 Task: Add a signature Mariana Green containing With heartfelt thanks and warm wishes, Mariana Green to email address softage.9@softage.net and add a folder Purchase agreements
Action: Mouse moved to (1072, 74)
Screenshot: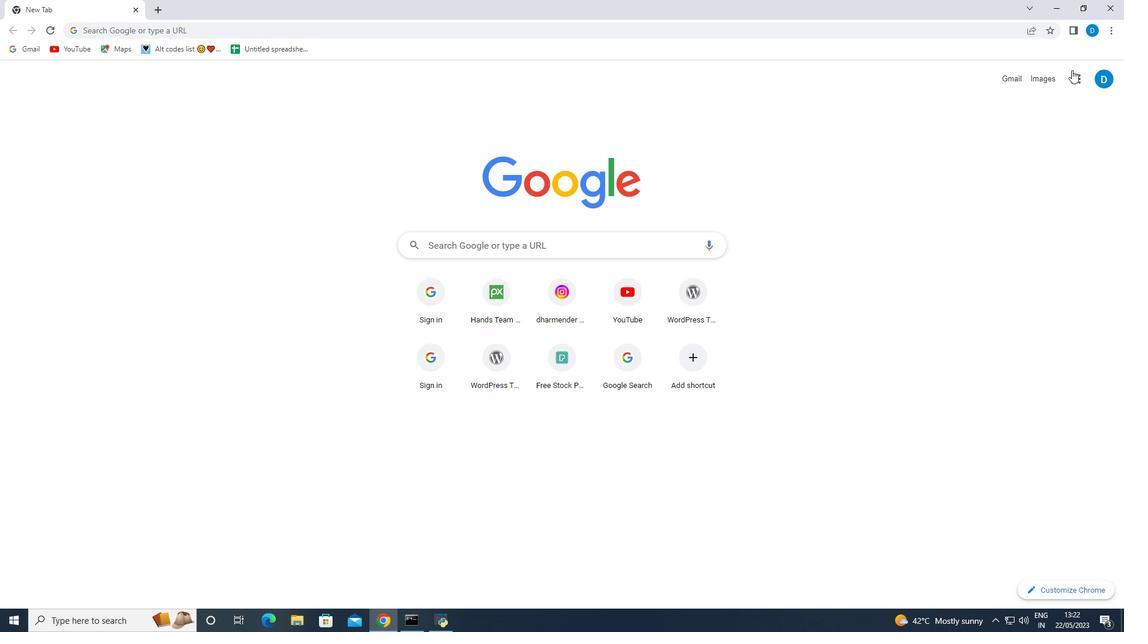 
Action: Mouse pressed left at (1072, 74)
Screenshot: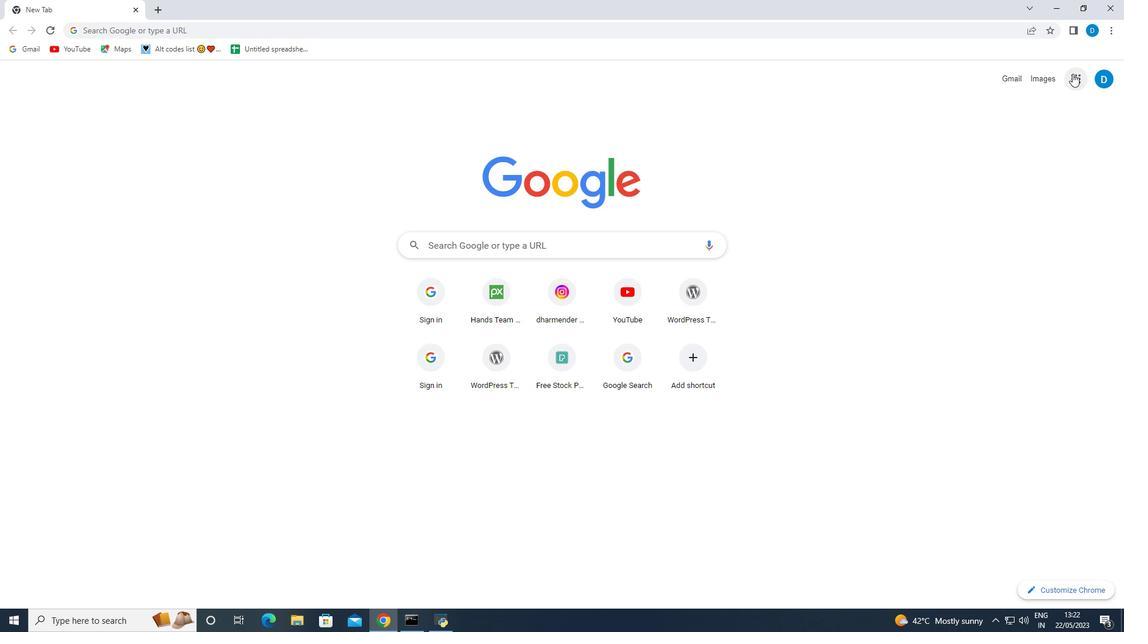 
Action: Mouse moved to (976, 234)
Screenshot: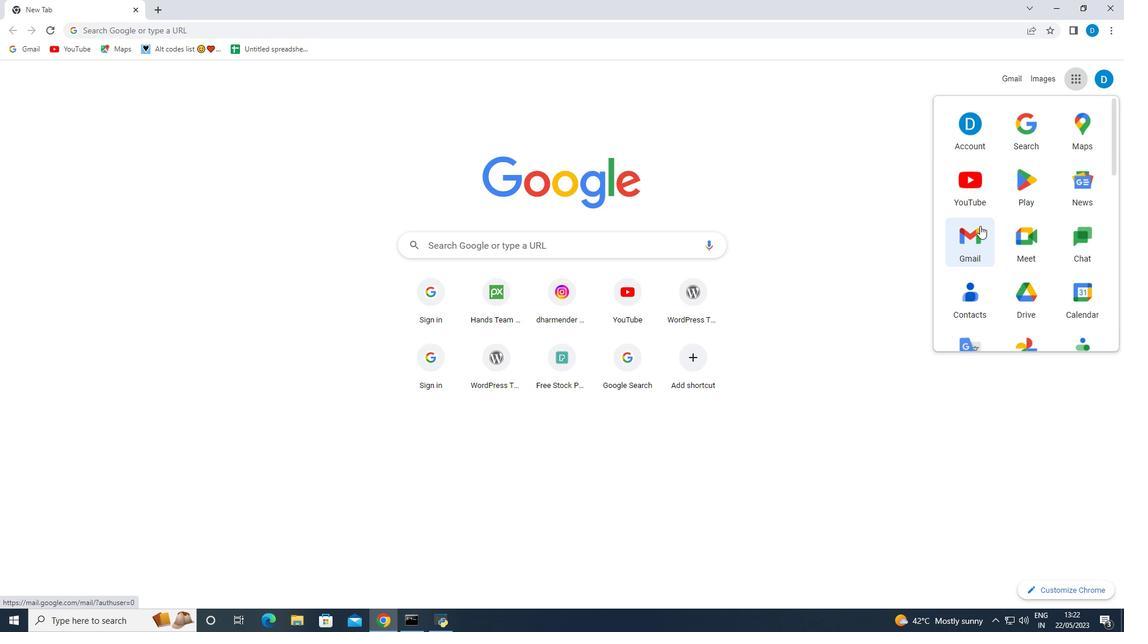 
Action: Mouse pressed left at (976, 234)
Screenshot: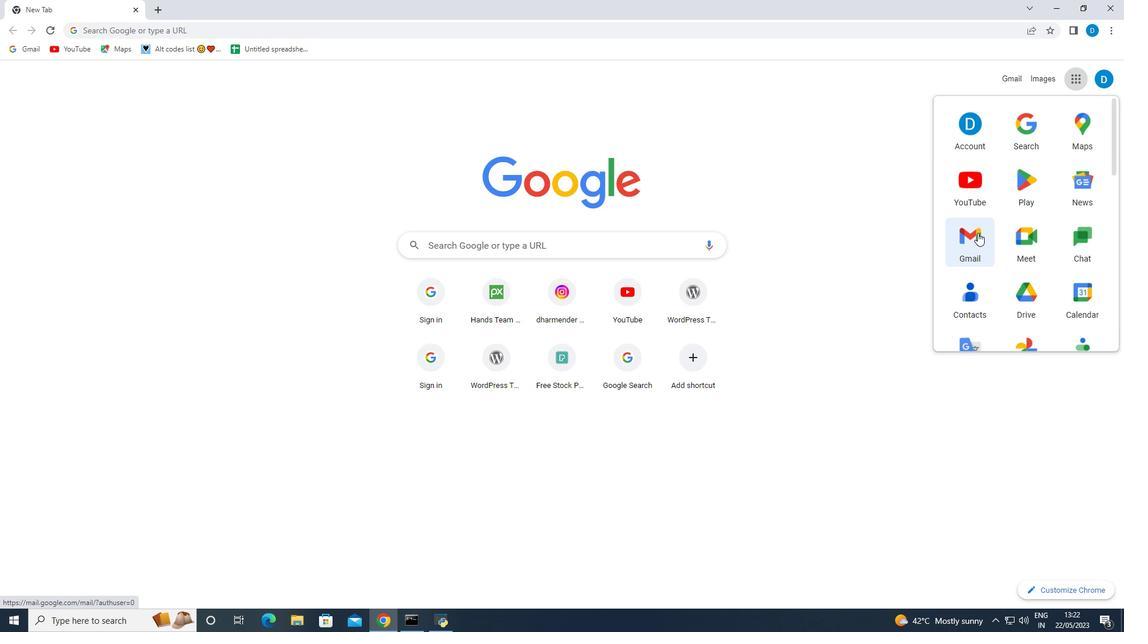 
Action: Mouse moved to (1045, 77)
Screenshot: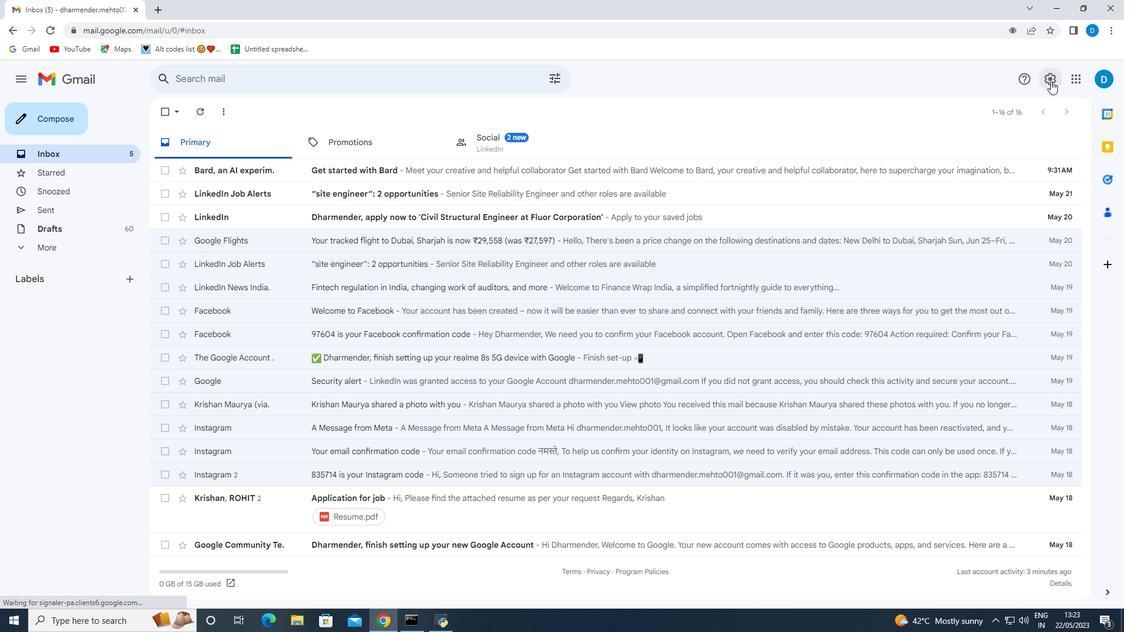 
Action: Mouse pressed left at (1045, 77)
Screenshot: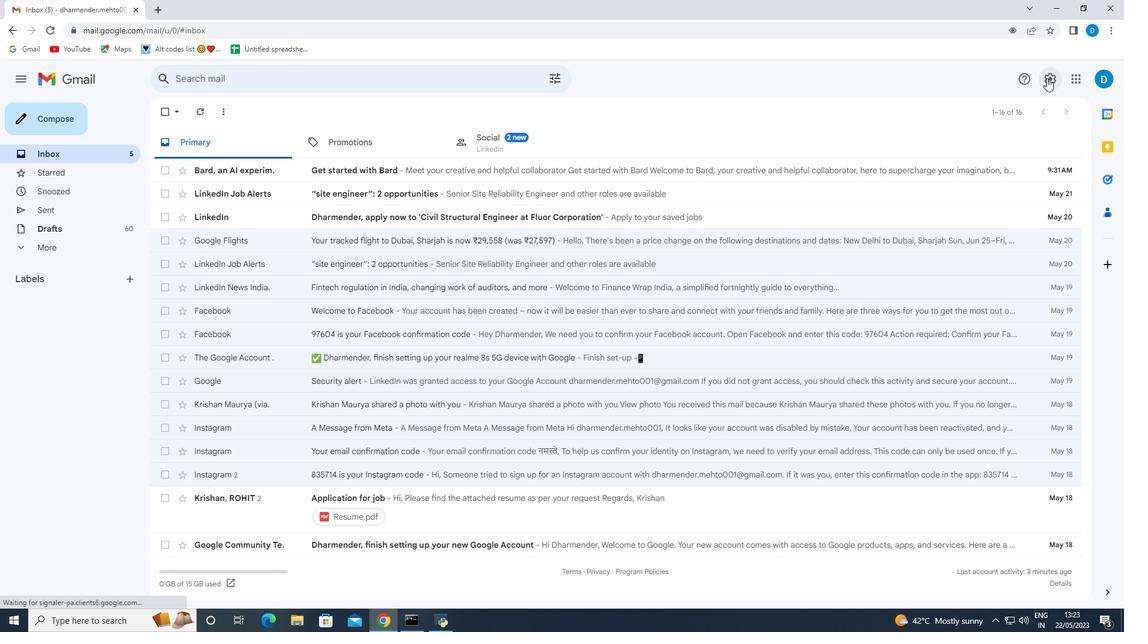 
Action: Mouse moved to (974, 137)
Screenshot: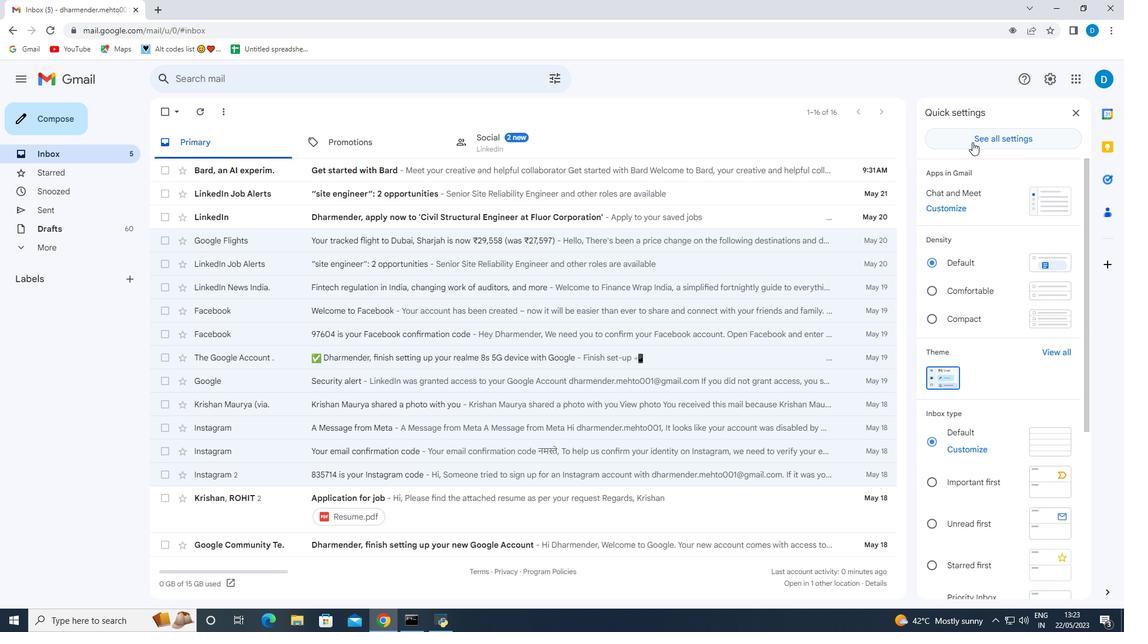 
Action: Mouse pressed left at (974, 137)
Screenshot: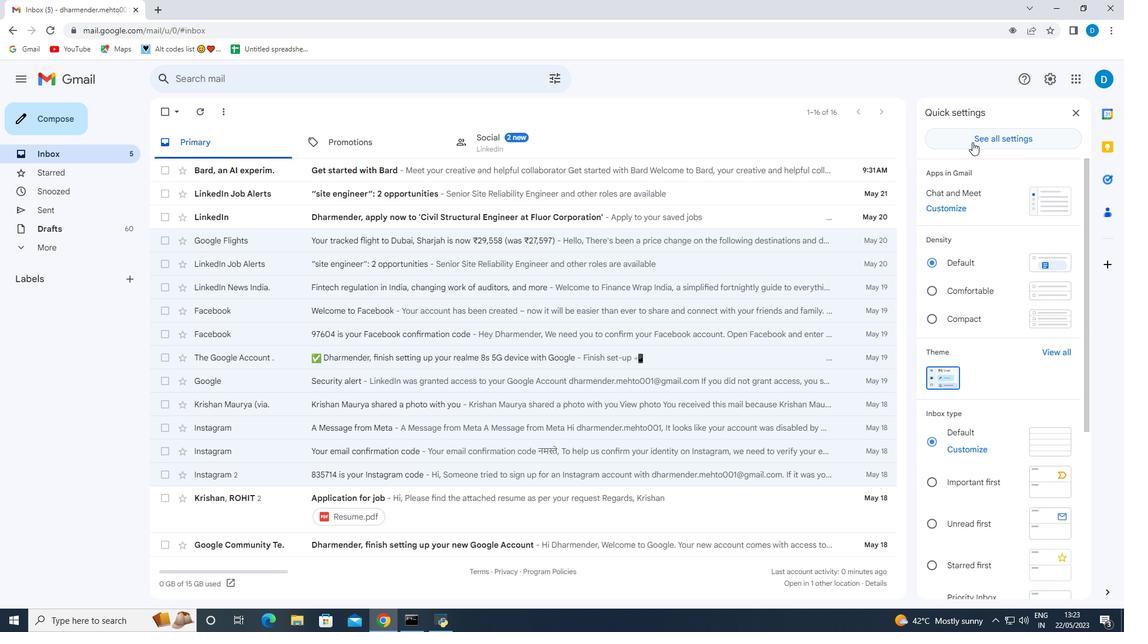 
Action: Mouse moved to (448, 313)
Screenshot: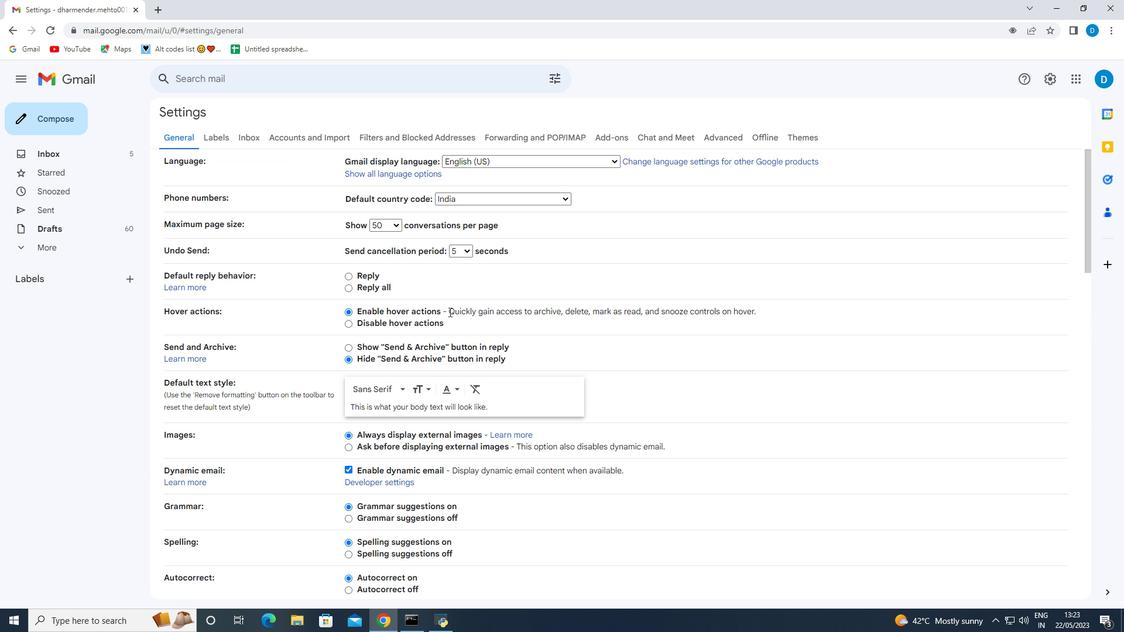 
Action: Mouse scrolled (448, 312) with delta (0, 0)
Screenshot: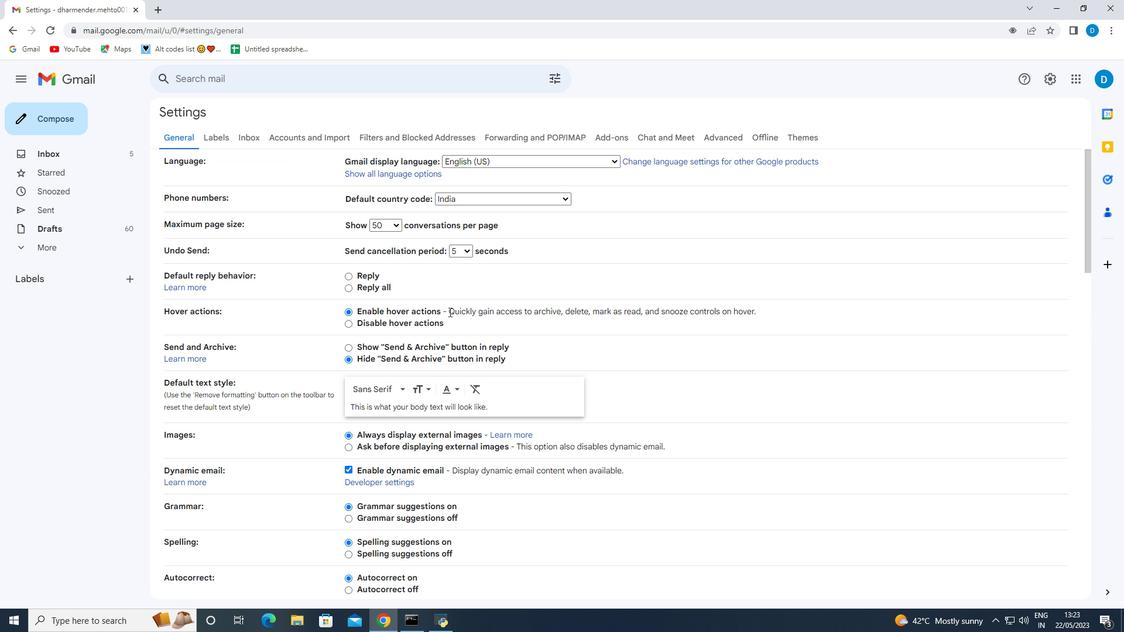 
Action: Mouse scrolled (448, 312) with delta (0, 0)
Screenshot: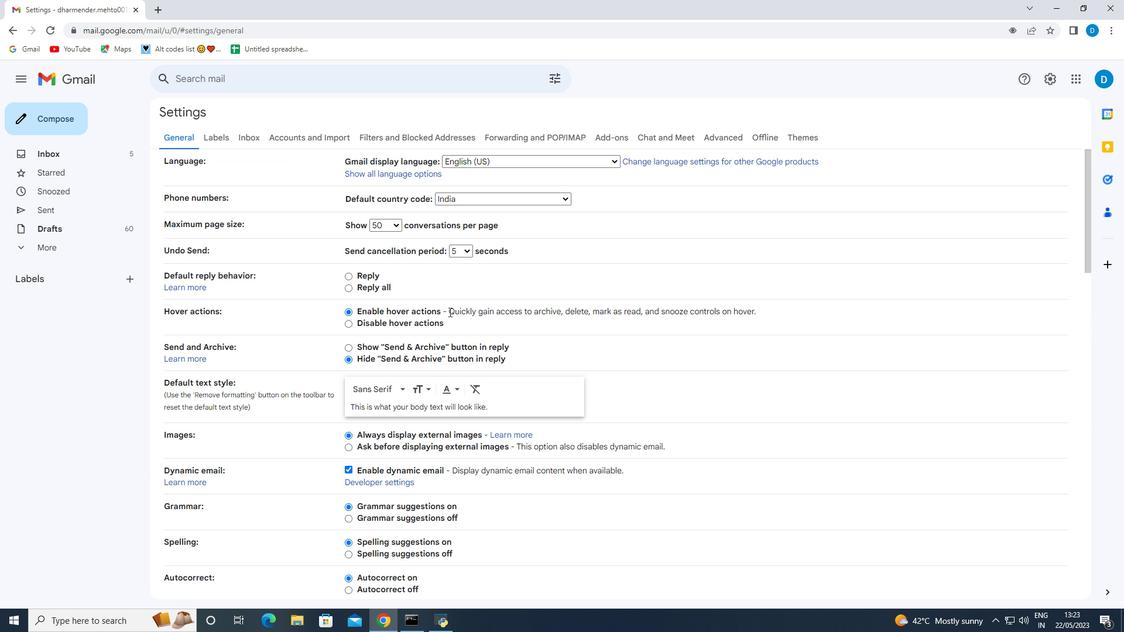 
Action: Mouse scrolled (448, 312) with delta (0, 0)
Screenshot: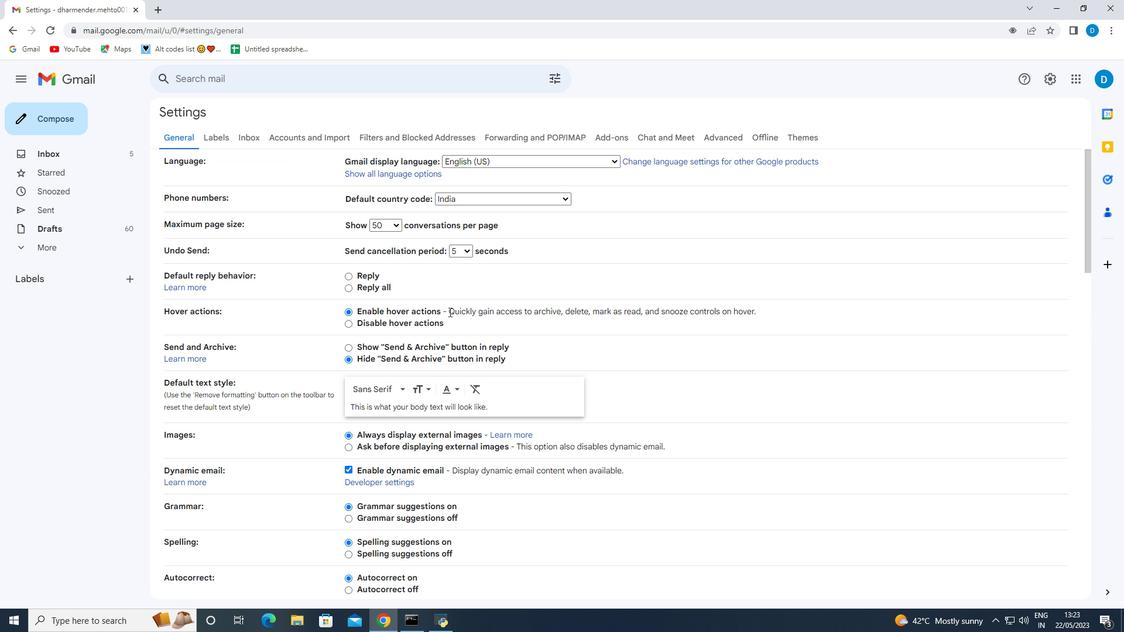 
Action: Mouse scrolled (448, 312) with delta (0, 0)
Screenshot: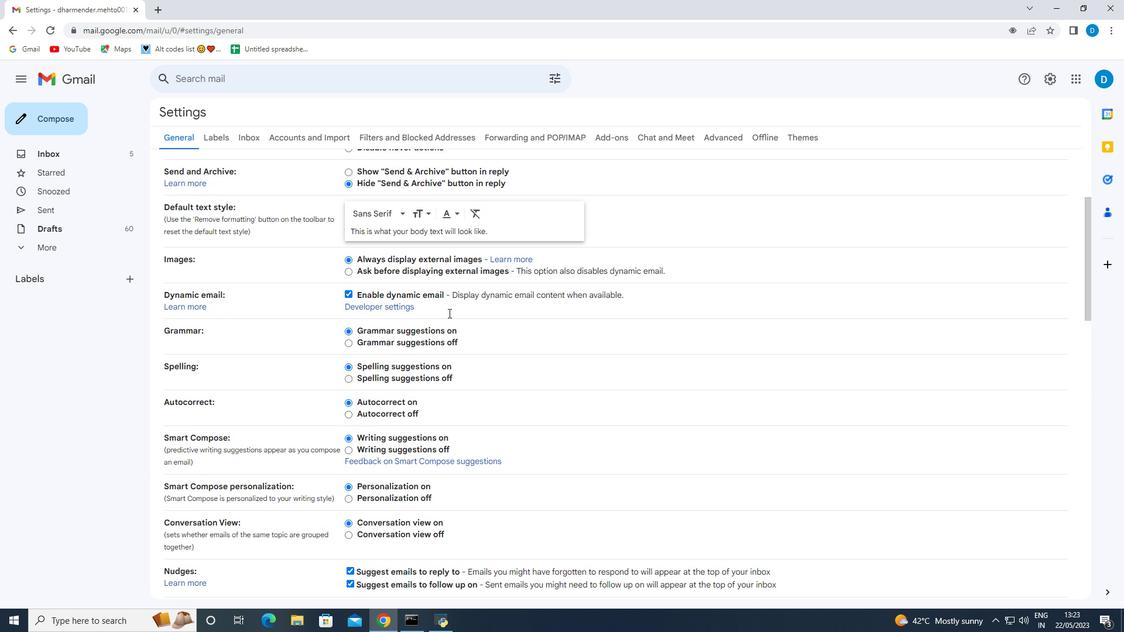 
Action: Mouse scrolled (448, 312) with delta (0, 0)
Screenshot: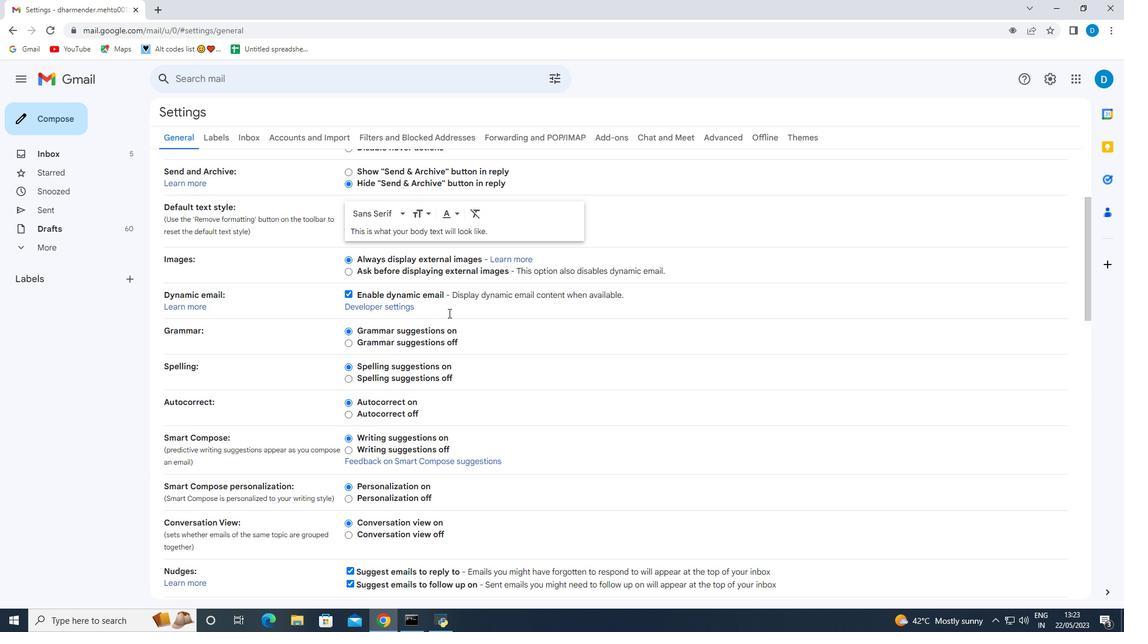 
Action: Mouse scrolled (448, 312) with delta (0, 0)
Screenshot: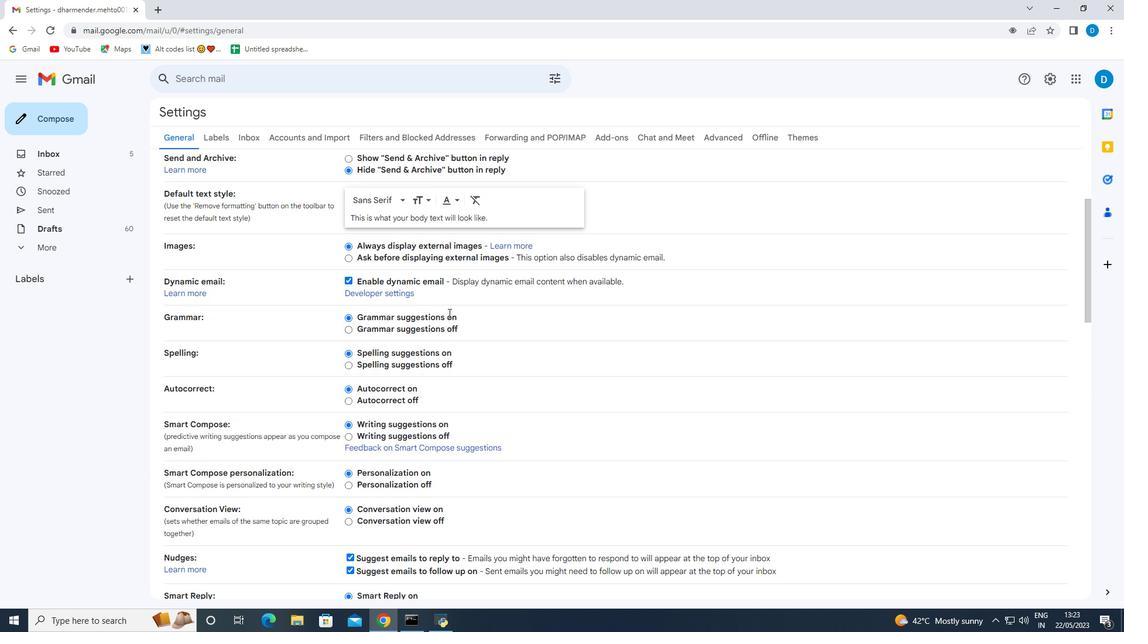 
Action: Mouse scrolled (448, 312) with delta (0, 0)
Screenshot: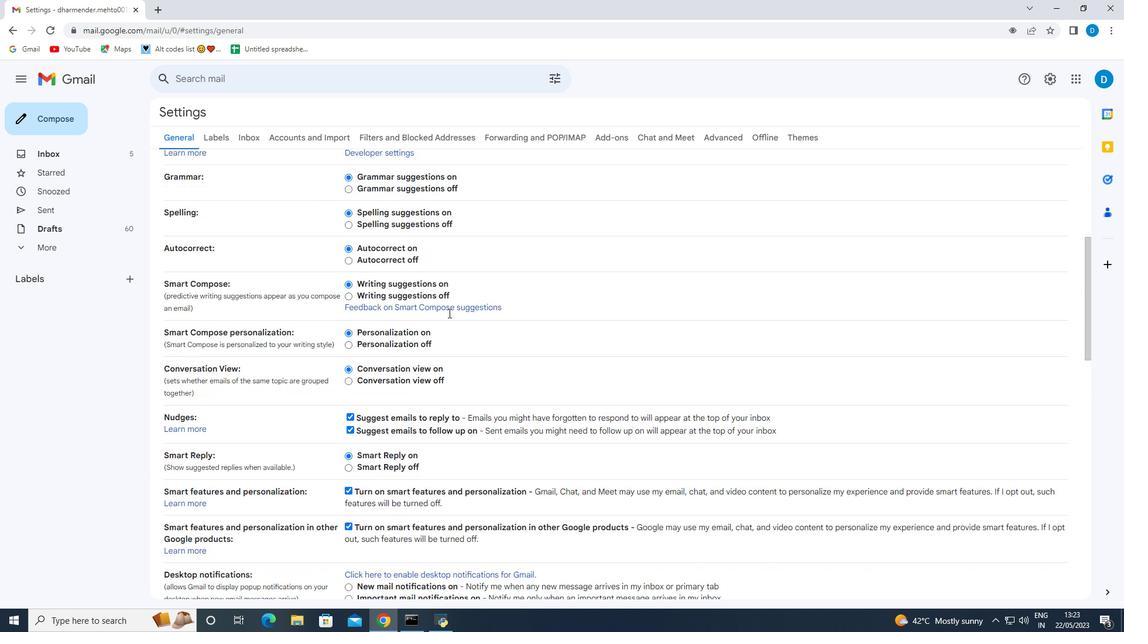 
Action: Mouse scrolled (448, 312) with delta (0, 0)
Screenshot: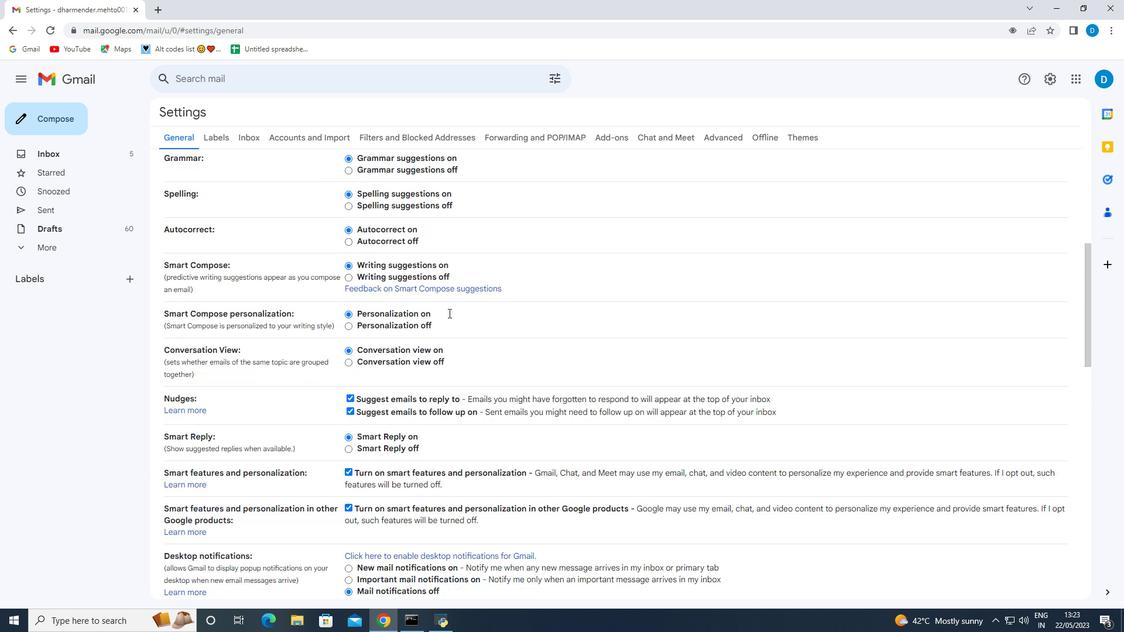 
Action: Mouse scrolled (448, 312) with delta (0, 0)
Screenshot: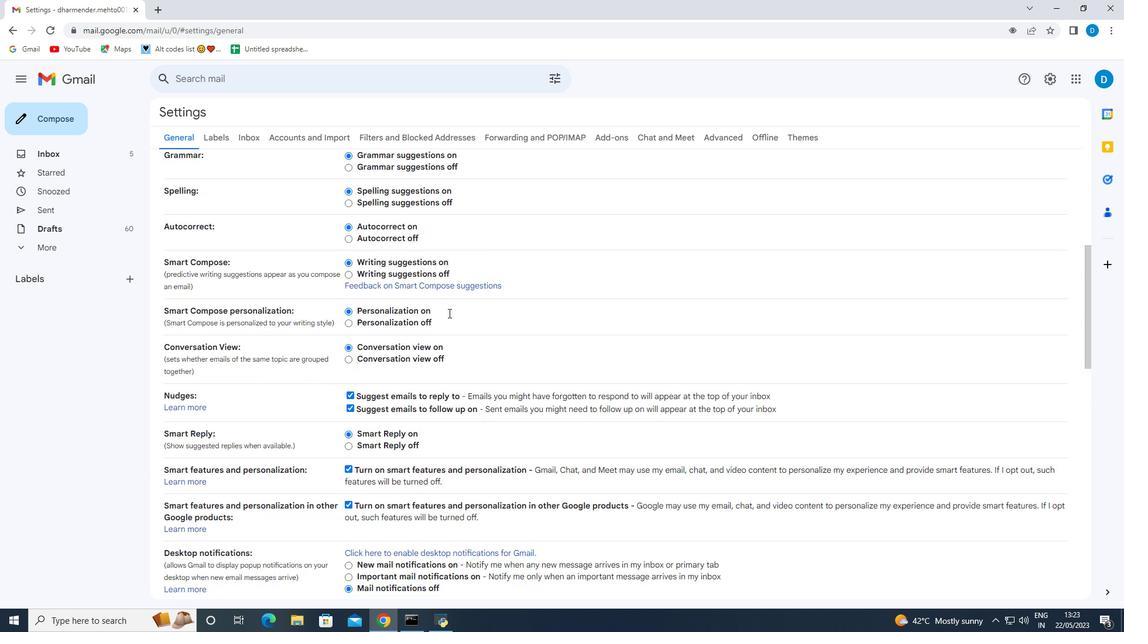 
Action: Mouse scrolled (448, 312) with delta (0, 0)
Screenshot: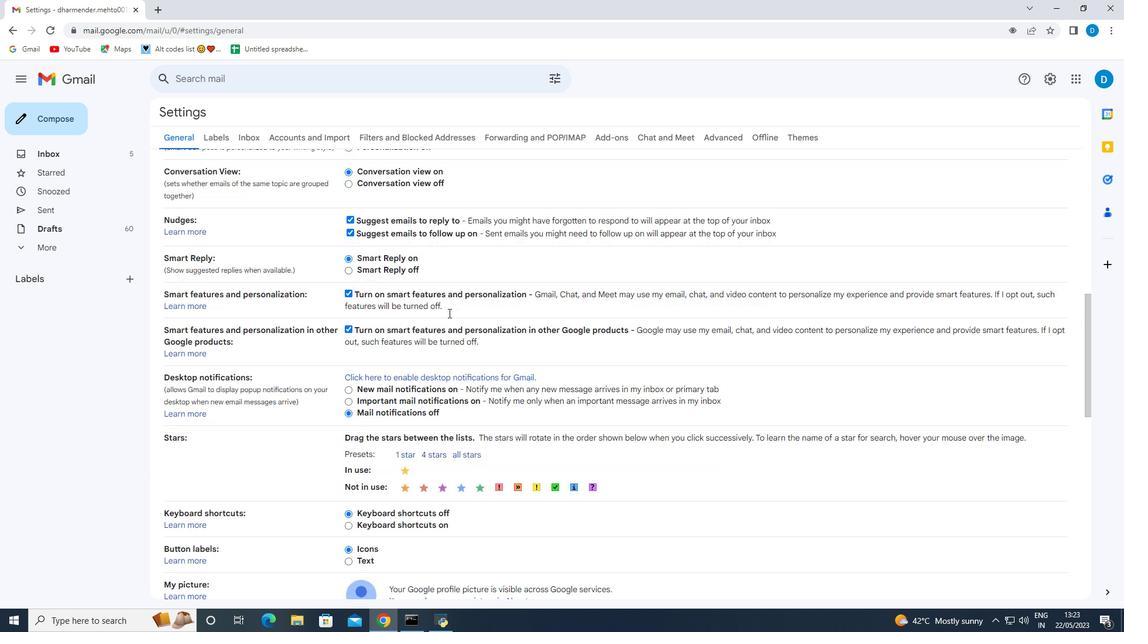 
Action: Mouse scrolled (448, 312) with delta (0, 0)
Screenshot: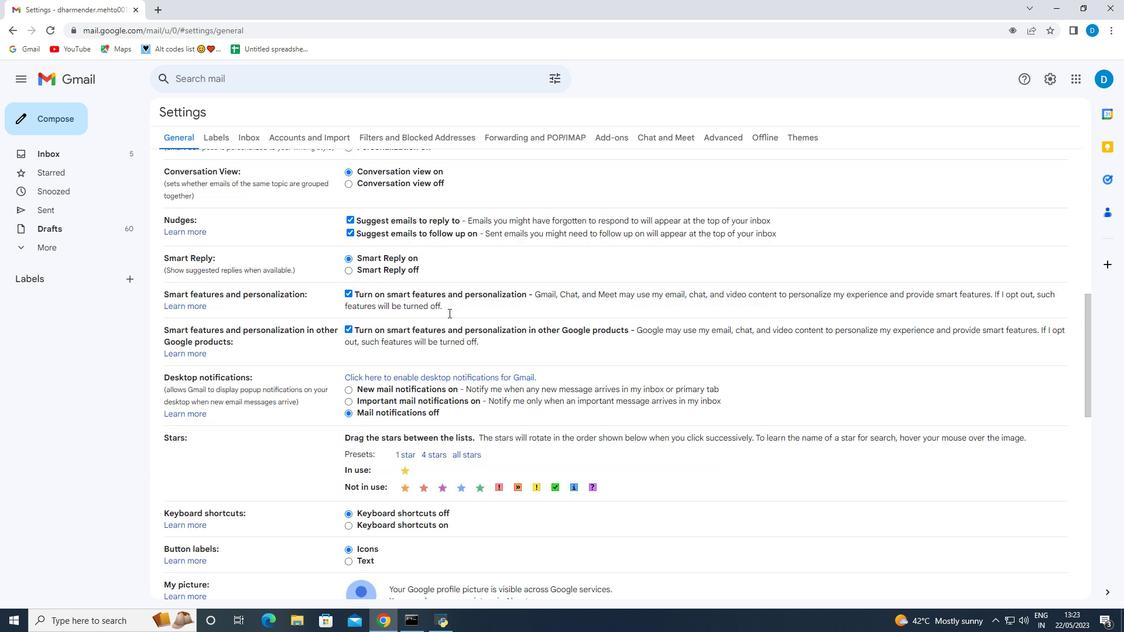 
Action: Mouse scrolled (448, 312) with delta (0, 0)
Screenshot: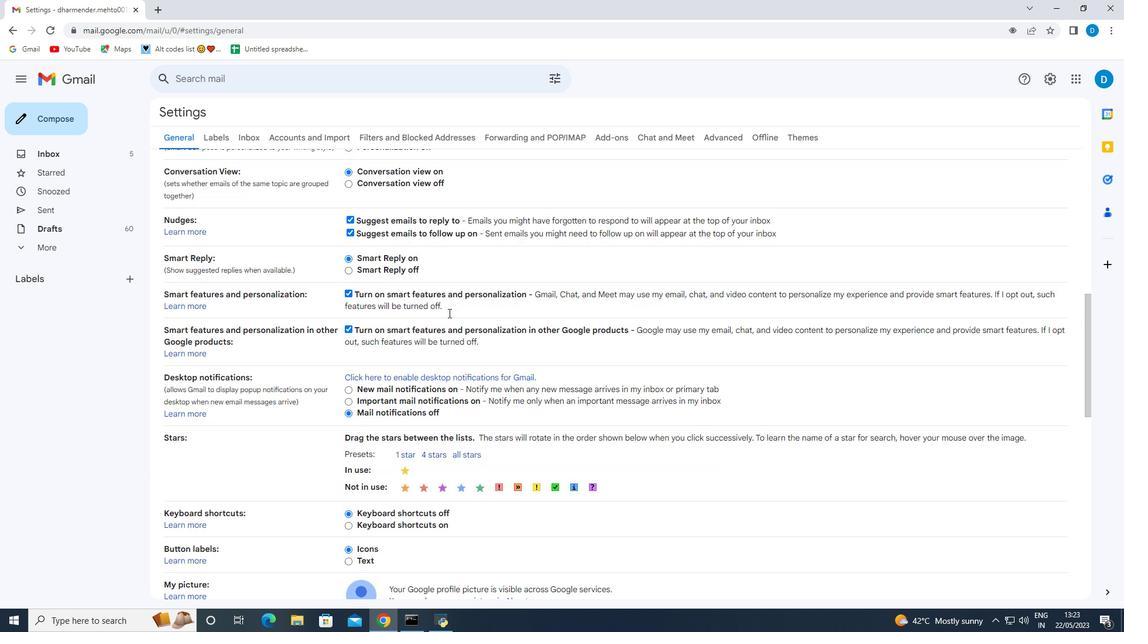 
Action: Mouse scrolled (448, 312) with delta (0, 0)
Screenshot: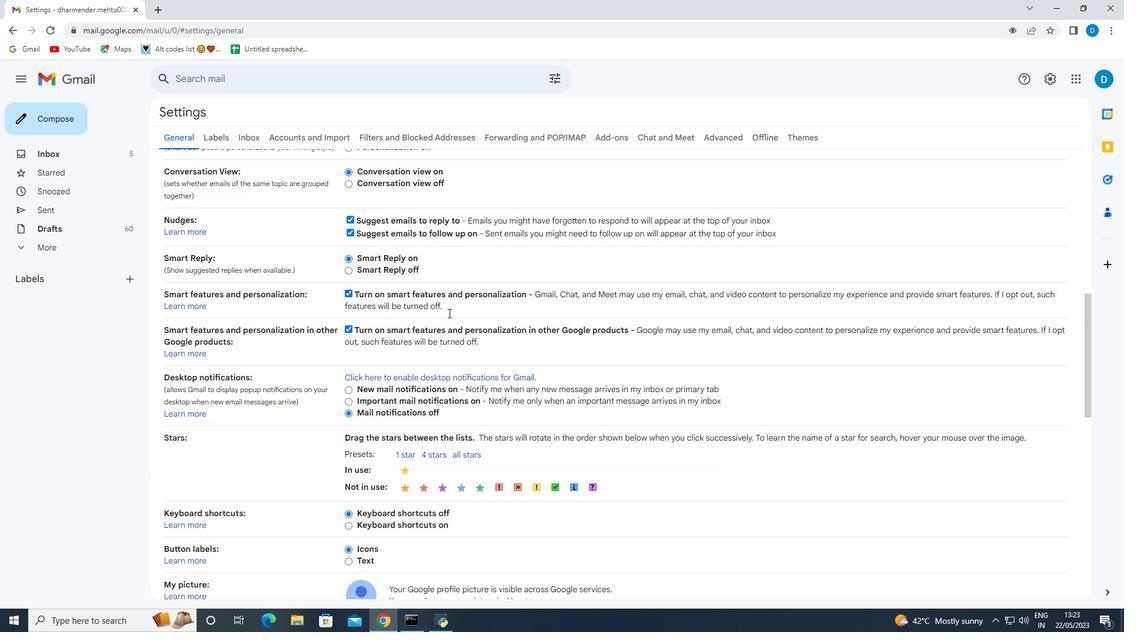 
Action: Mouse scrolled (448, 312) with delta (0, 0)
Screenshot: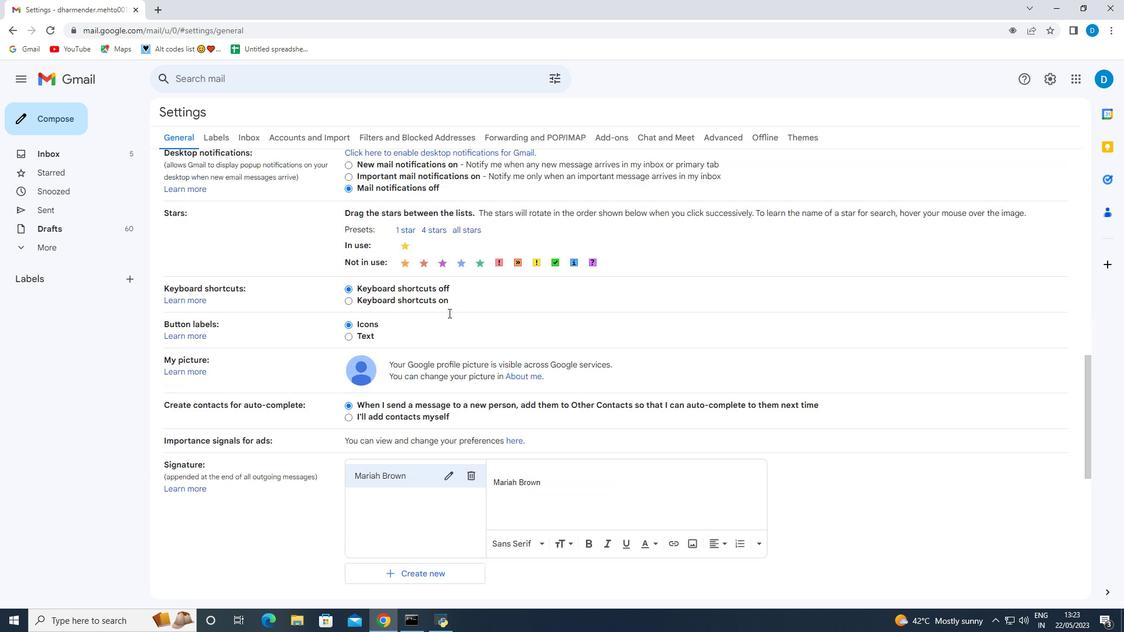 
Action: Mouse scrolled (448, 312) with delta (0, 0)
Screenshot: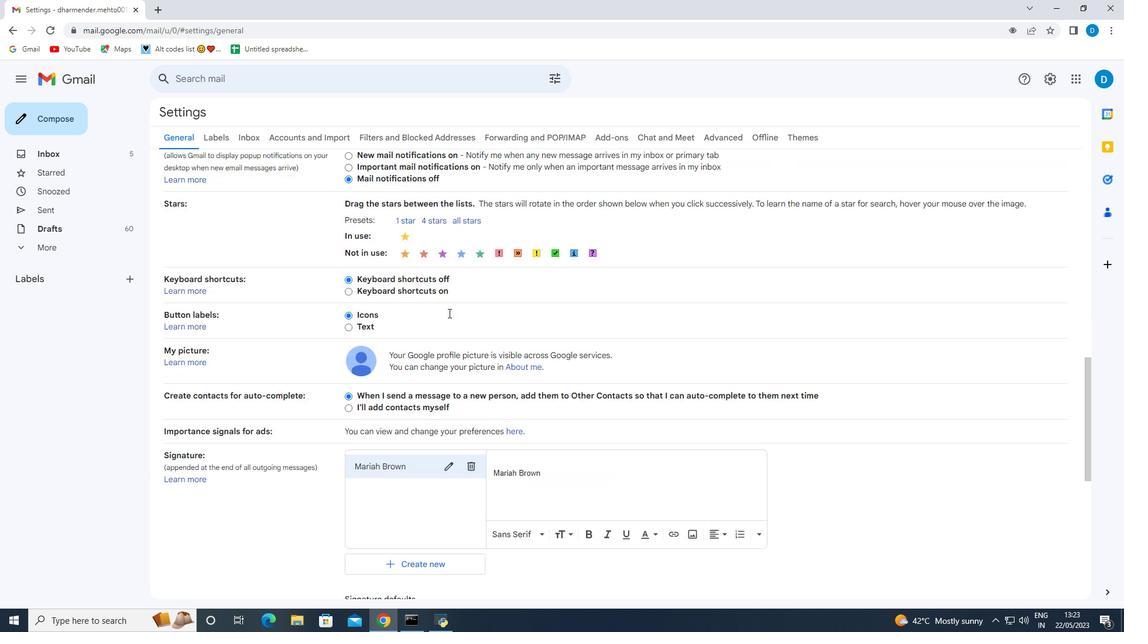 
Action: Mouse moved to (469, 350)
Screenshot: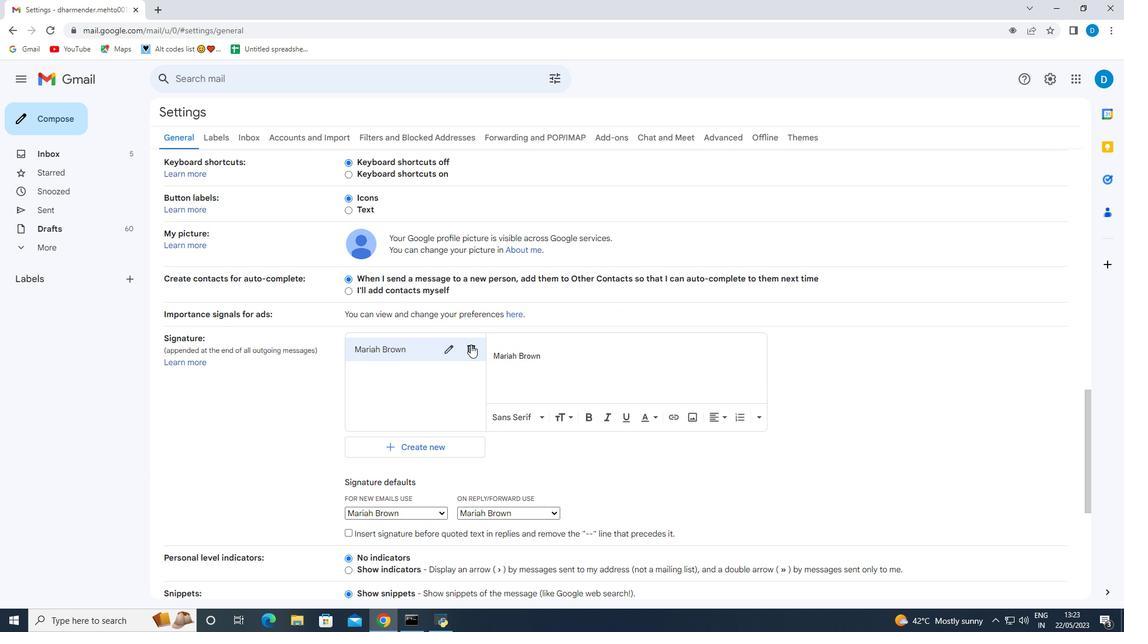 
Action: Mouse pressed left at (469, 350)
Screenshot: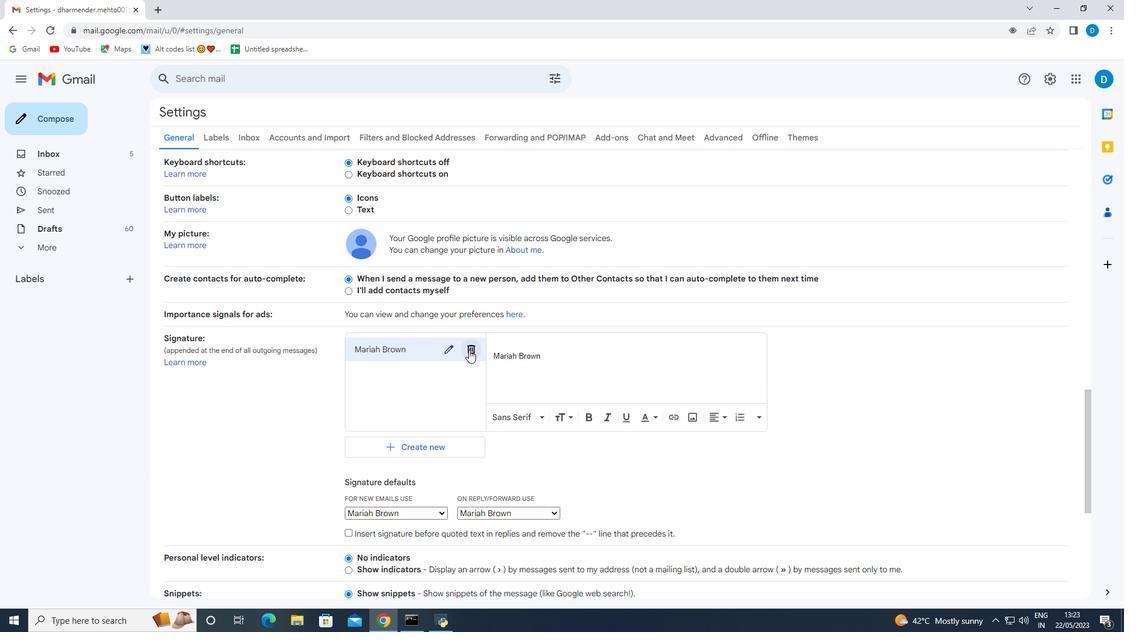 
Action: Mouse moved to (671, 361)
Screenshot: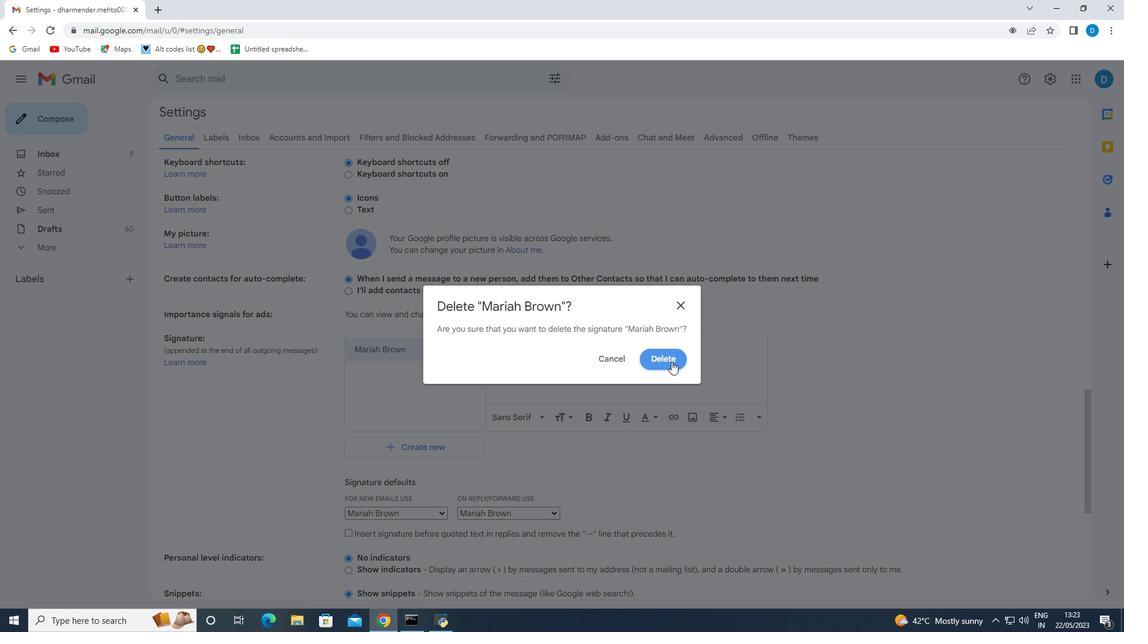 
Action: Mouse pressed left at (671, 361)
Screenshot: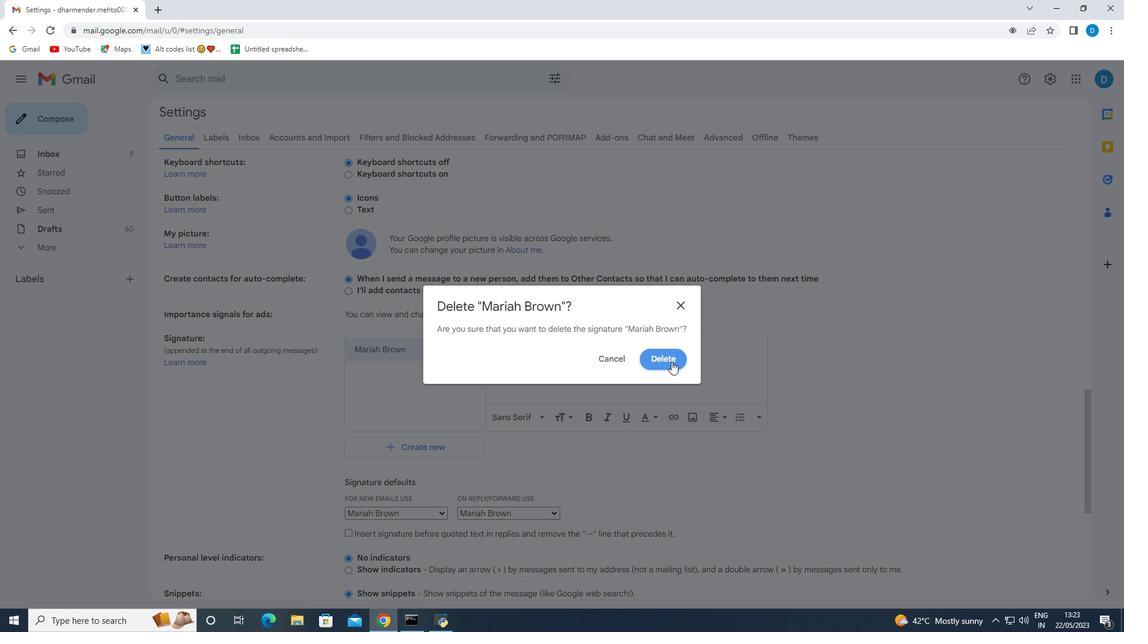 
Action: Mouse moved to (408, 357)
Screenshot: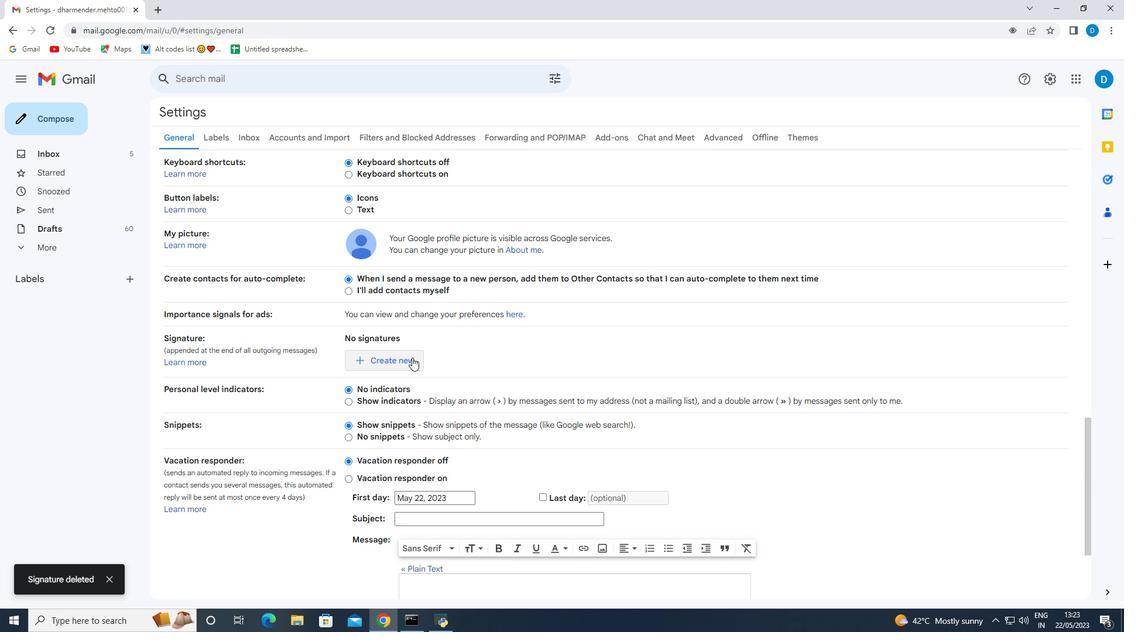 
Action: Mouse pressed left at (408, 357)
Screenshot: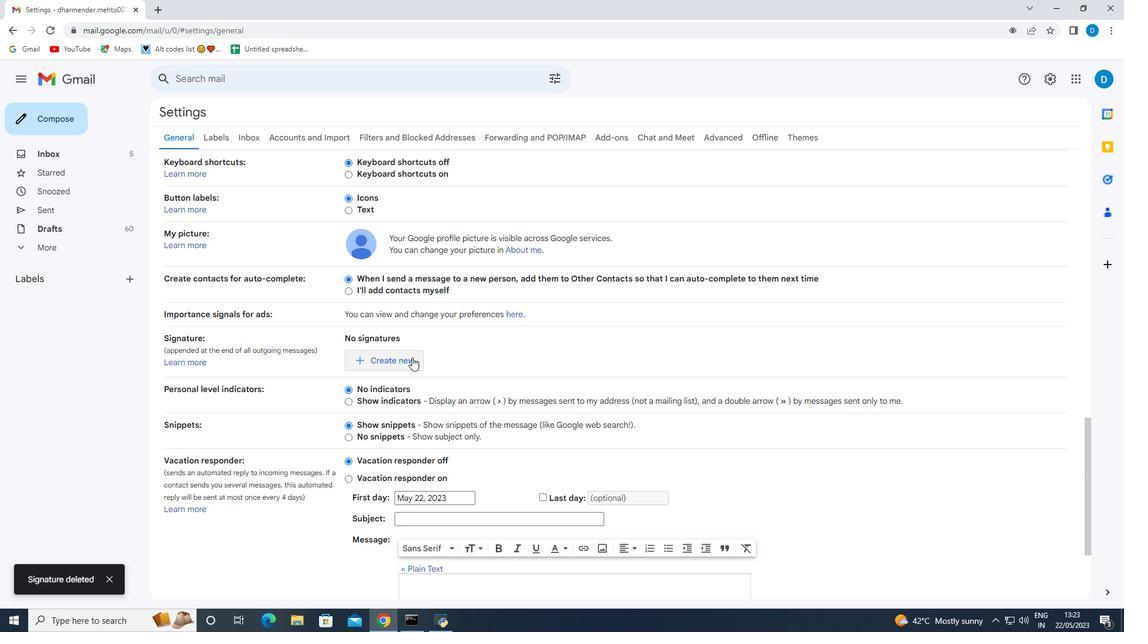 
Action: Mouse moved to (497, 329)
Screenshot: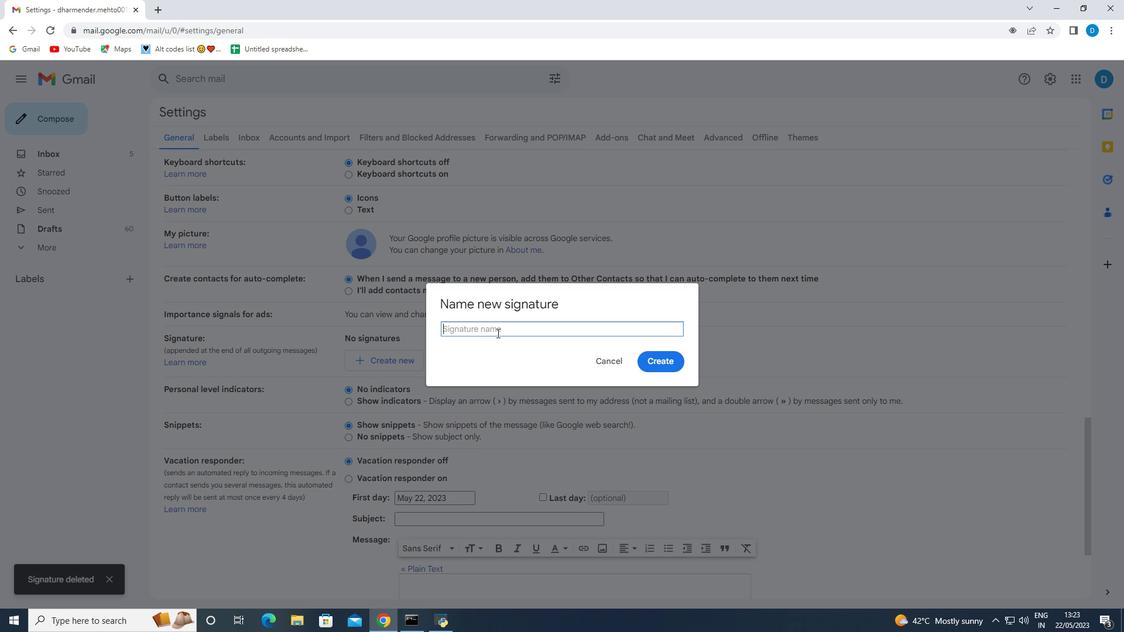 
Action: Mouse pressed left at (497, 329)
Screenshot: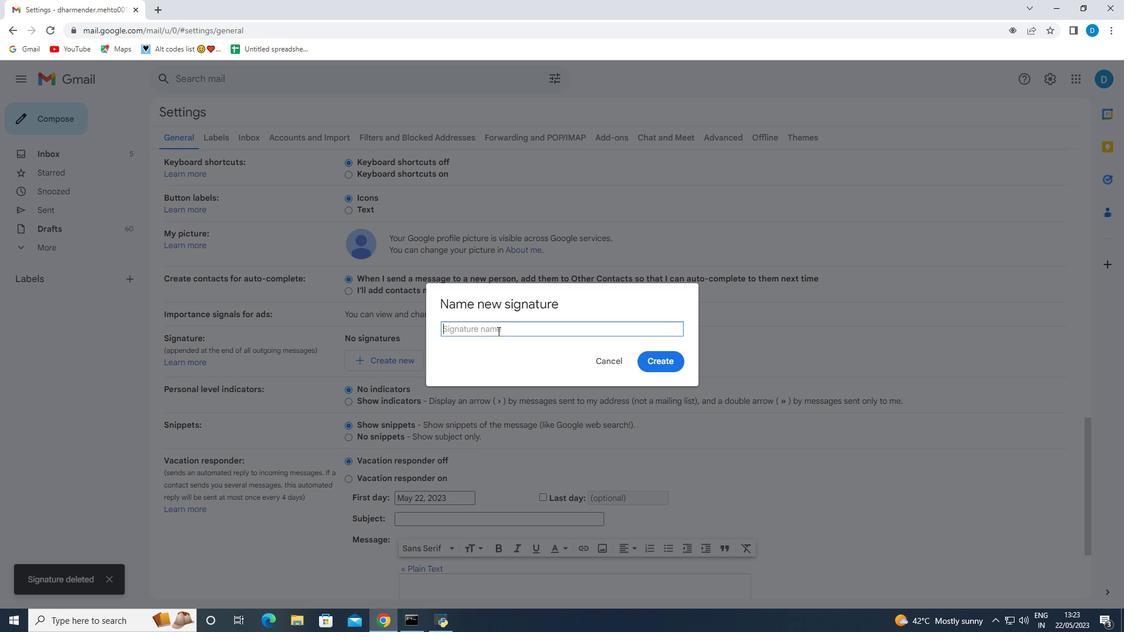 
Action: Key pressed <Key.shift><Key.shift>Mariana<Key.space><Key.shift><Key.shift><Key.shift><Key.shift><Key.shift><Key.shift><Key.shift><Key.shift><Key.shift><Key.shift><Key.shift><Key.shift><Key.shift><Key.shift><Key.shift><Key.shift><Key.shift><Key.shift><Key.shift><Key.shift><Key.shift><Key.shift><Key.shift><Key.shift><Key.shift><Key.shift><Key.shift><Key.shift><Key.shift><Key.shift><Key.shift><Key.shift><Key.shift><Key.shift><Key.shift><Key.shift><Key.shift><Key.shift><Key.shift><Key.shift><Key.shift><Key.shift>Ge<Key.backspace>reen
Screenshot: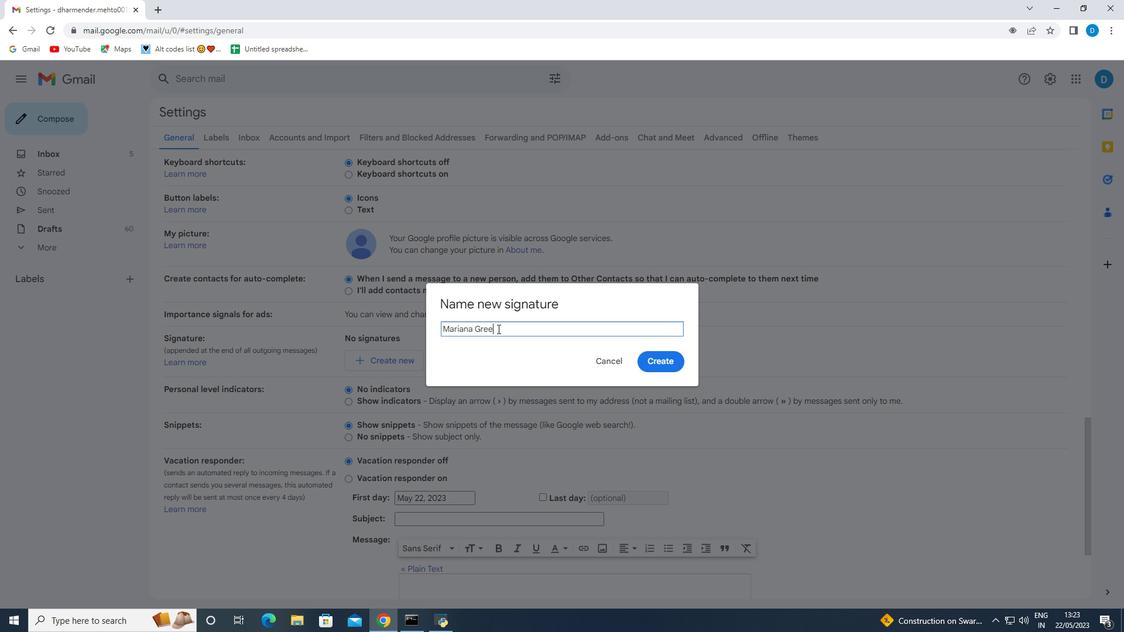 
Action: Mouse moved to (641, 359)
Screenshot: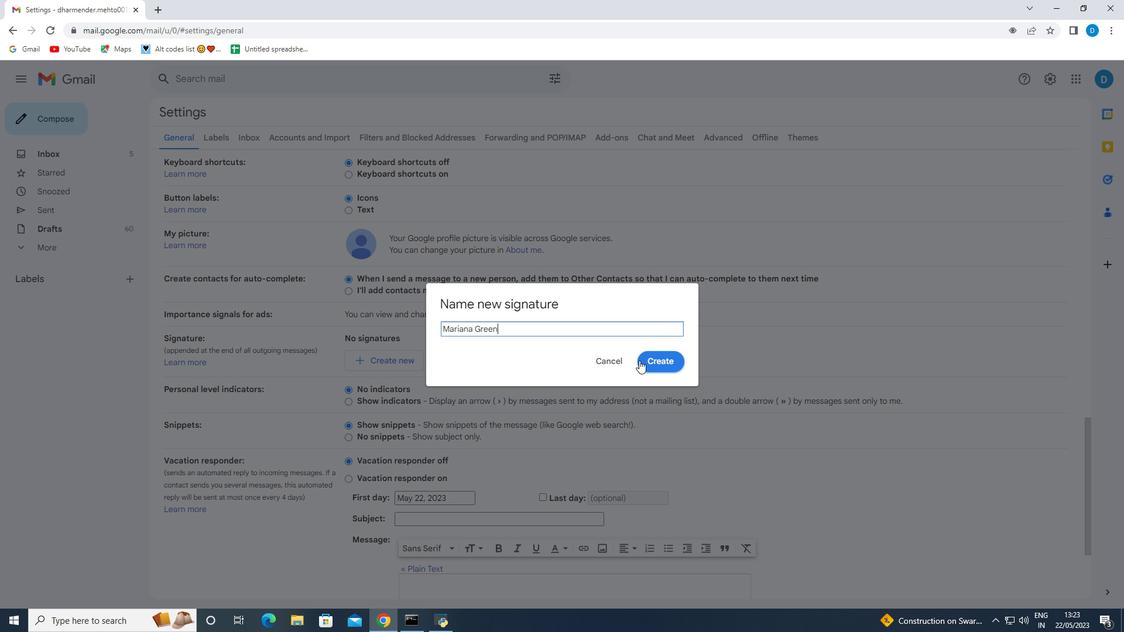 
Action: Mouse pressed left at (641, 359)
Screenshot: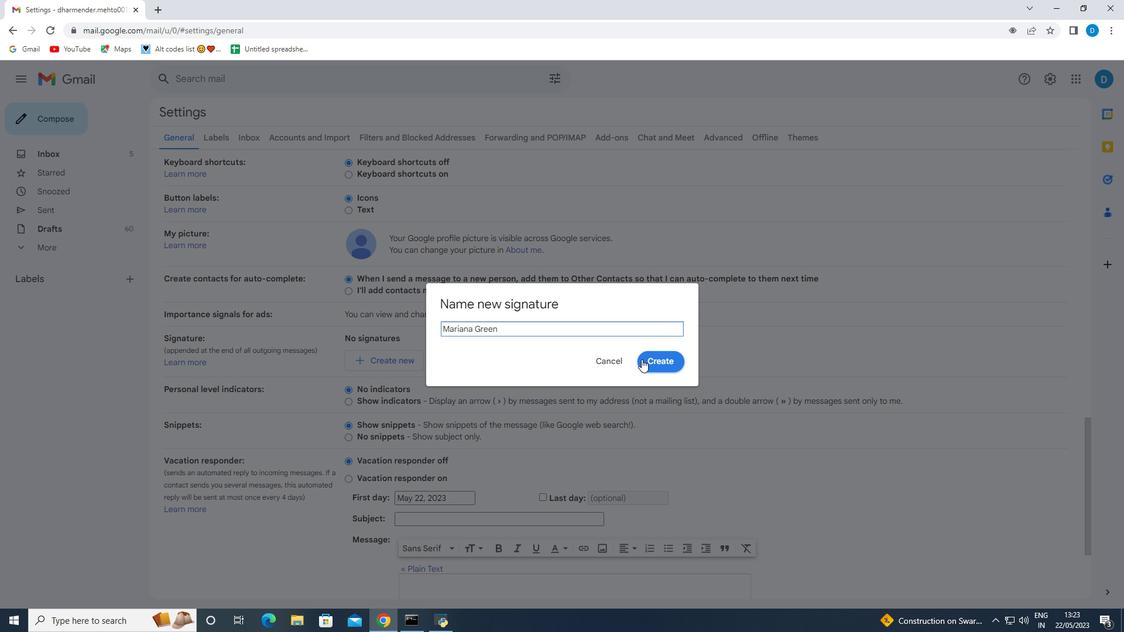 
Action: Mouse moved to (546, 374)
Screenshot: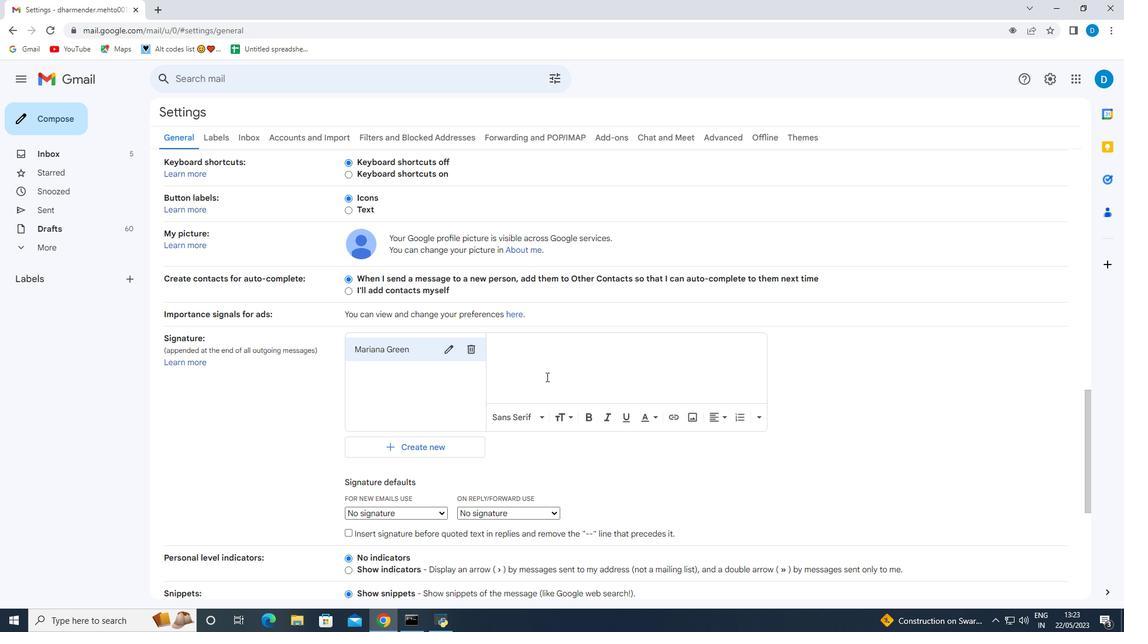 
Action: Mouse pressed left at (546, 374)
Screenshot: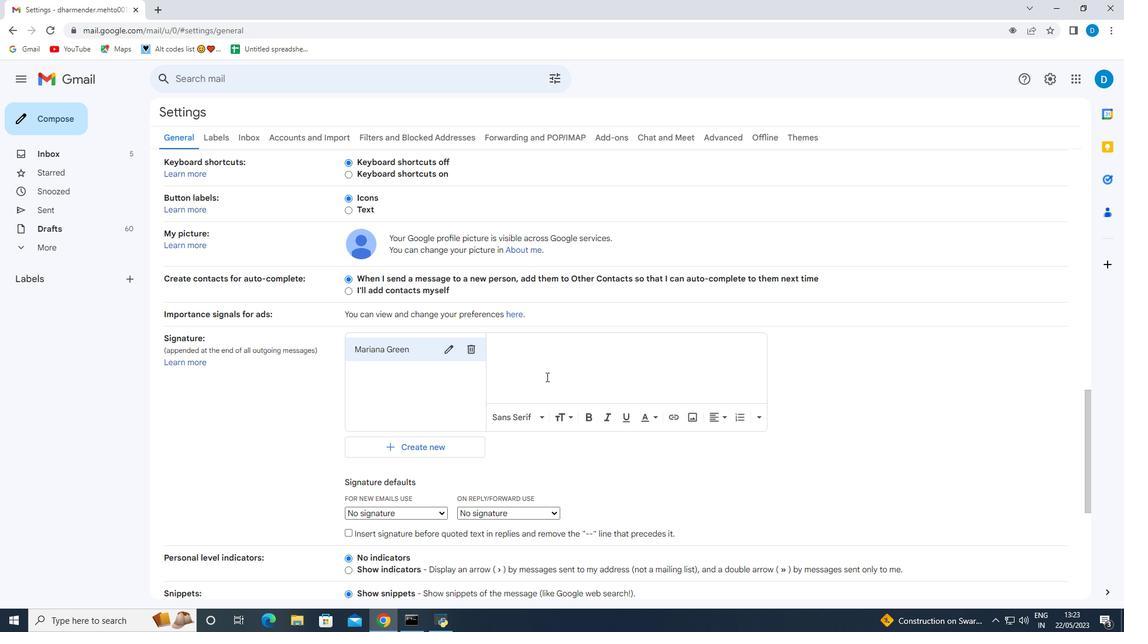 
Action: Mouse moved to (546, 374)
Screenshot: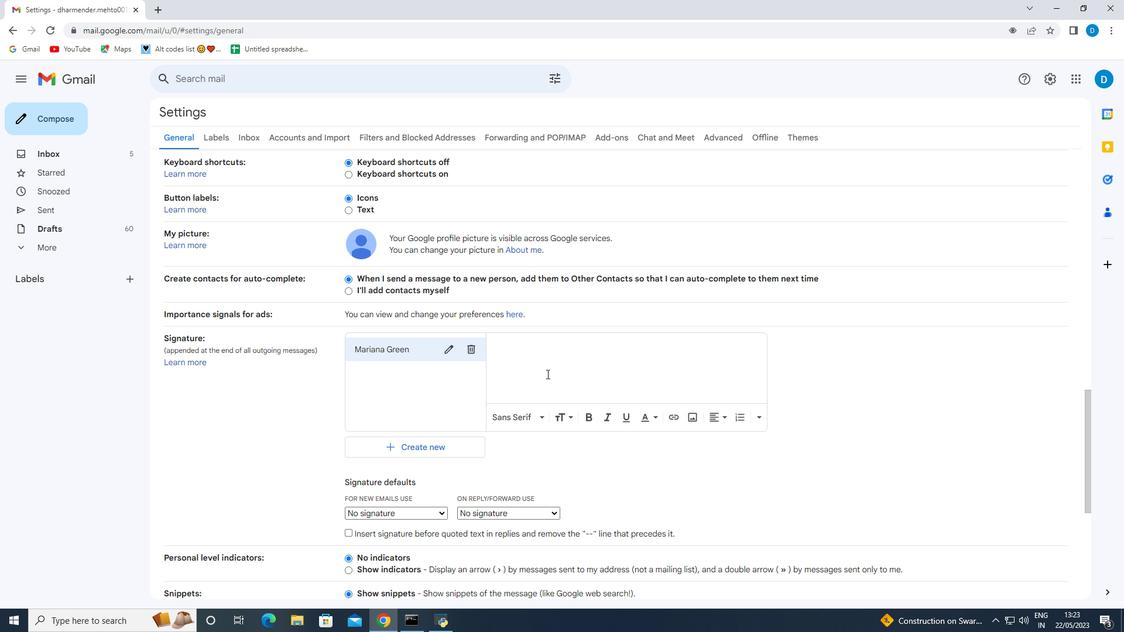 
Action: Key pressed <Key.enter><Key.shift>Mariana<Key.space><Key.shift>Green
Screenshot: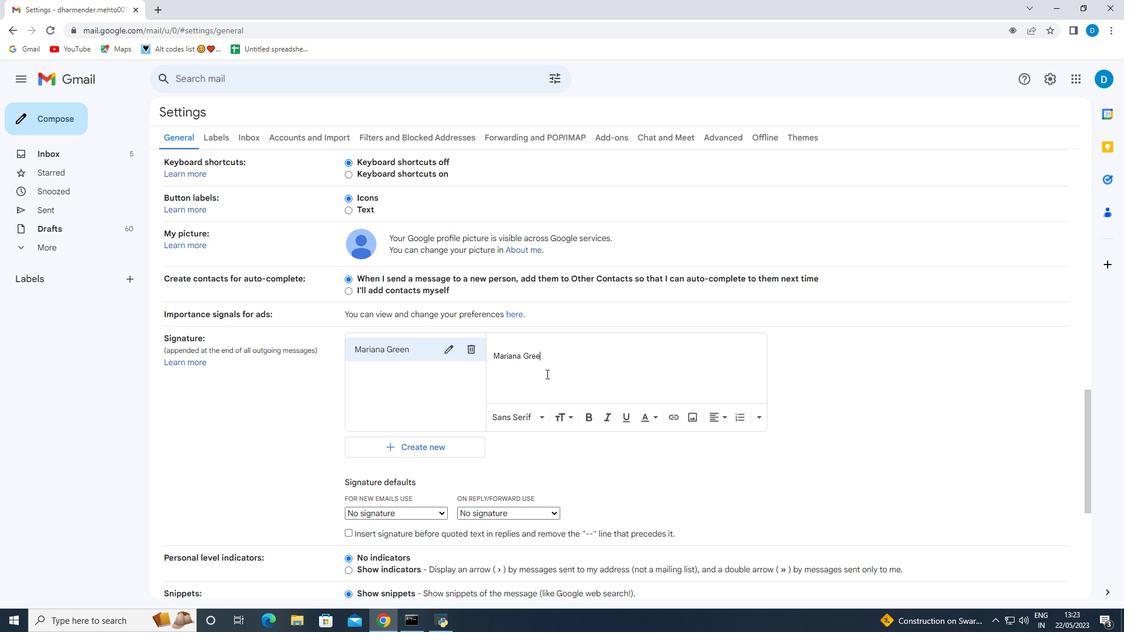 
Action: Mouse moved to (436, 509)
Screenshot: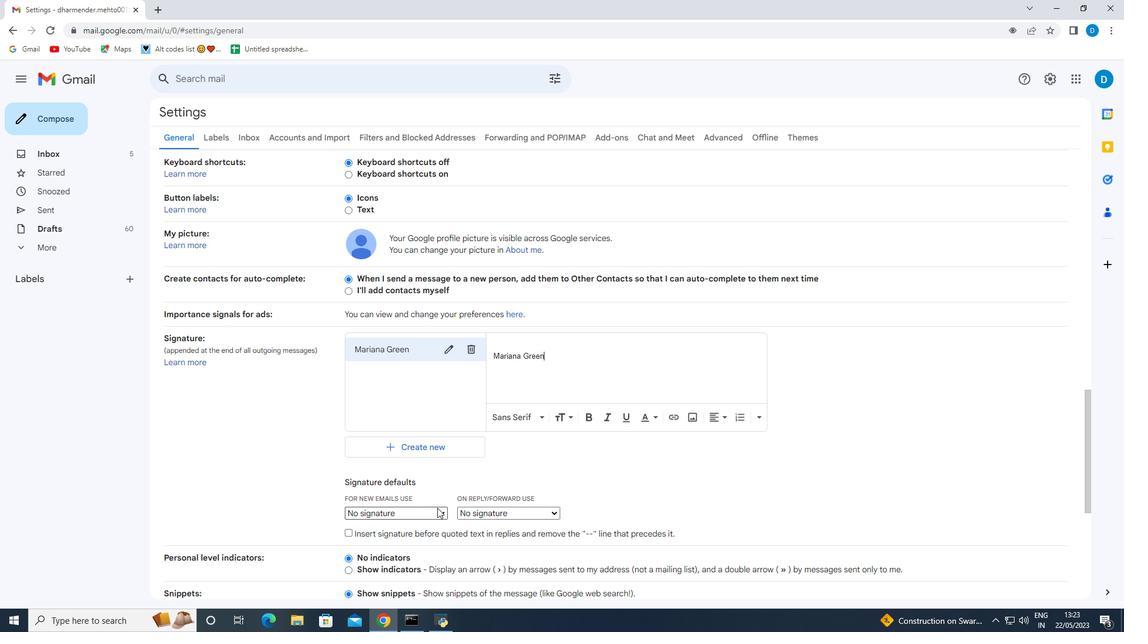 
Action: Mouse pressed left at (436, 509)
Screenshot: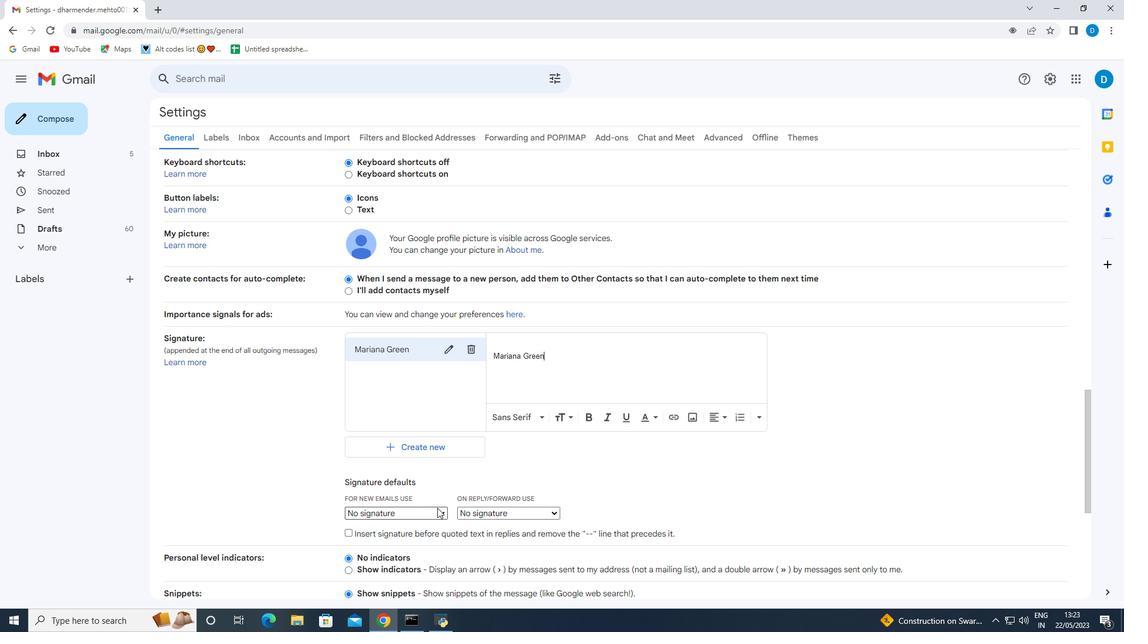 
Action: Mouse moved to (434, 532)
Screenshot: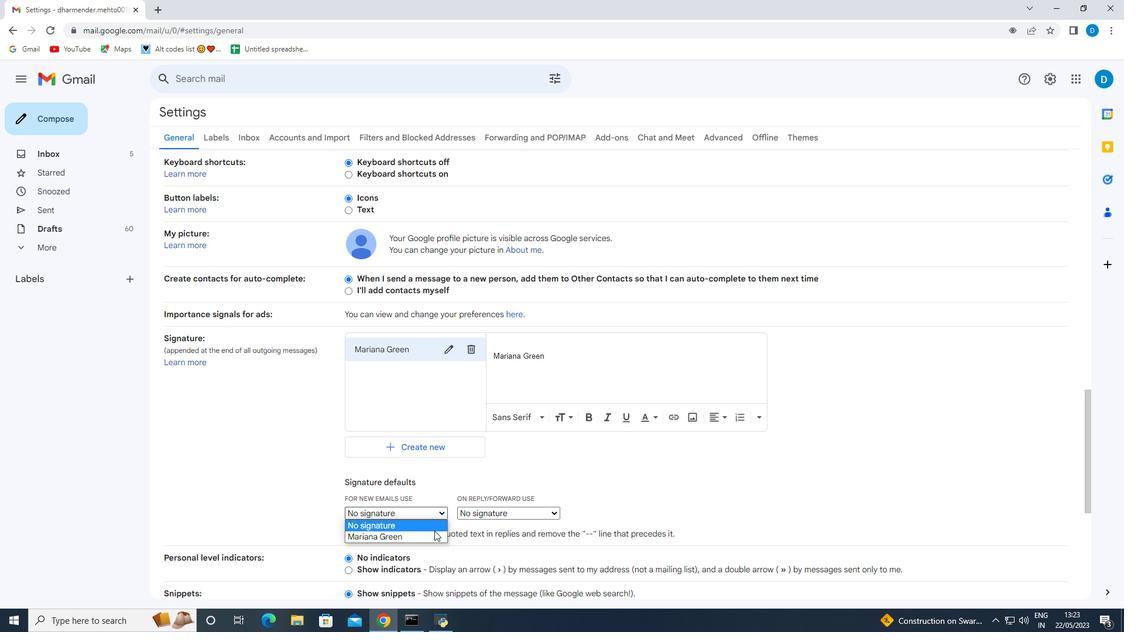 
Action: Mouse pressed left at (434, 532)
Screenshot: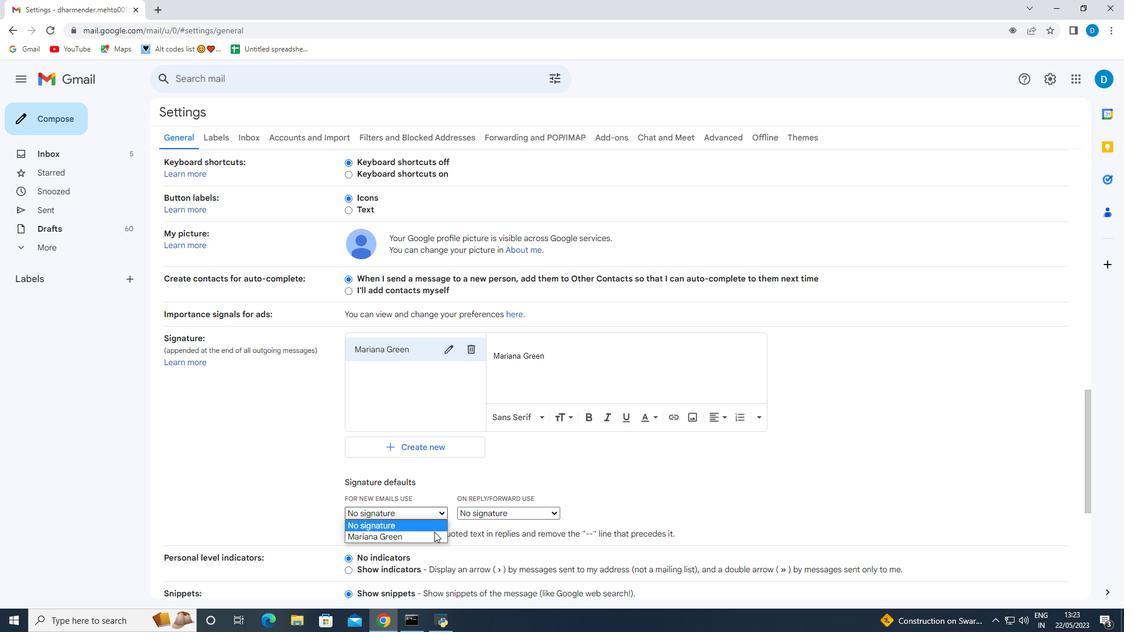 
Action: Mouse moved to (520, 509)
Screenshot: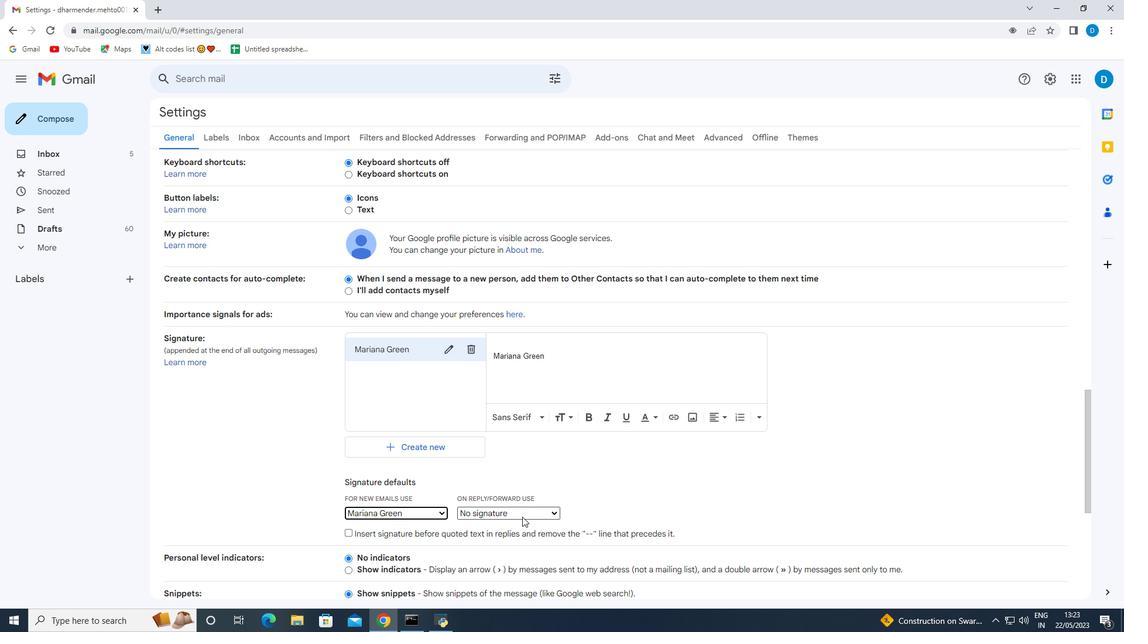 
Action: Mouse pressed left at (520, 509)
Screenshot: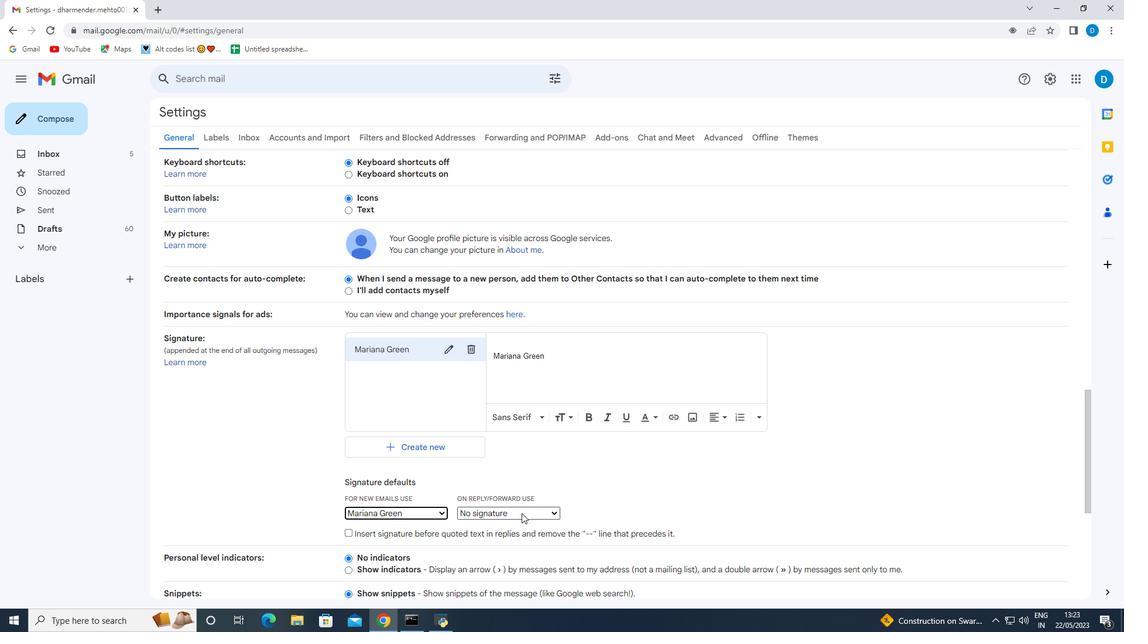 
Action: Mouse moved to (508, 538)
Screenshot: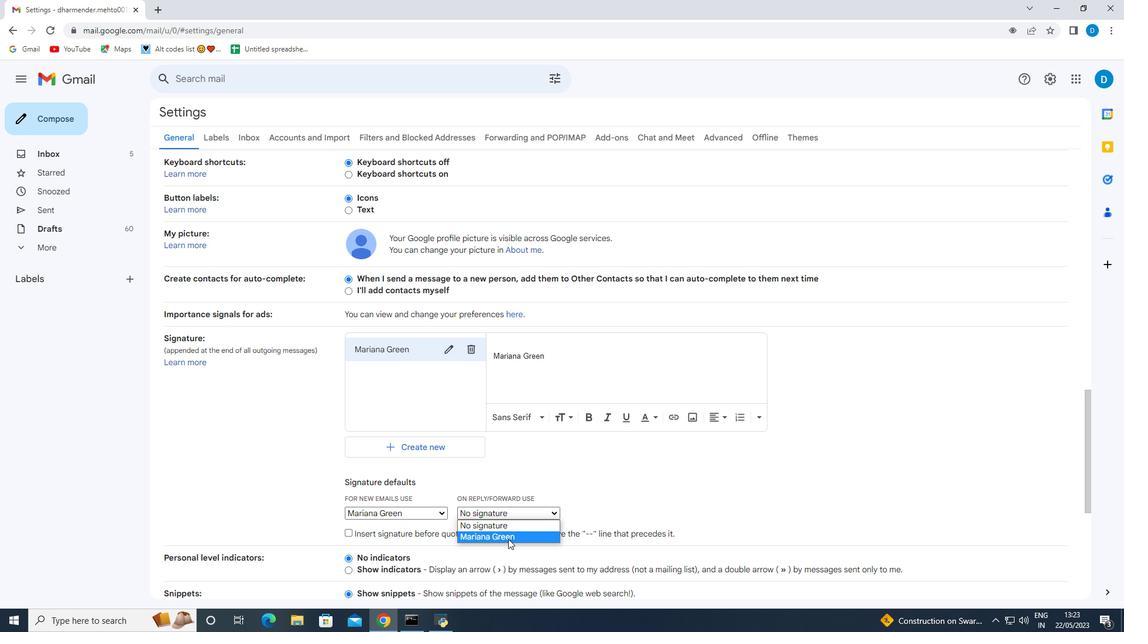 
Action: Mouse pressed left at (508, 538)
Screenshot: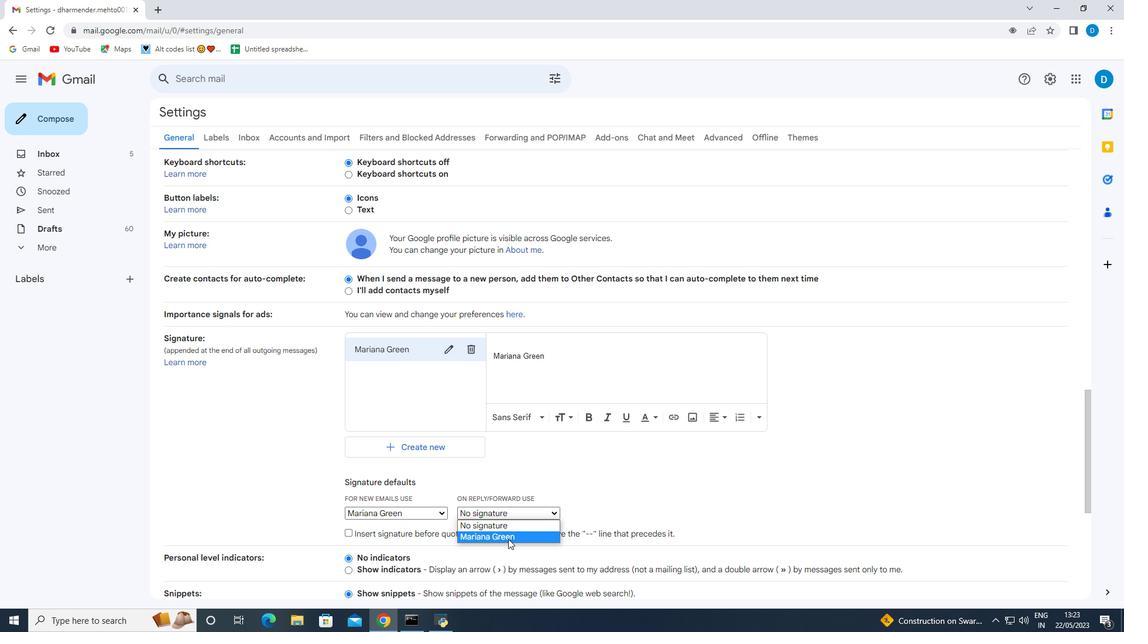 
Action: Mouse moved to (508, 536)
Screenshot: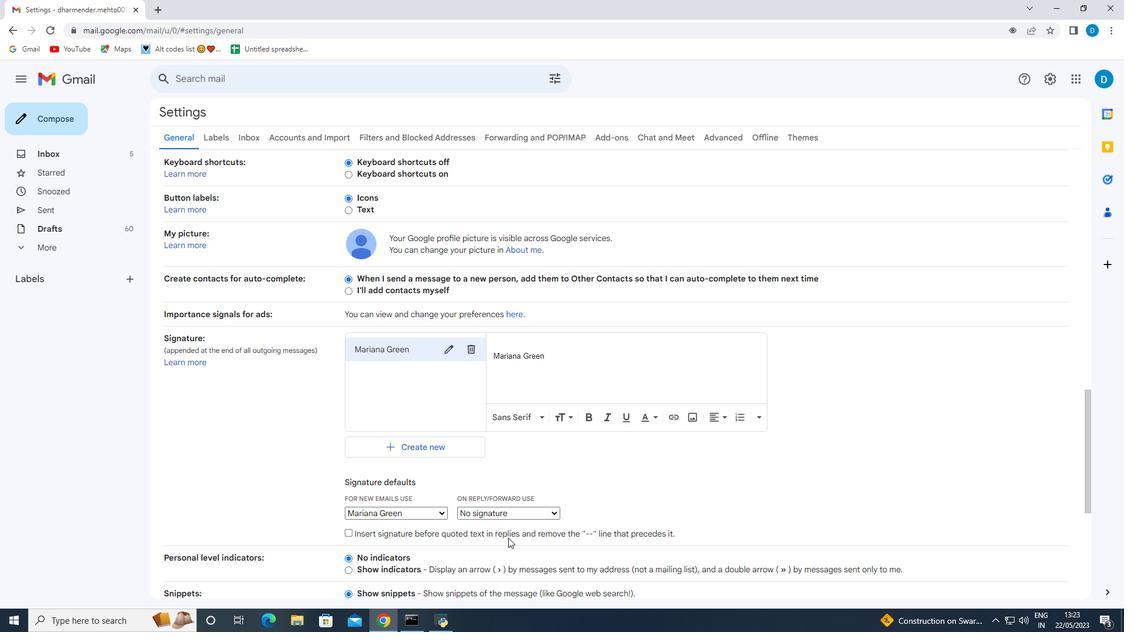 
Action: Mouse scrolled (508, 536) with delta (0, 0)
Screenshot: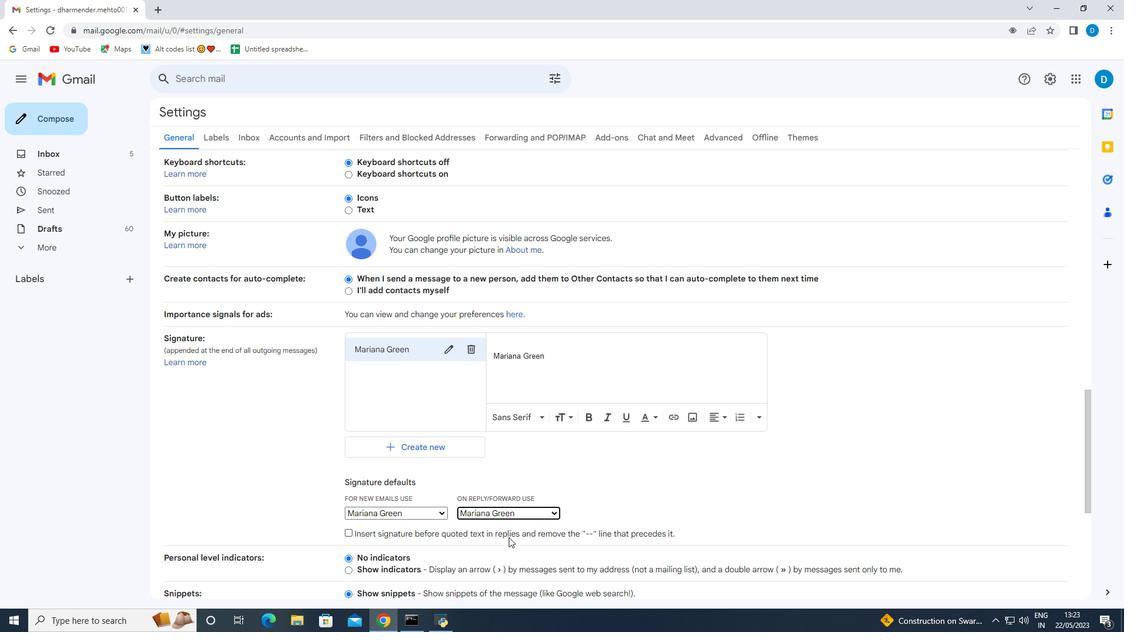 
Action: Mouse scrolled (508, 536) with delta (0, 0)
Screenshot: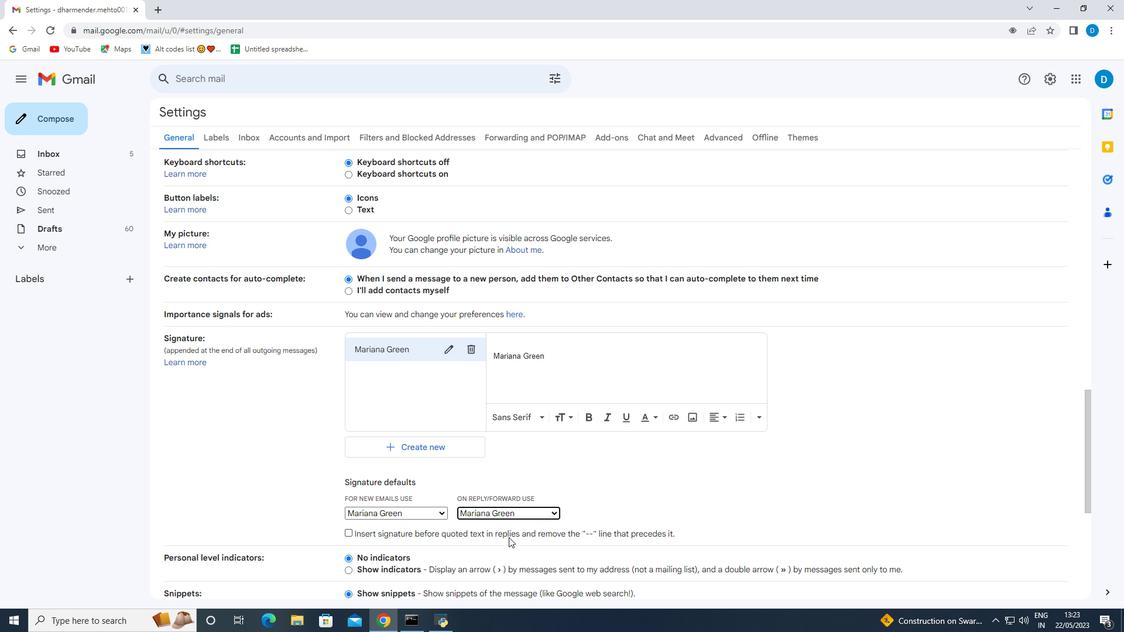 
Action: Mouse scrolled (508, 536) with delta (0, 0)
Screenshot: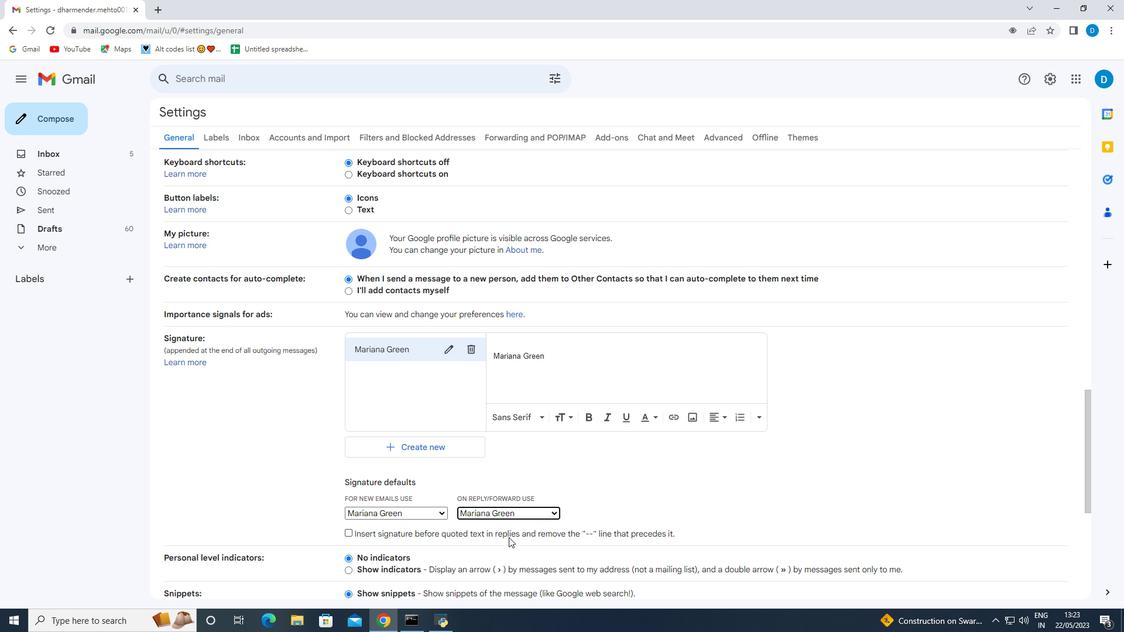 
Action: Mouse scrolled (508, 536) with delta (0, 0)
Screenshot: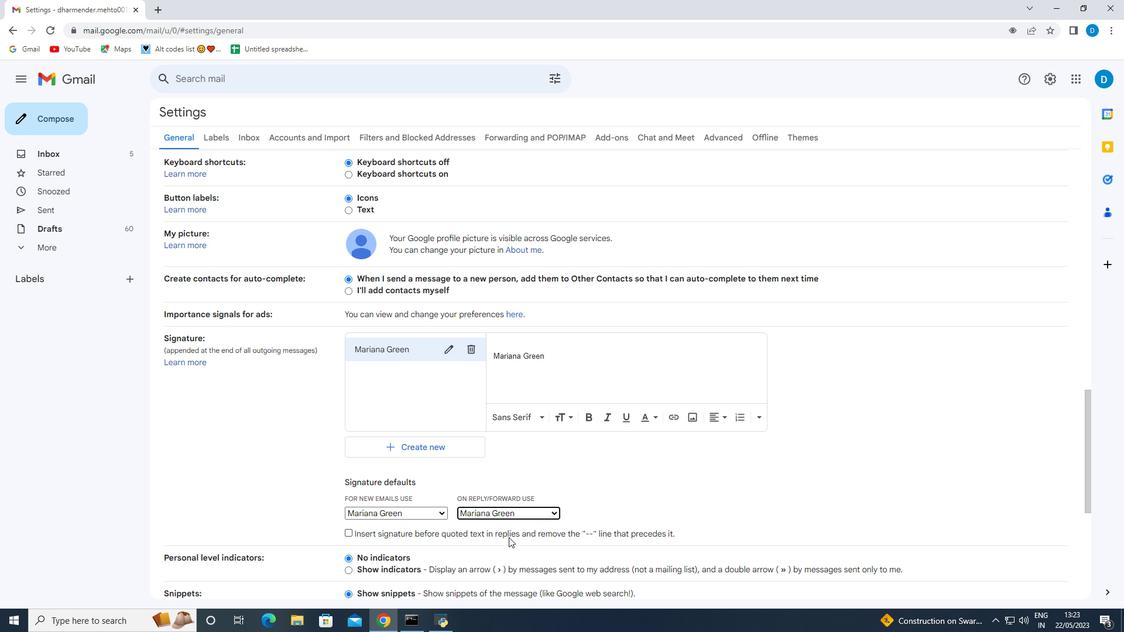 
Action: Mouse scrolled (508, 536) with delta (0, 0)
Screenshot: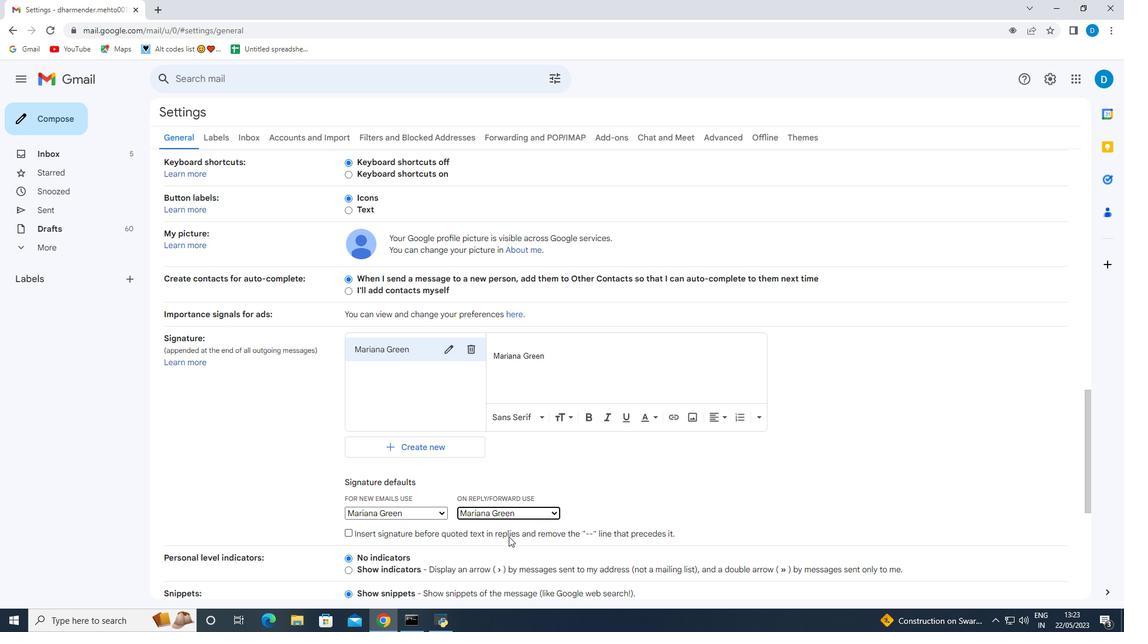 
Action: Mouse moved to (508, 536)
Screenshot: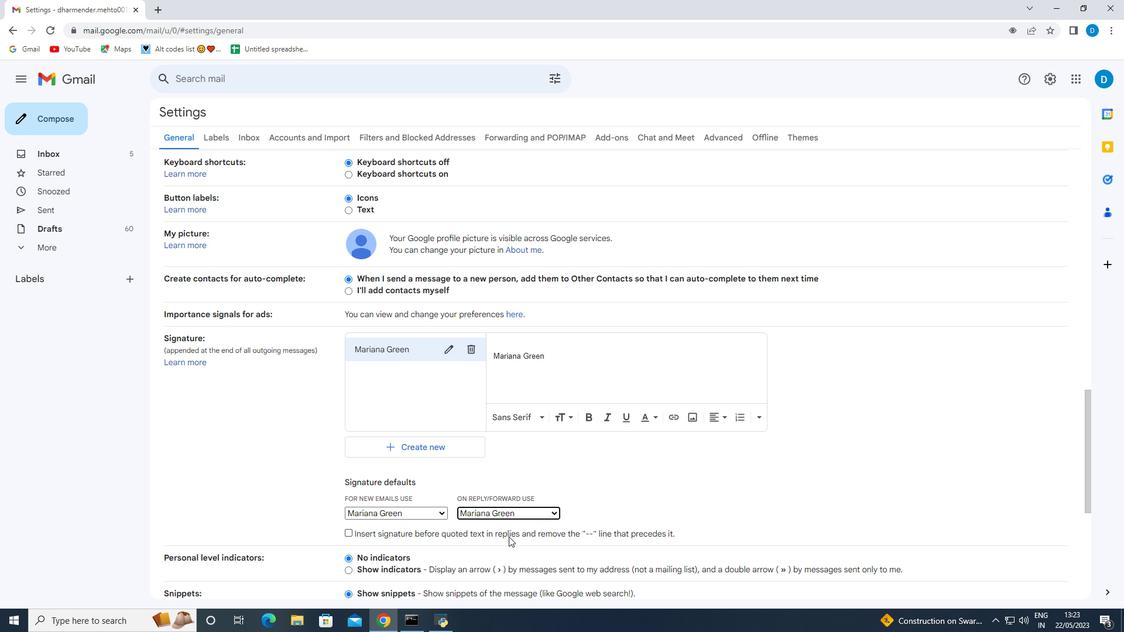 
Action: Mouse scrolled (508, 536) with delta (0, 0)
Screenshot: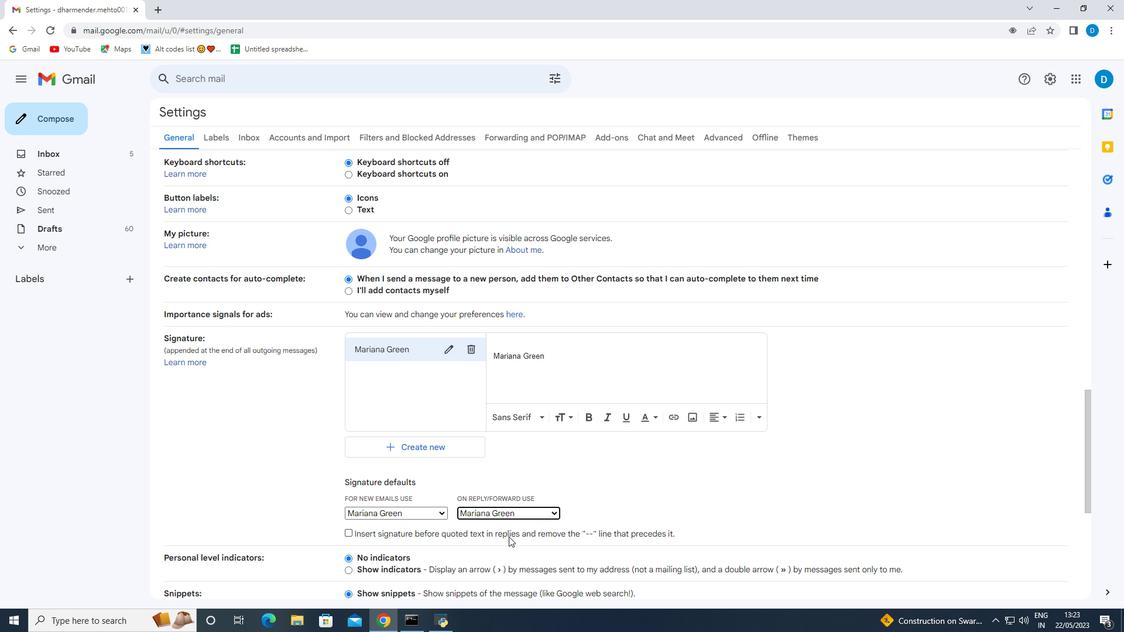 
Action: Mouse moved to (509, 532)
Screenshot: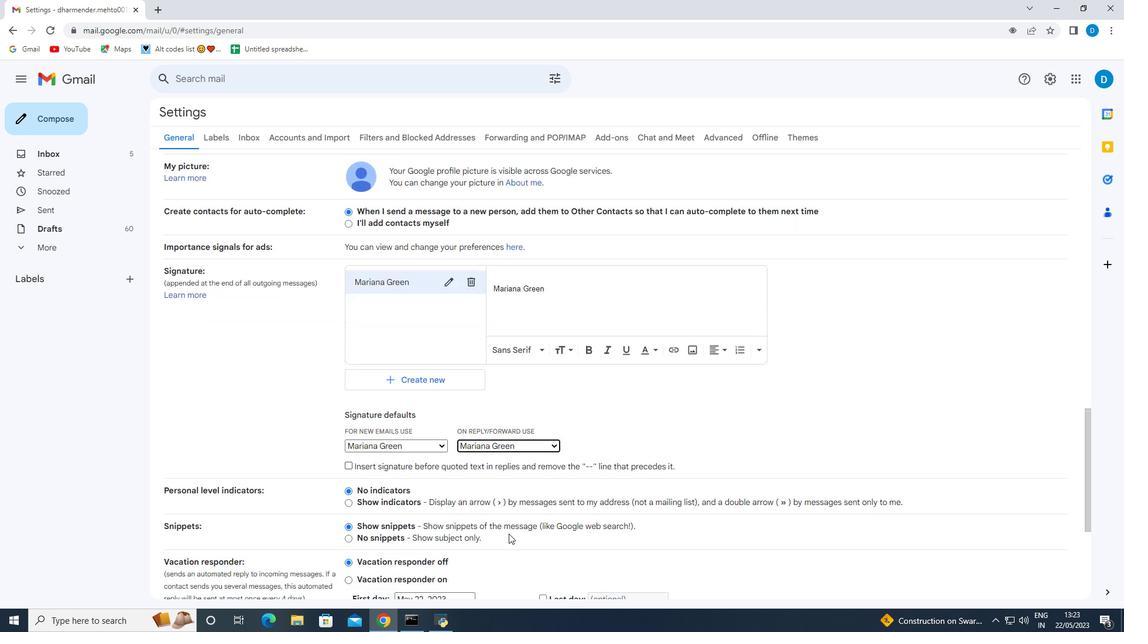 
Action: Mouse scrolled (509, 531) with delta (0, 0)
Screenshot: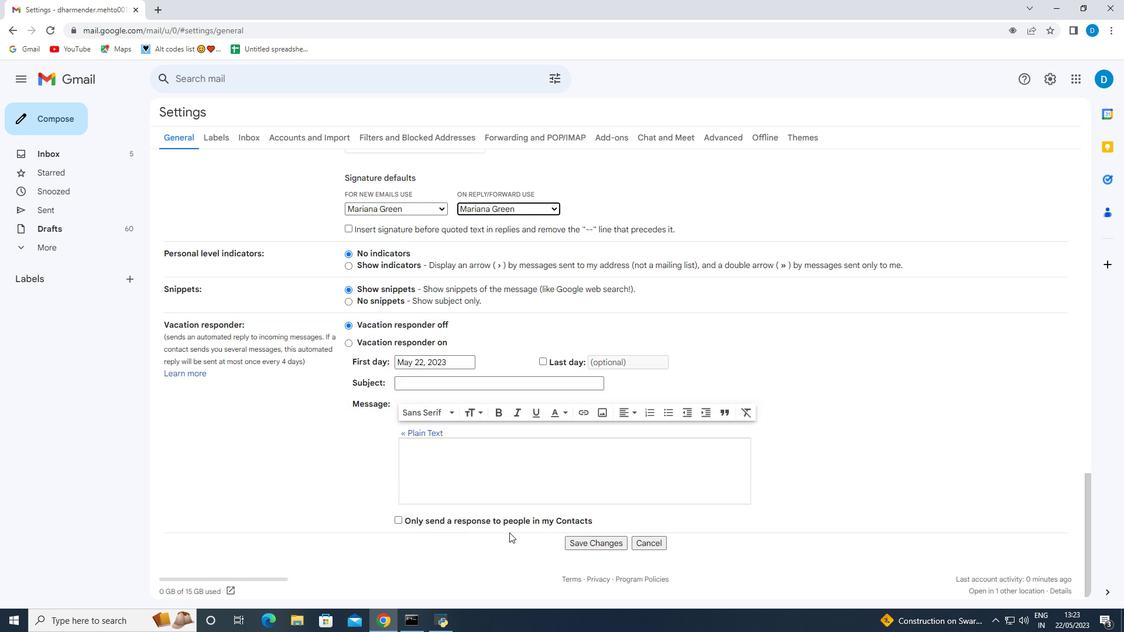 
Action: Mouse scrolled (509, 531) with delta (0, 0)
Screenshot: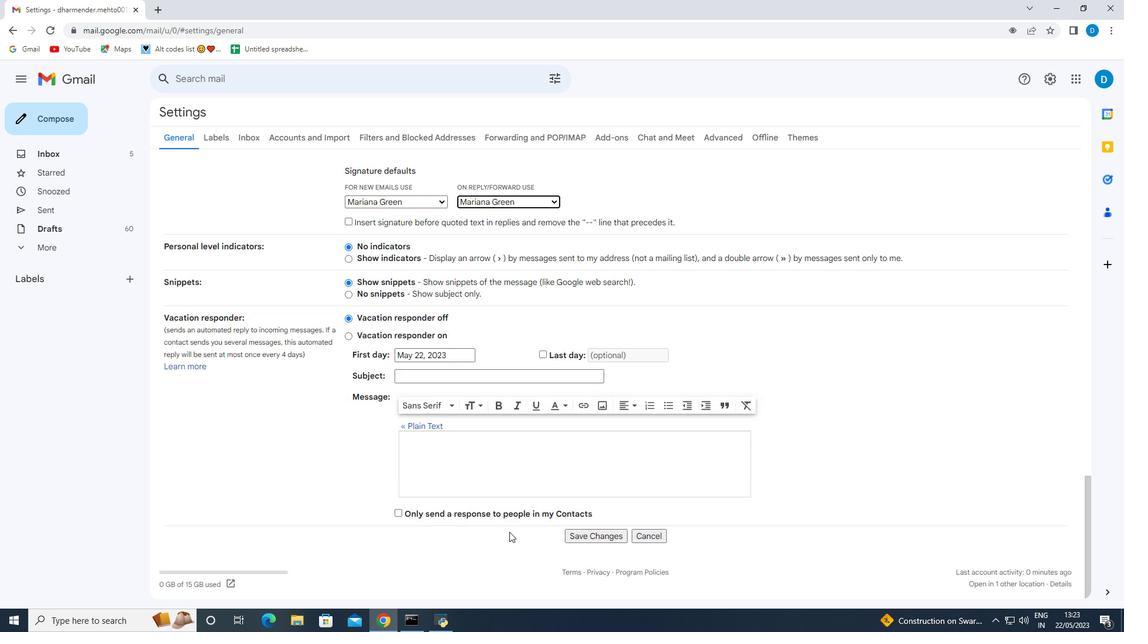 
Action: Mouse scrolled (509, 531) with delta (0, 0)
Screenshot: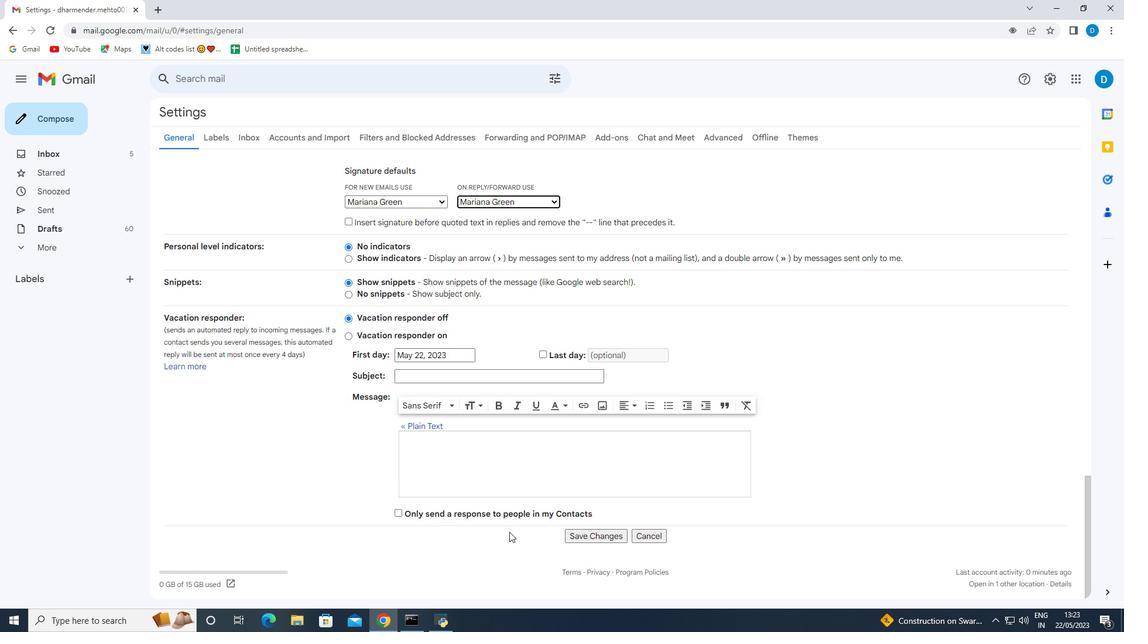 
Action: Mouse moved to (579, 539)
Screenshot: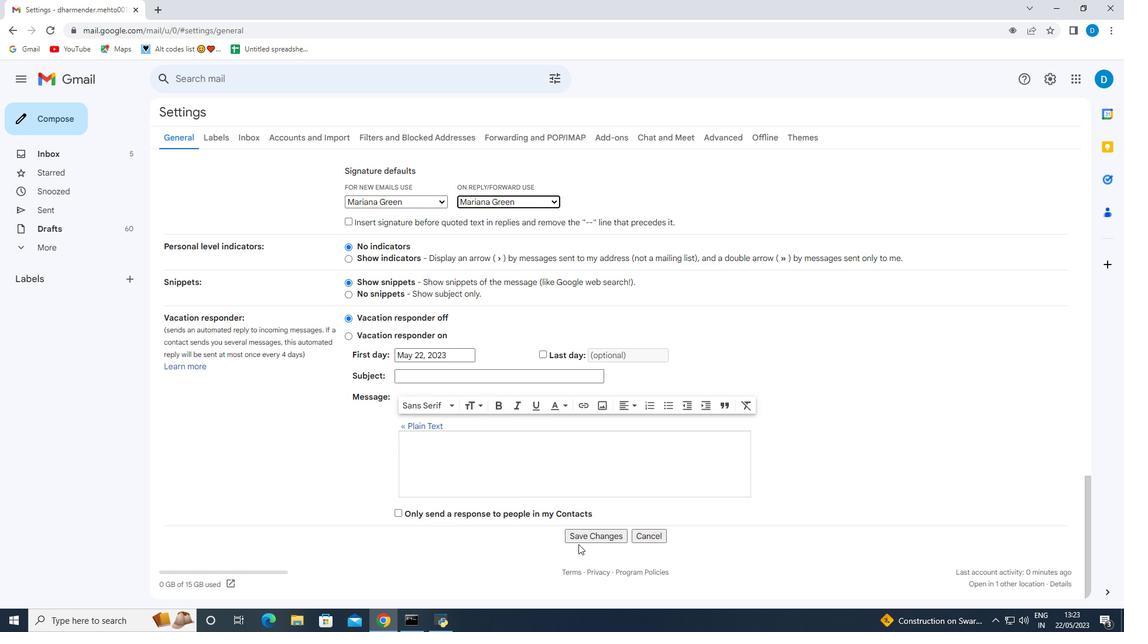 
Action: Mouse pressed left at (579, 539)
Screenshot: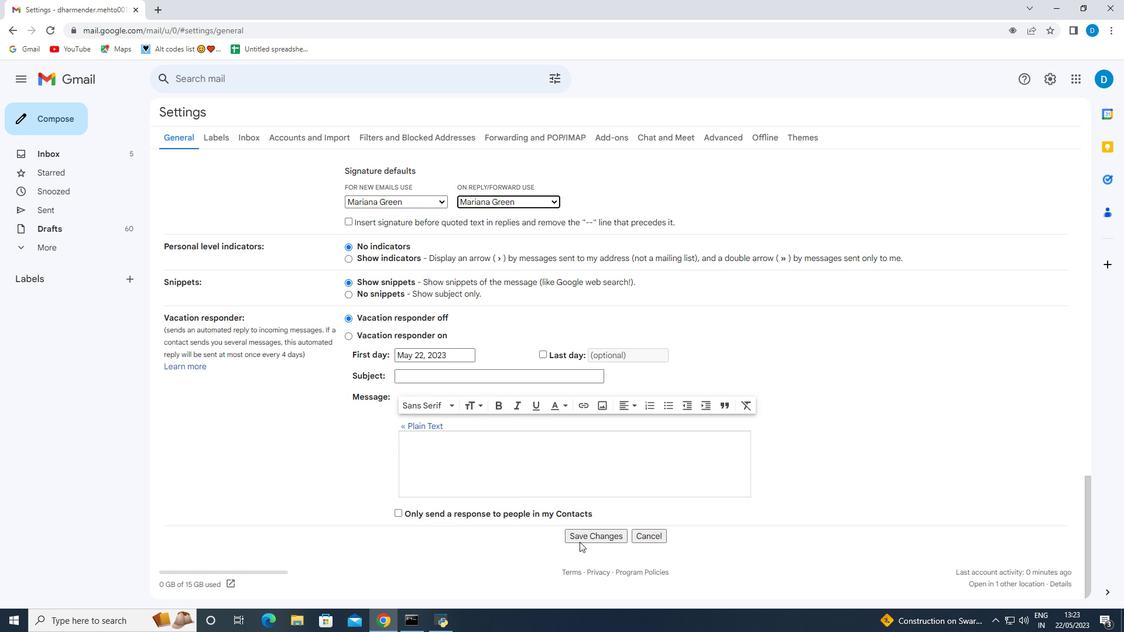 
Action: Mouse moved to (64, 117)
Screenshot: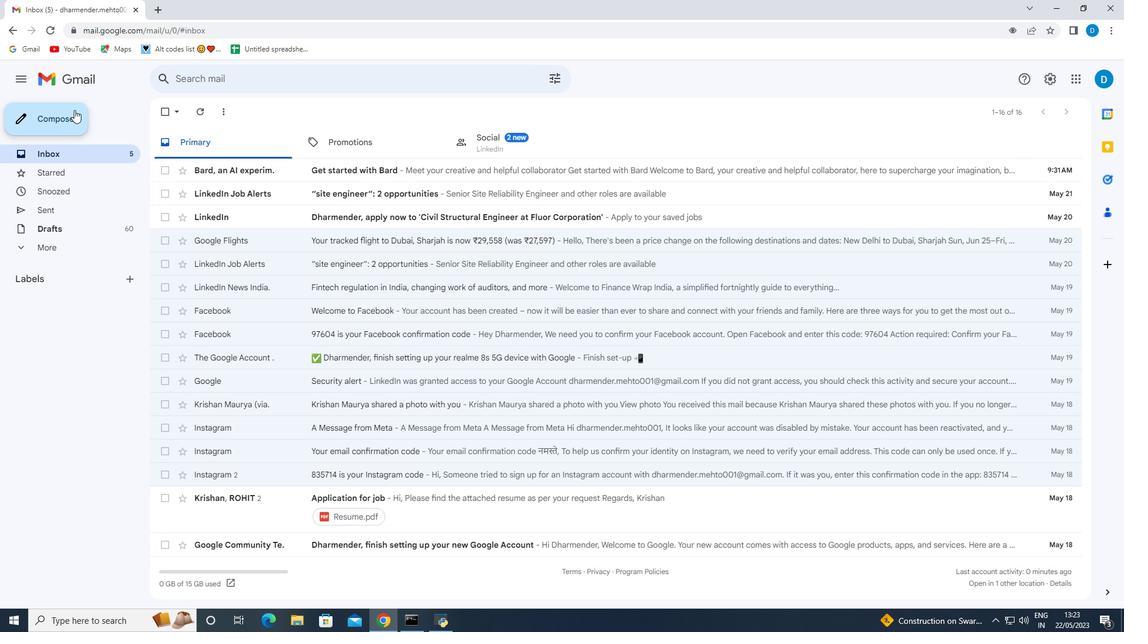 
Action: Mouse pressed left at (64, 117)
Screenshot: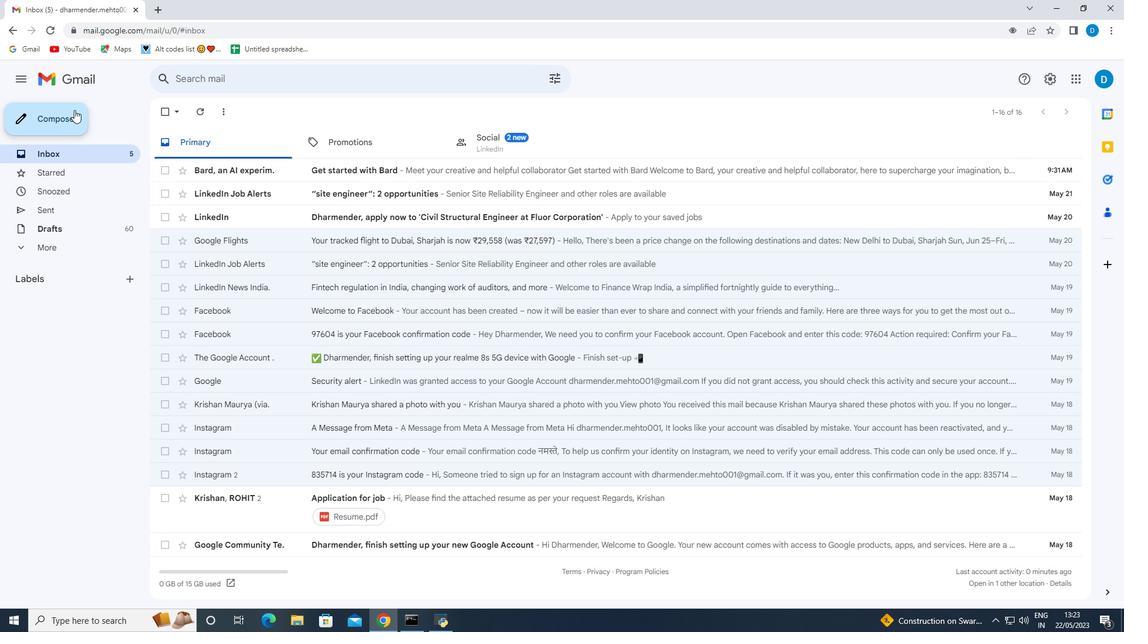 
Action: Mouse moved to (761, 354)
Screenshot: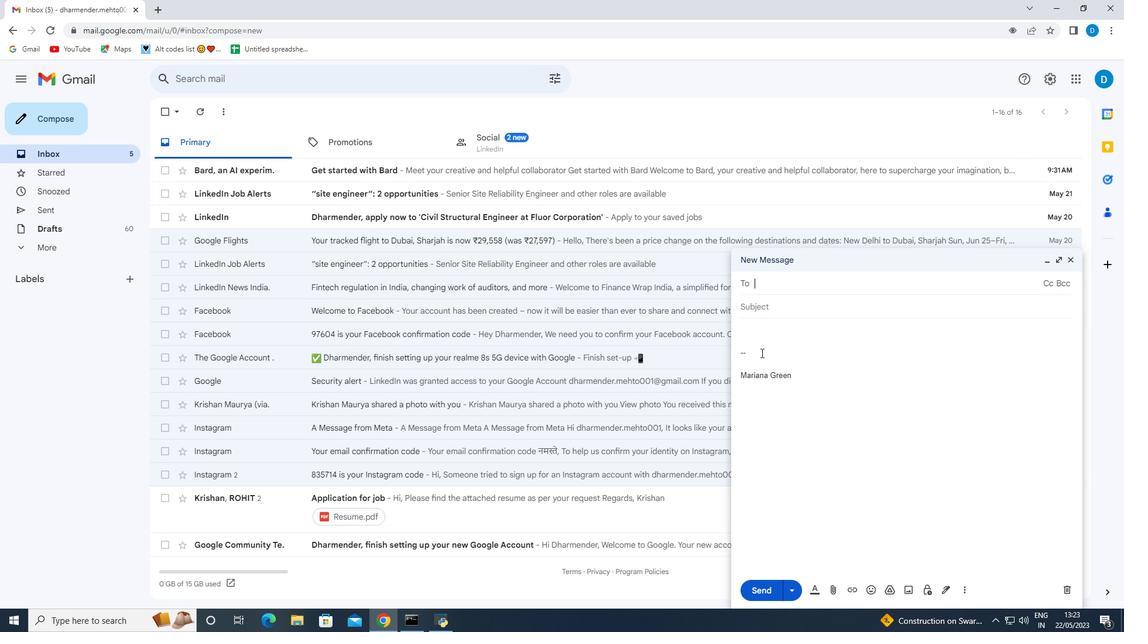
Action: Mouse pressed left at (761, 354)
Screenshot: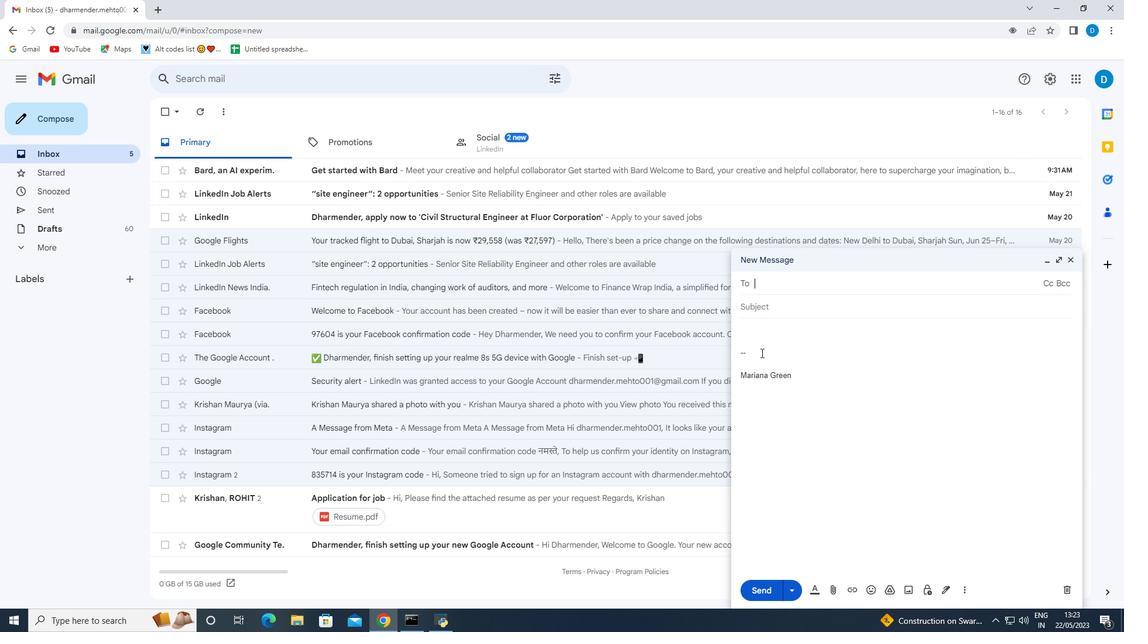 
Action: Mouse moved to (761, 353)
Screenshot: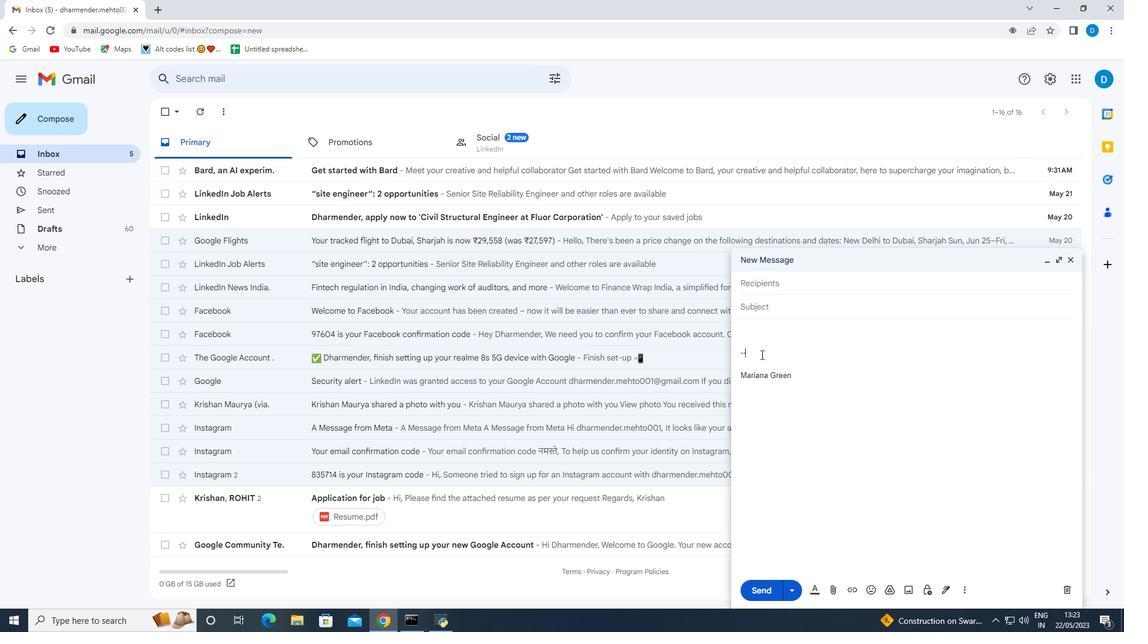 
Action: Key pressed <Key.backspace><Key.backspace><Key.backspace><Key.backspace><Key.shift>With<Key.space>heartfelt<Key.space>thanks<Key.space>and<Key.space>warm<Key.space>wishes,
Screenshot: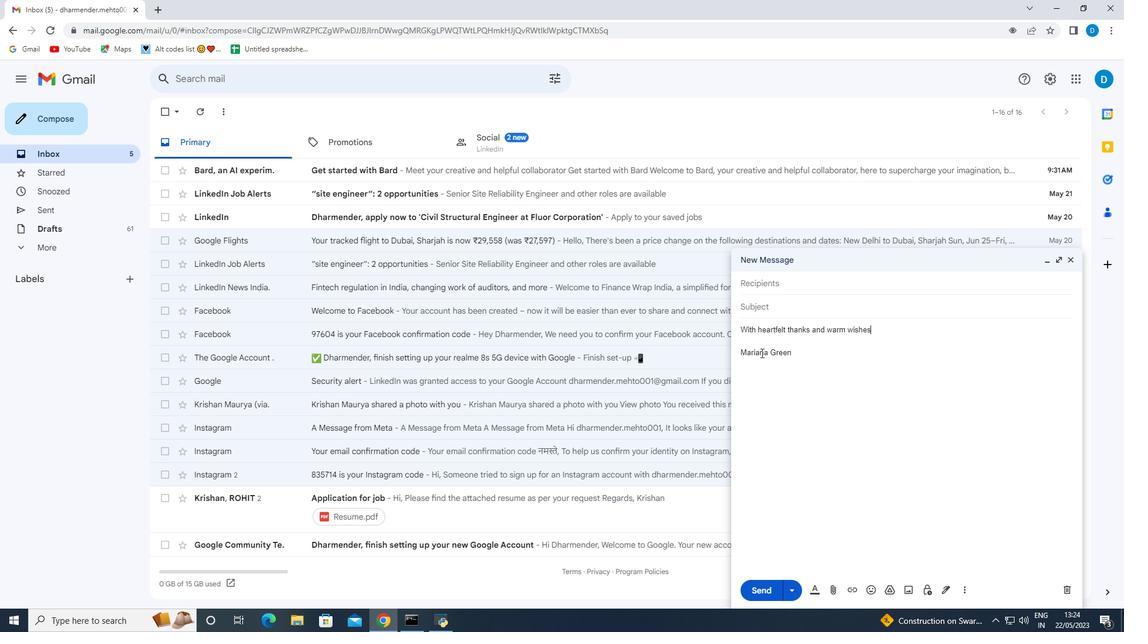 
Action: Mouse moved to (967, 591)
Screenshot: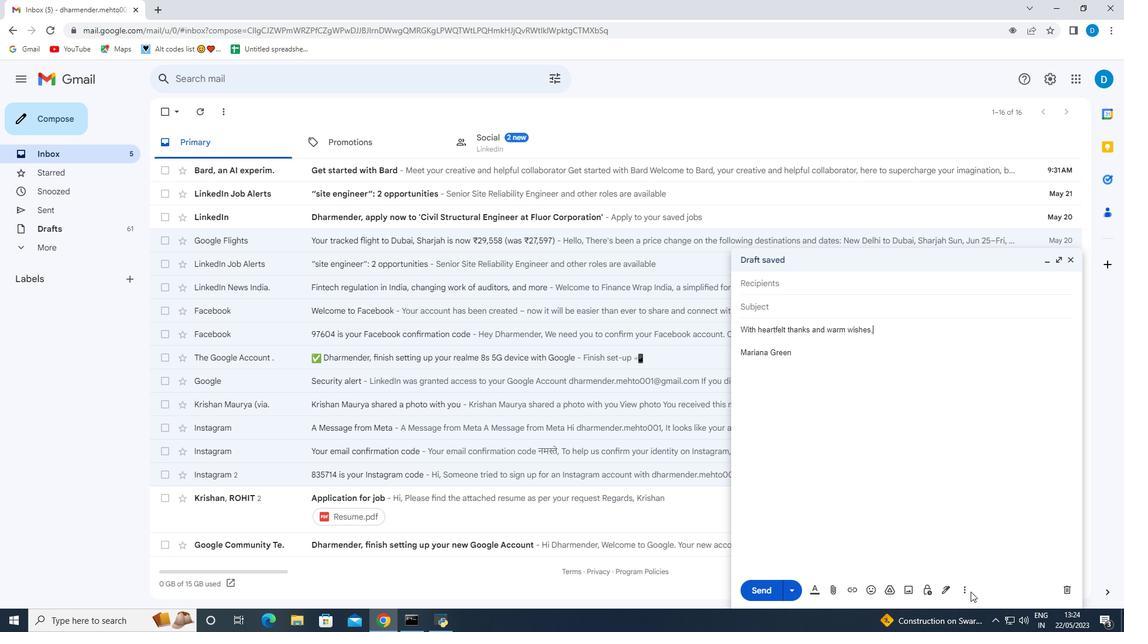 
Action: Mouse pressed left at (967, 591)
Screenshot: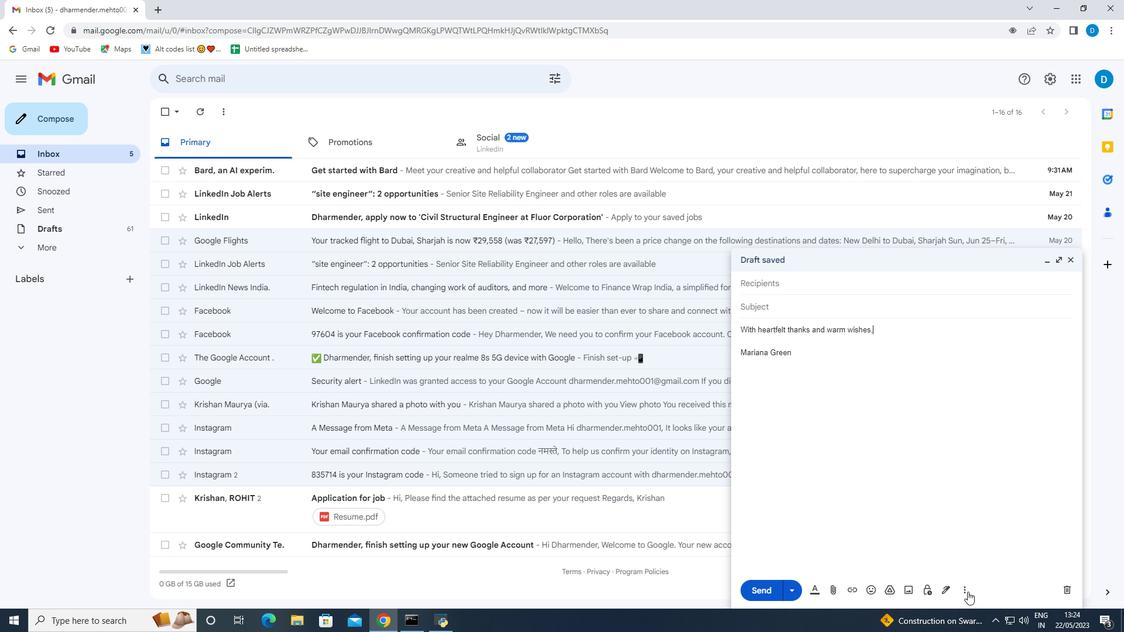 
Action: Mouse moved to (998, 478)
Screenshot: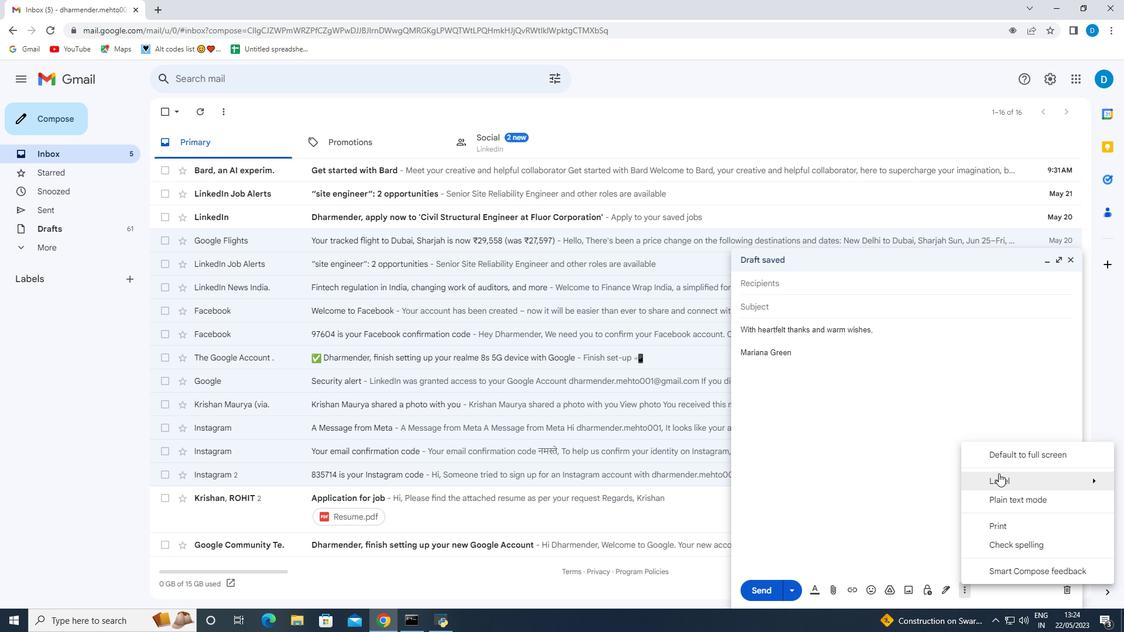 
Action: Mouse pressed left at (998, 478)
Screenshot: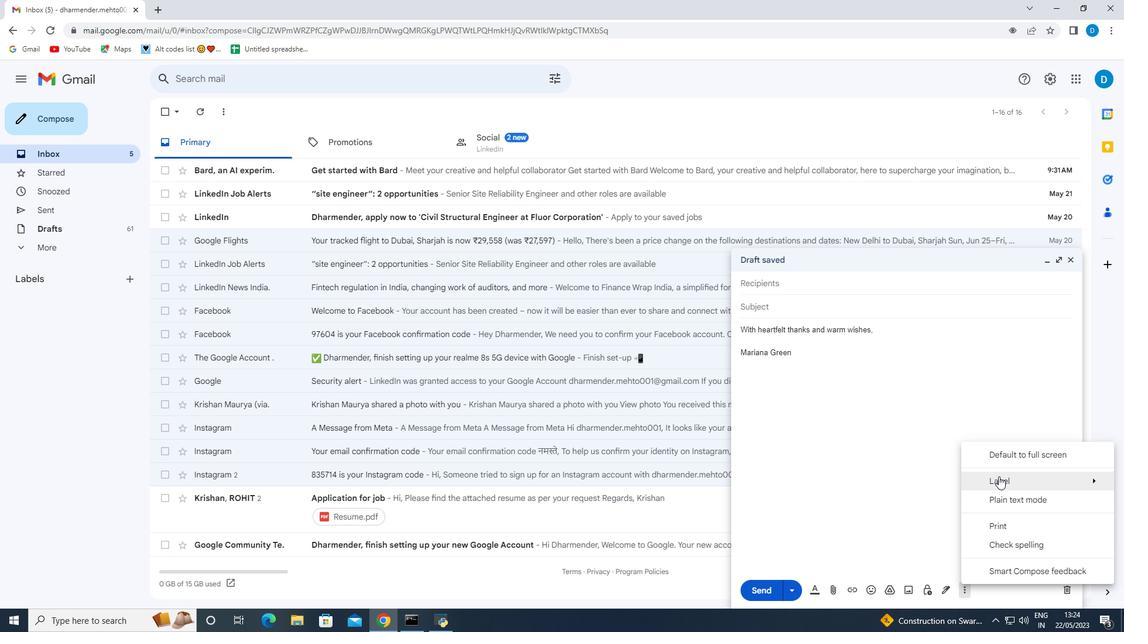 
Action: Mouse moved to (858, 462)
Screenshot: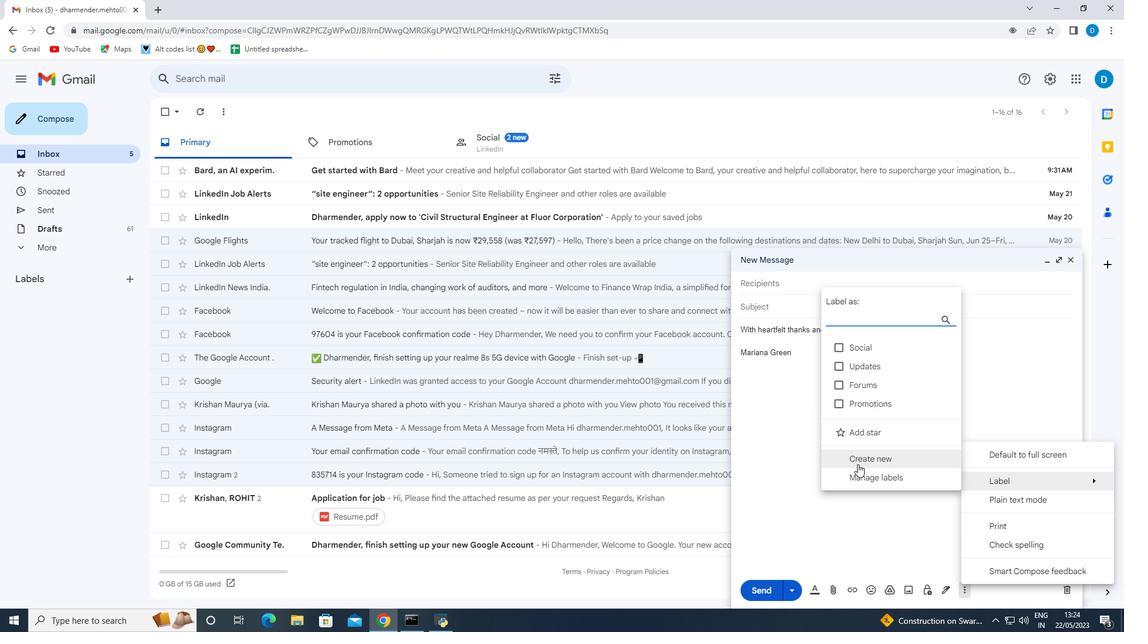 
Action: Mouse pressed left at (858, 462)
Screenshot: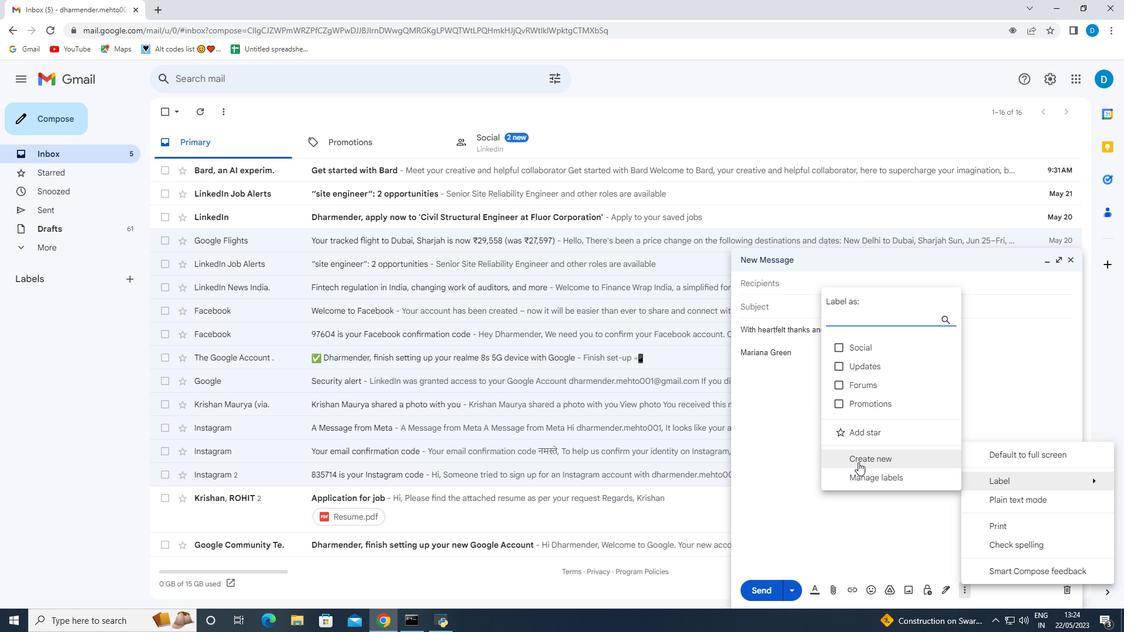 
Action: Mouse moved to (543, 319)
Screenshot: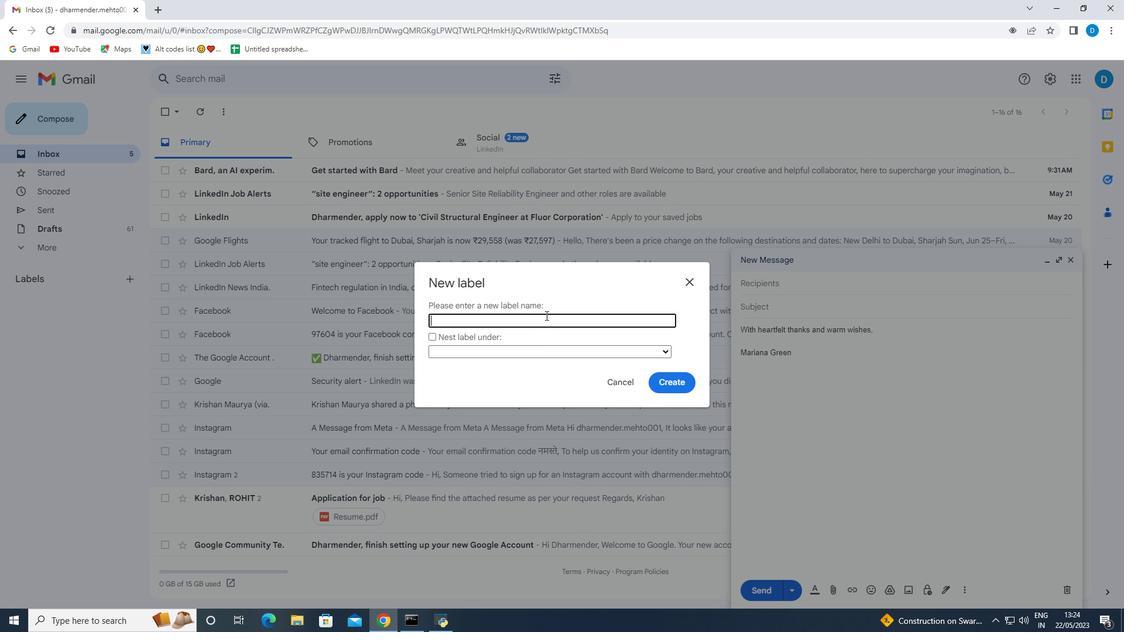 
Action: Mouse pressed left at (543, 319)
Screenshot: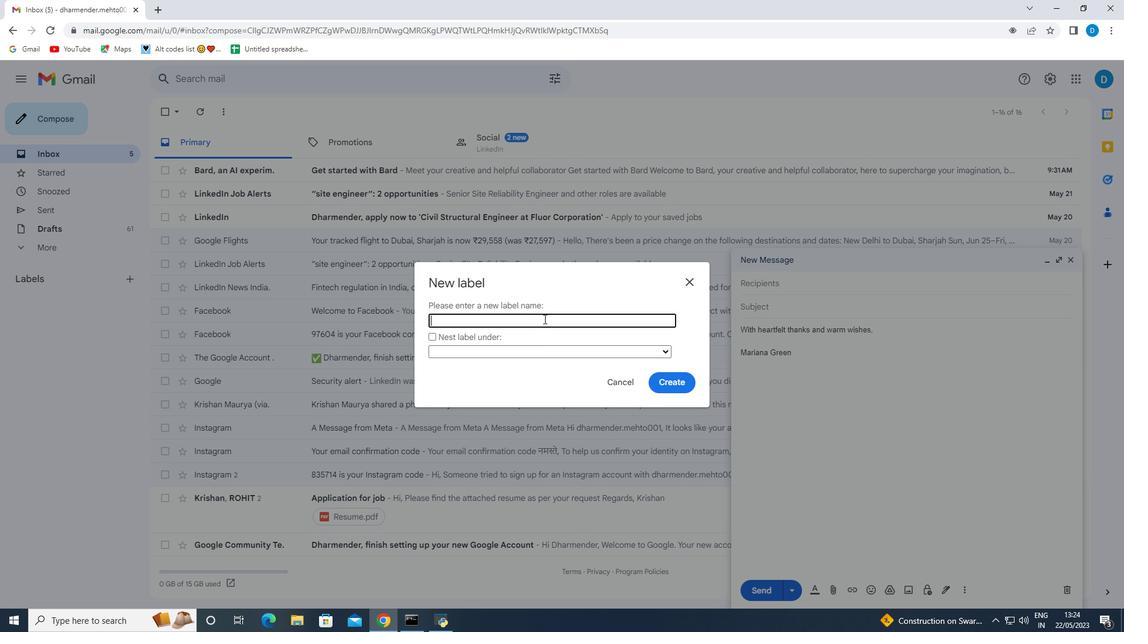 
Action: Key pressed <Key.shift>Purchase<Key.space>agreements
Screenshot: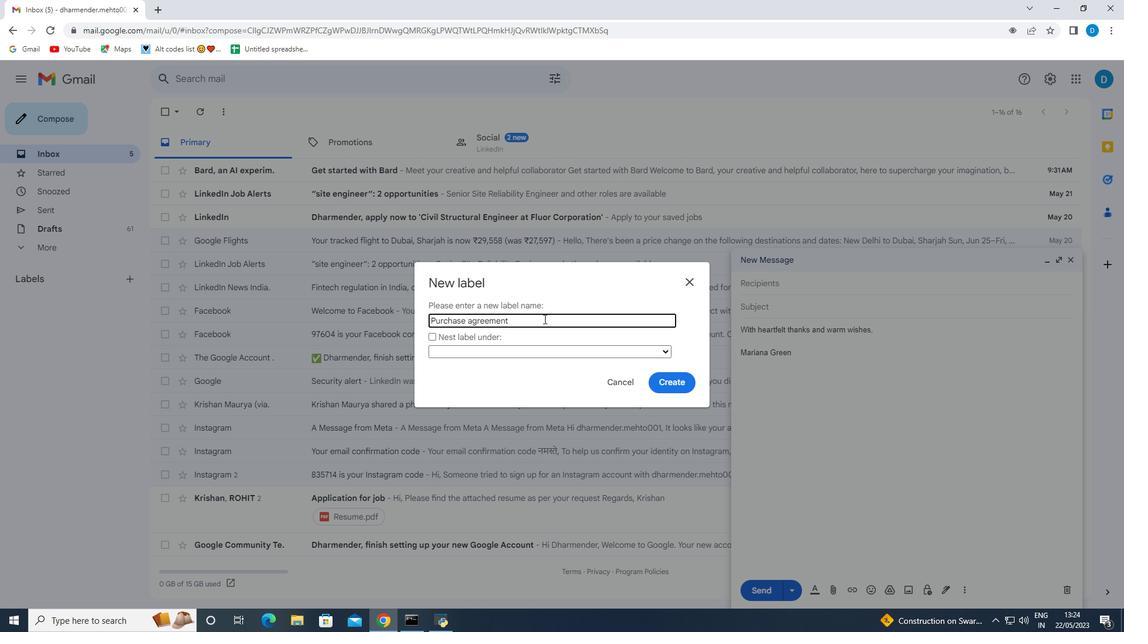 
Action: Mouse moved to (669, 385)
Screenshot: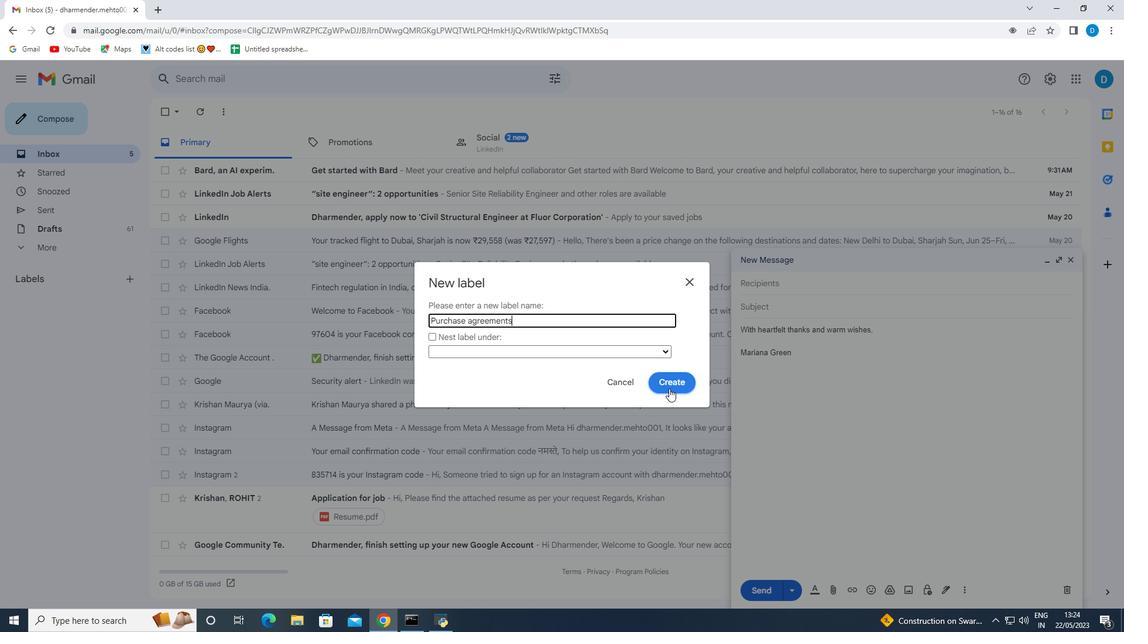 
Action: Mouse pressed left at (669, 385)
Screenshot: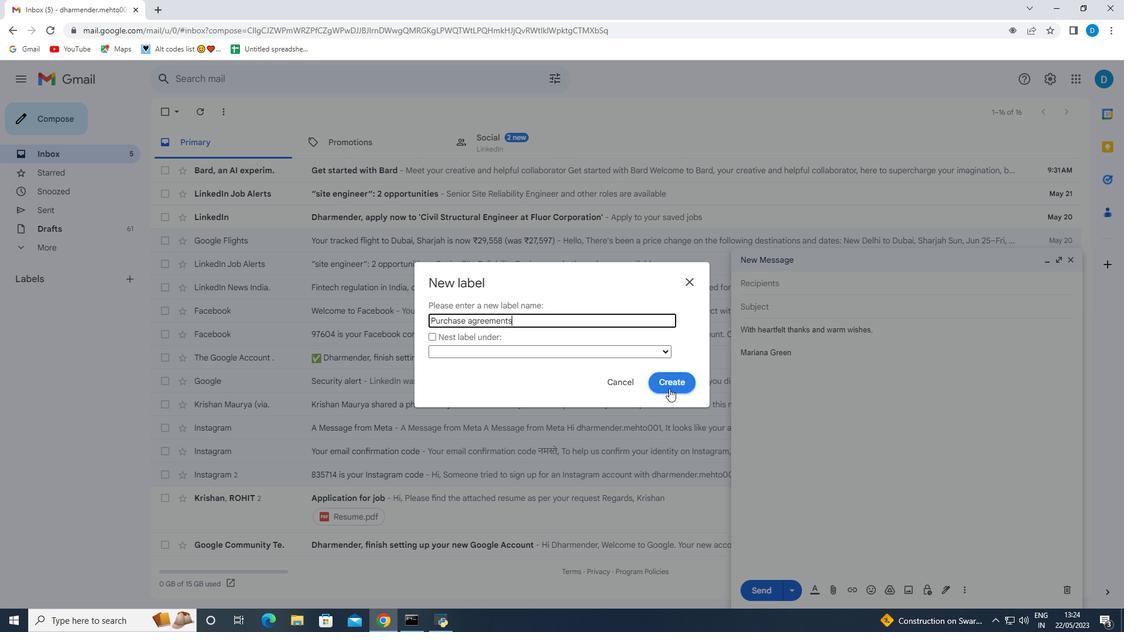 
Action: Mouse moved to (132, 302)
Screenshot: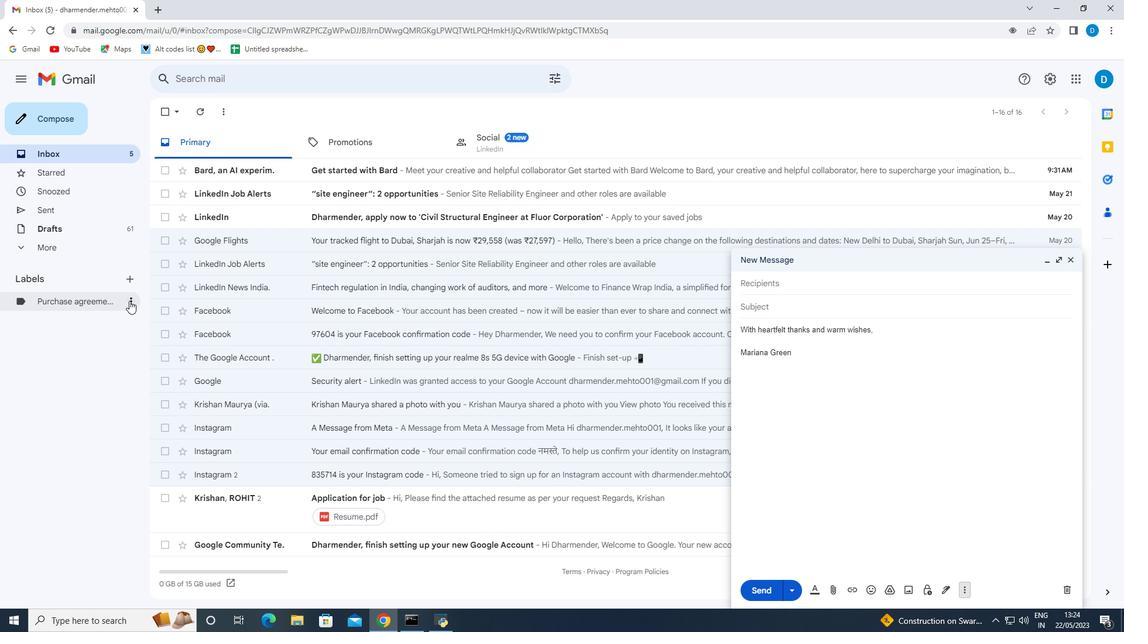 
Action: Mouse pressed left at (132, 302)
Screenshot: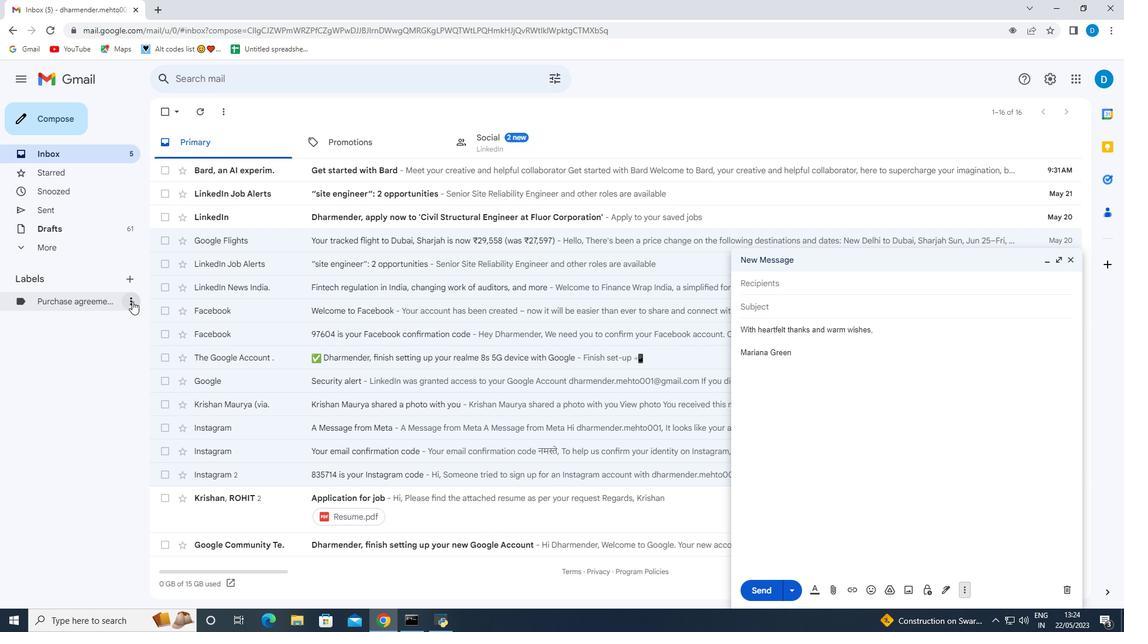 
Action: Mouse moved to (141, 313)
Screenshot: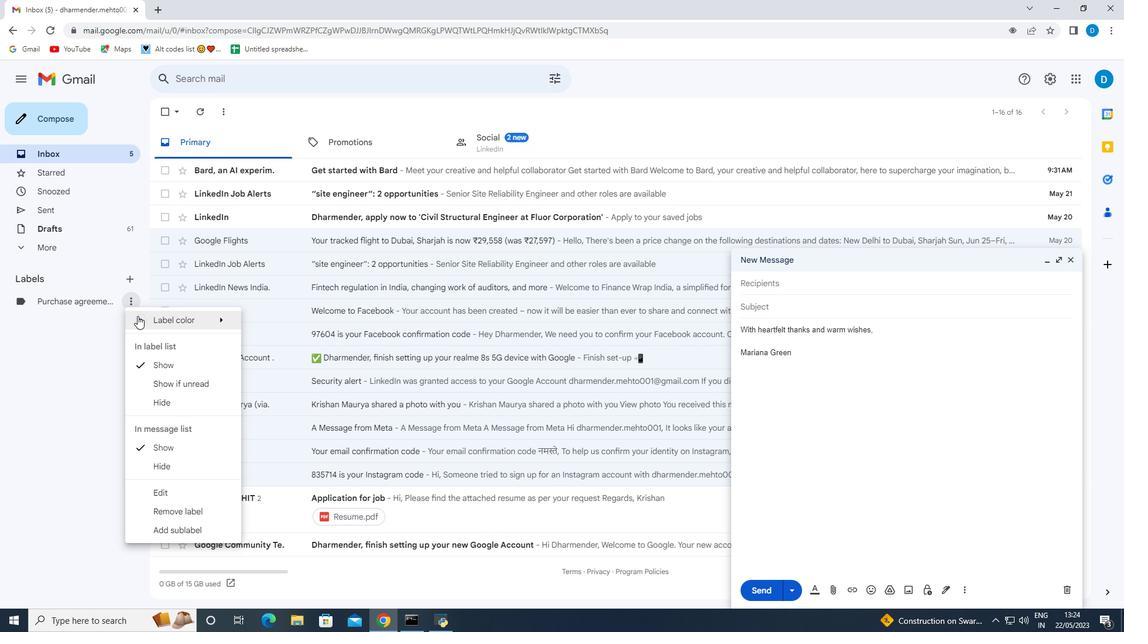 
Action: Mouse pressed left at (141, 313)
Screenshot: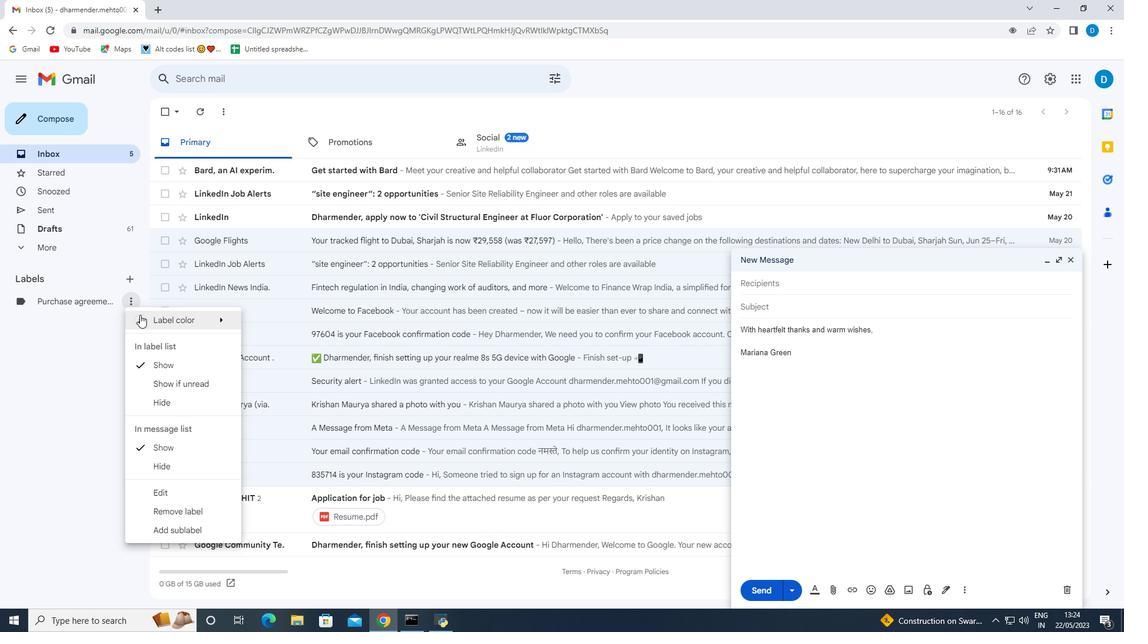 
Action: Mouse moved to (313, 382)
Screenshot: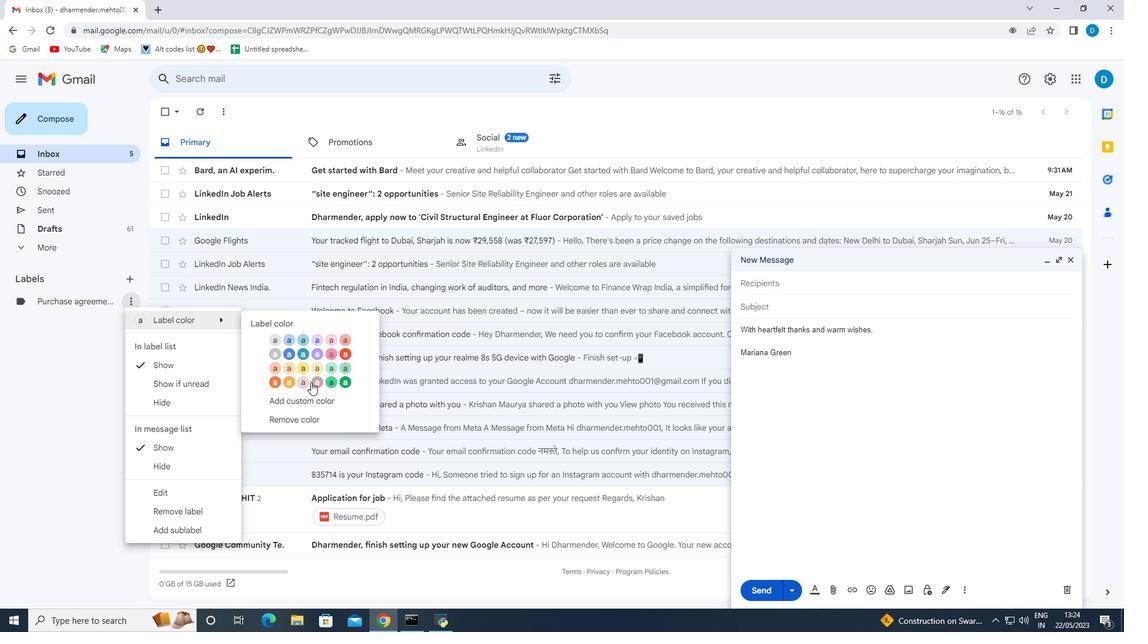 
Action: Mouse pressed left at (313, 382)
Screenshot: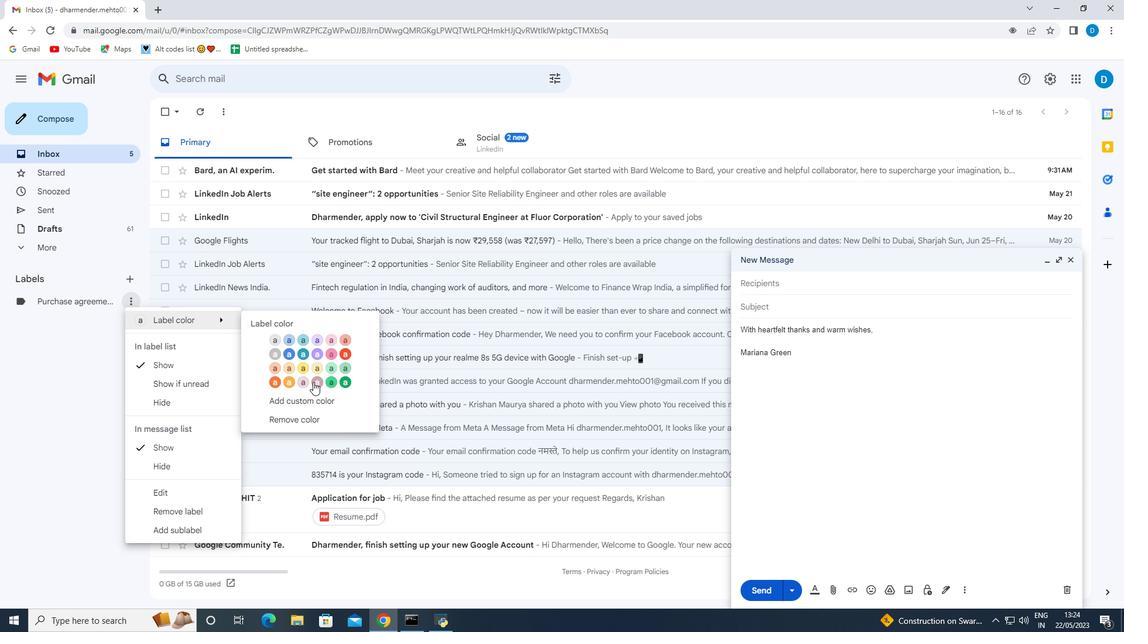 
Action: Mouse moved to (56, 403)
Screenshot: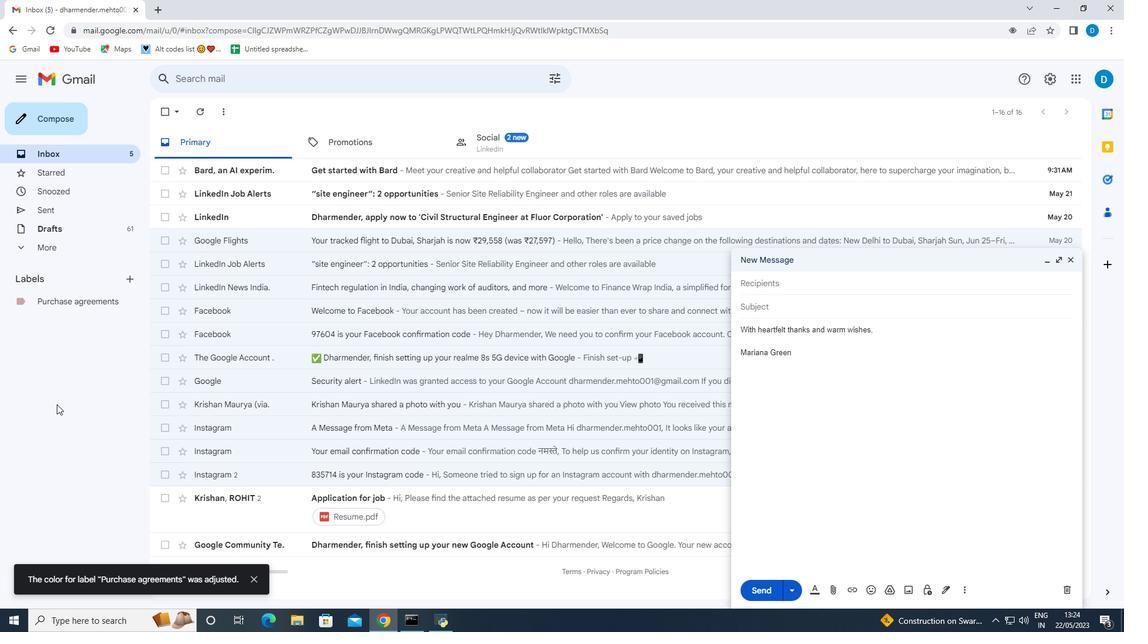 
Action: Mouse pressed left at (56, 403)
Screenshot: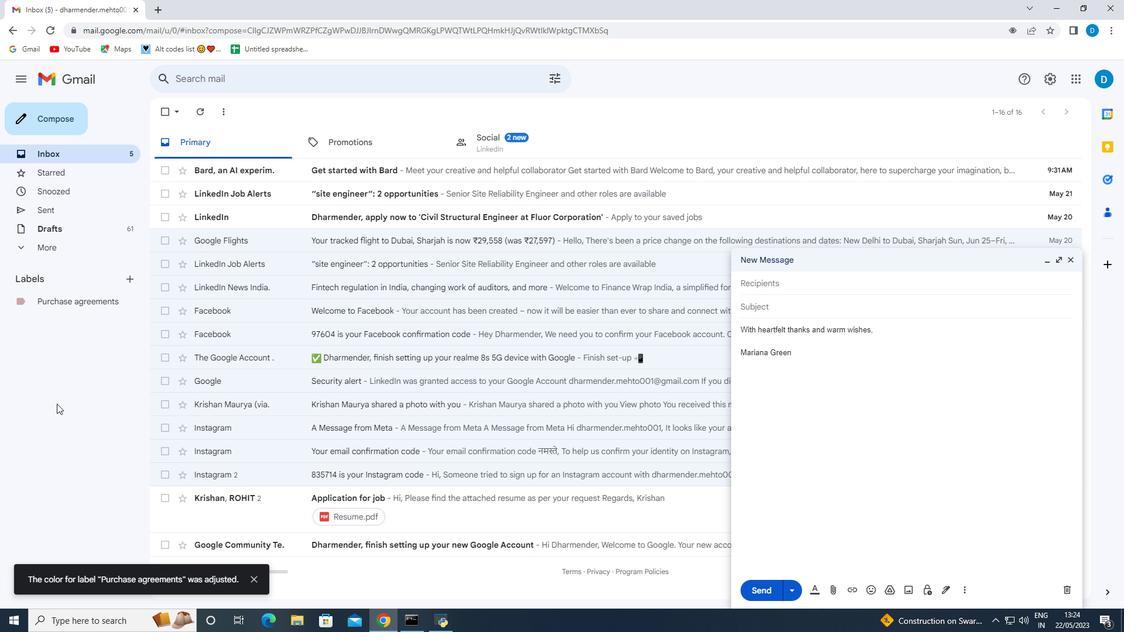 
Action: Mouse moved to (970, 589)
Screenshot: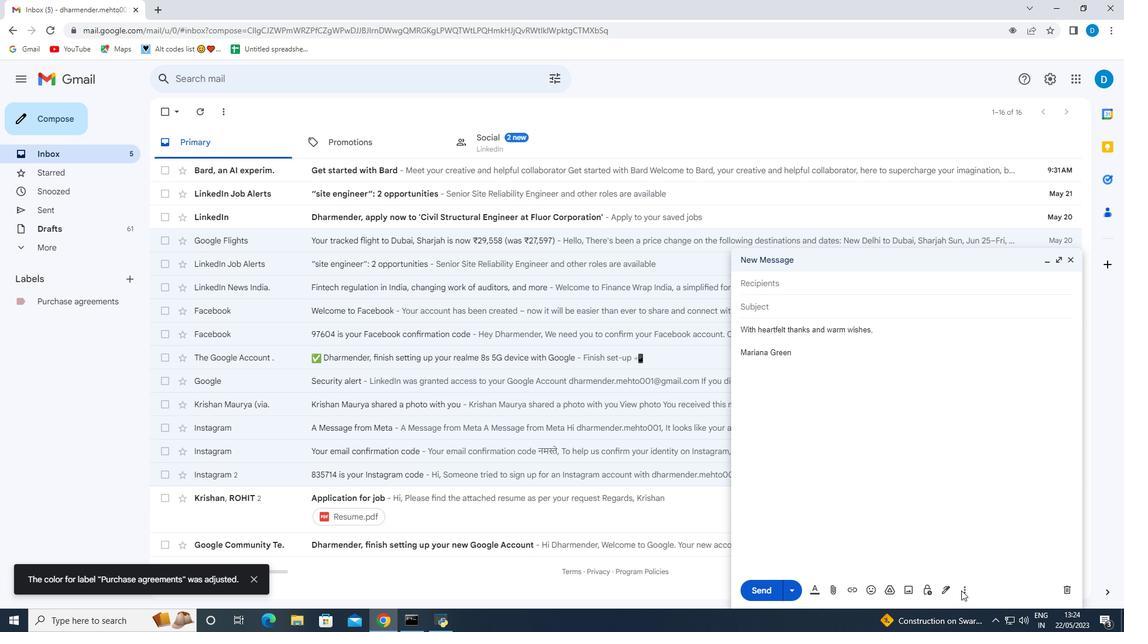 
Action: Mouse pressed left at (970, 589)
Screenshot: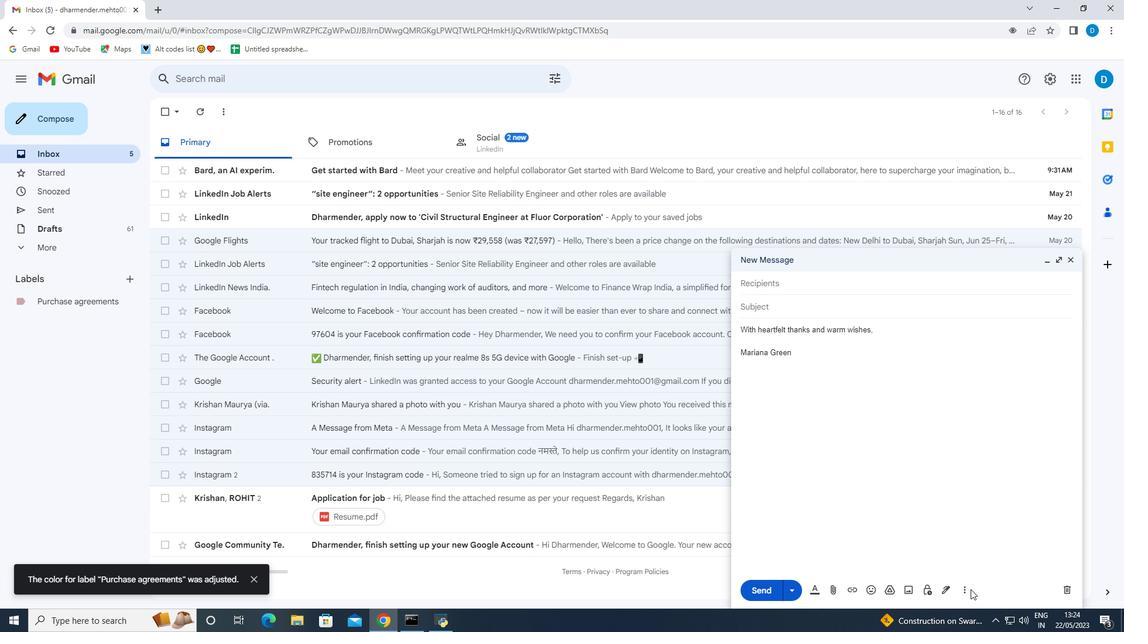 
Action: Mouse moved to (967, 589)
Screenshot: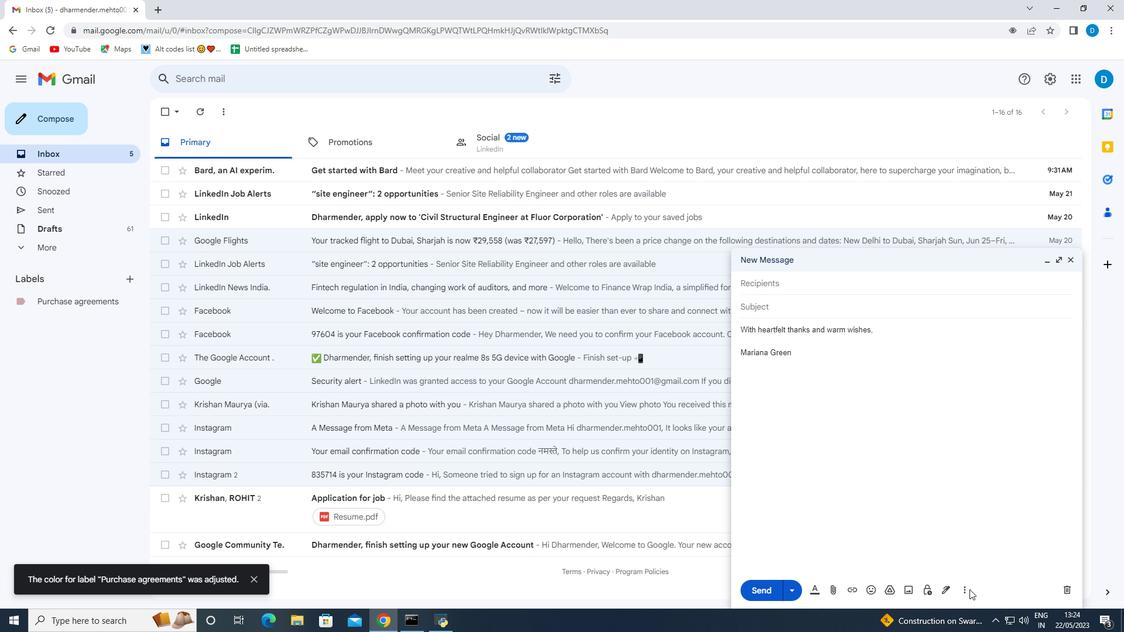 
Action: Mouse pressed left at (967, 589)
Screenshot: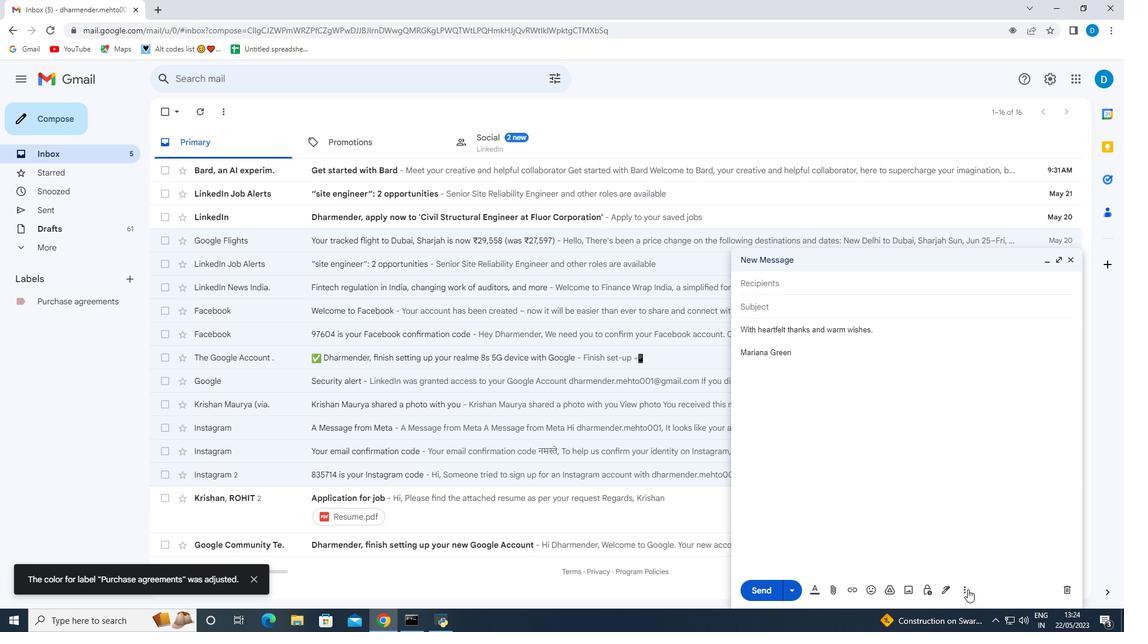 
Action: Mouse moved to (1008, 484)
Screenshot: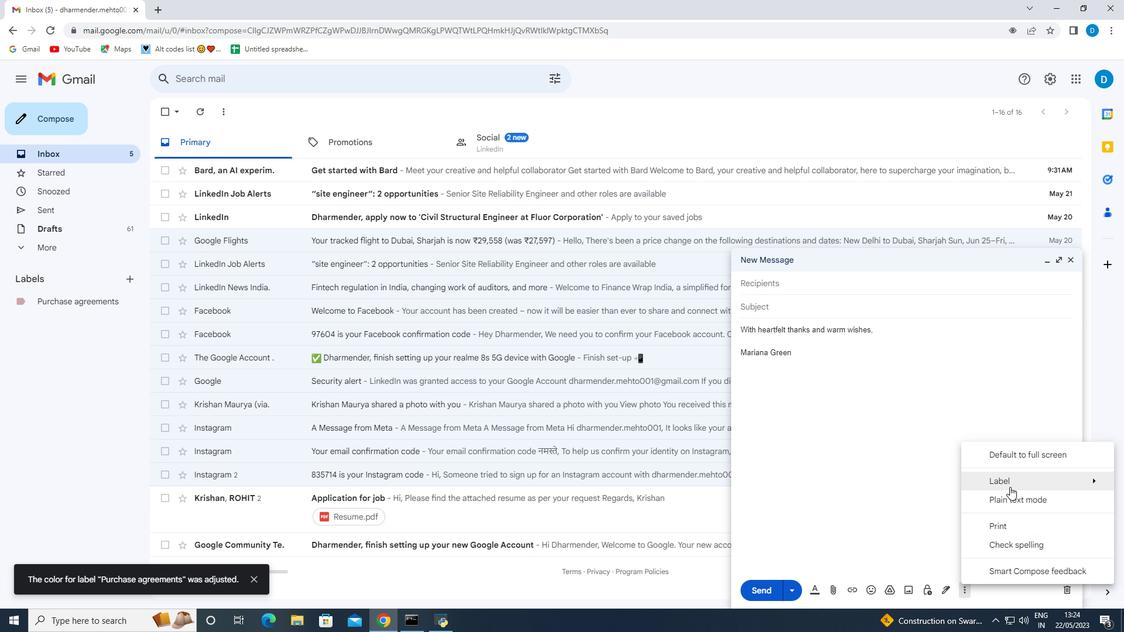 
Action: Mouse pressed left at (1008, 484)
Screenshot: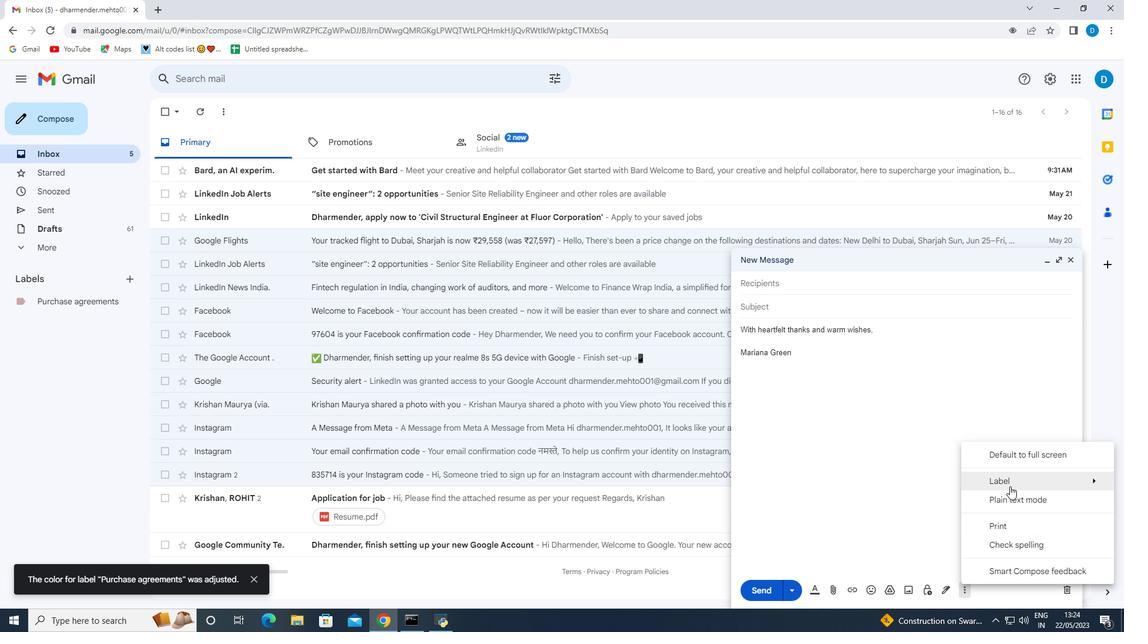 
Action: Mouse moved to (836, 324)
Screenshot: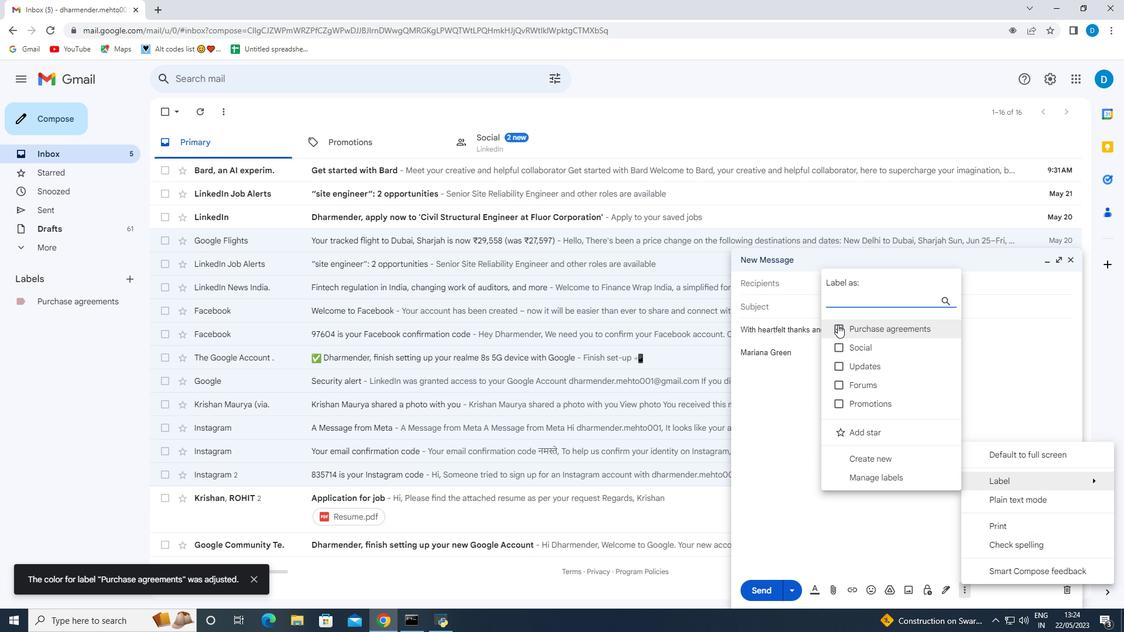 
Action: Mouse pressed left at (836, 324)
Screenshot: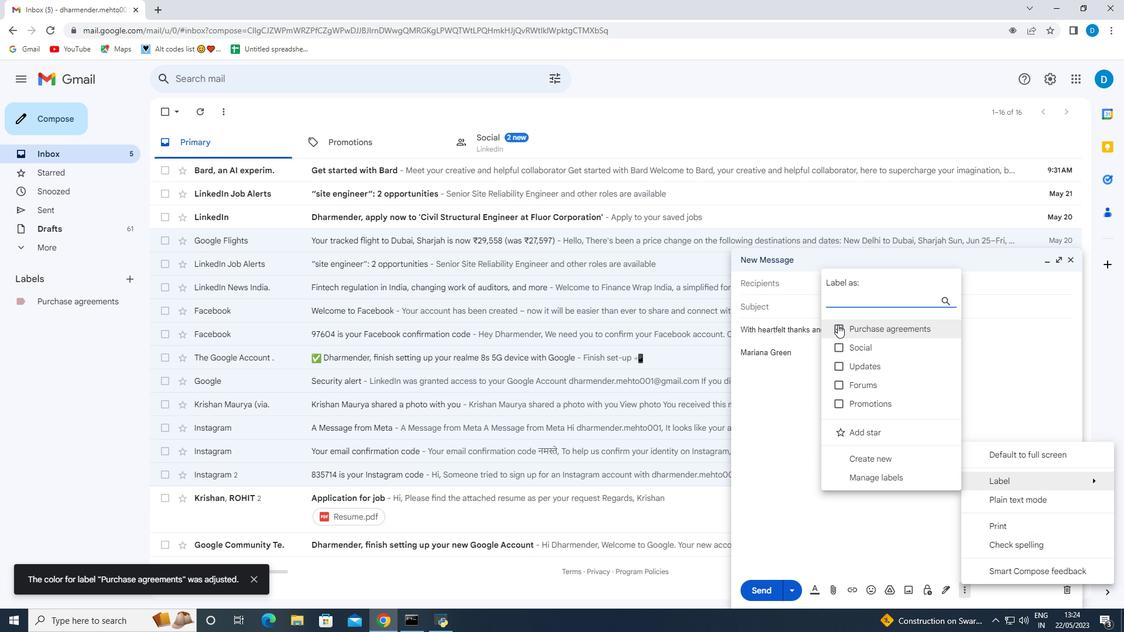 
Action: Mouse pressed left at (836, 324)
Screenshot: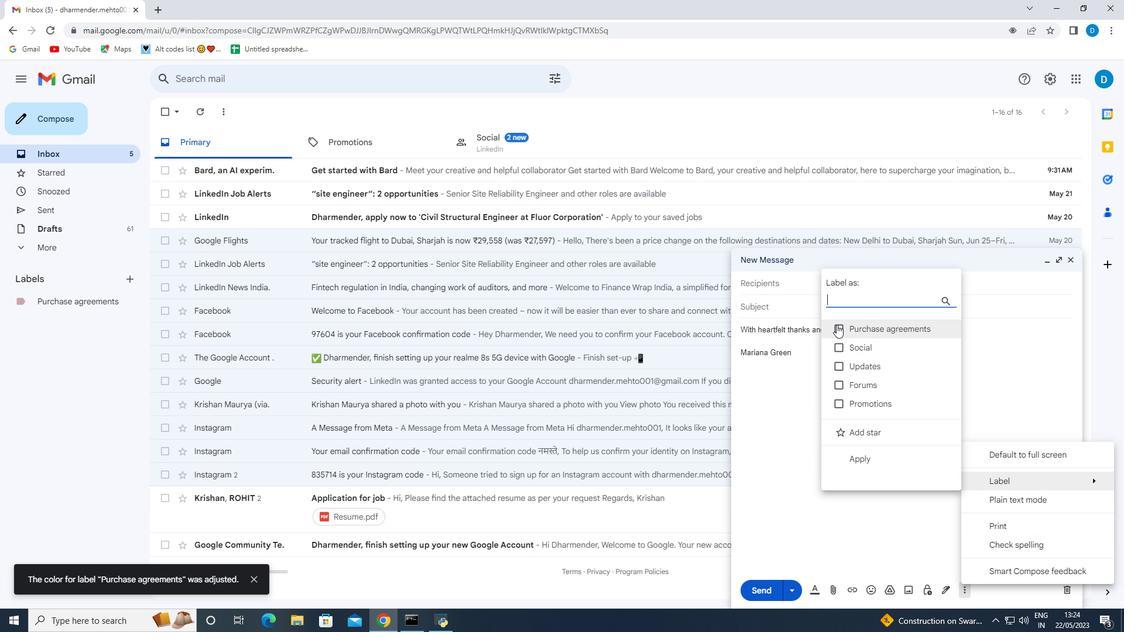 
Action: Mouse moved to (776, 394)
Screenshot: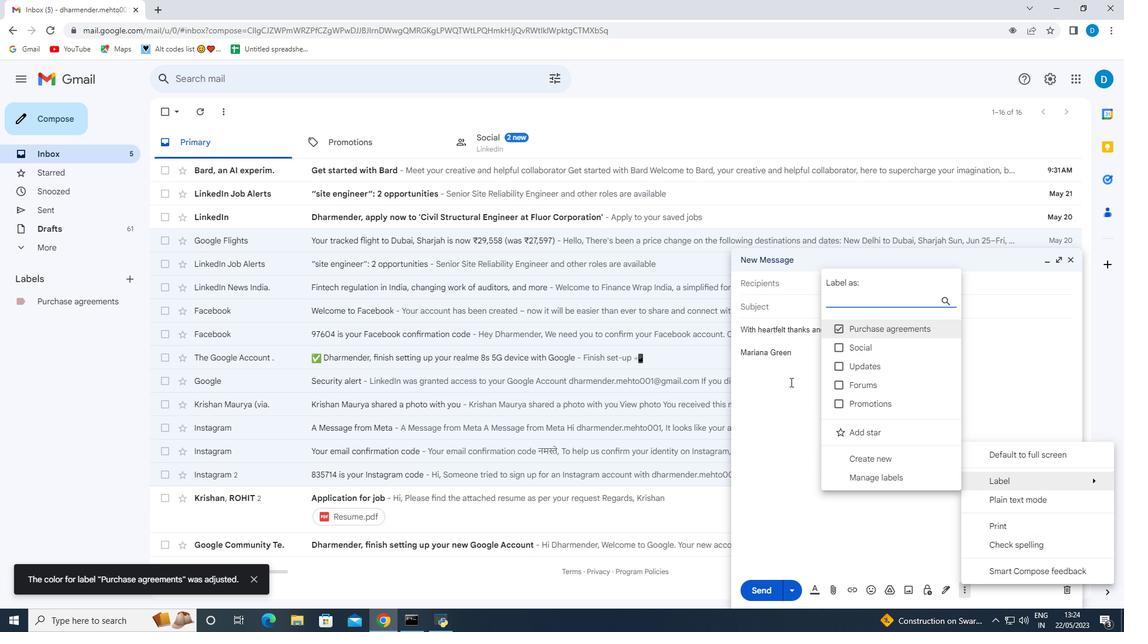 
Action: Mouse pressed left at (776, 394)
Screenshot: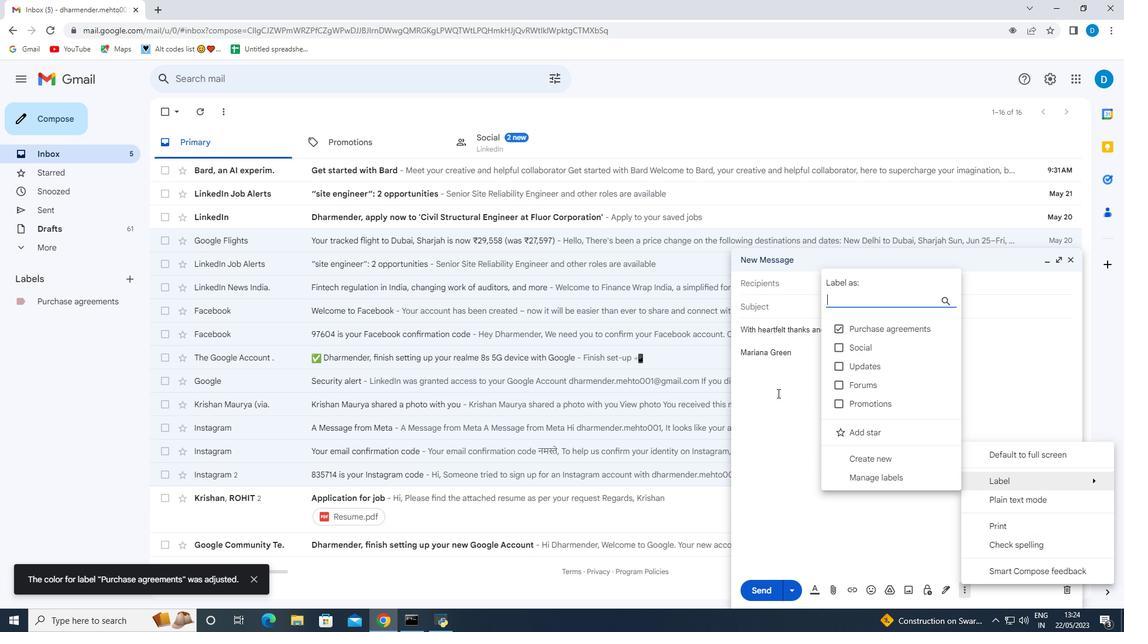 
Action: Mouse moved to (763, 285)
Screenshot: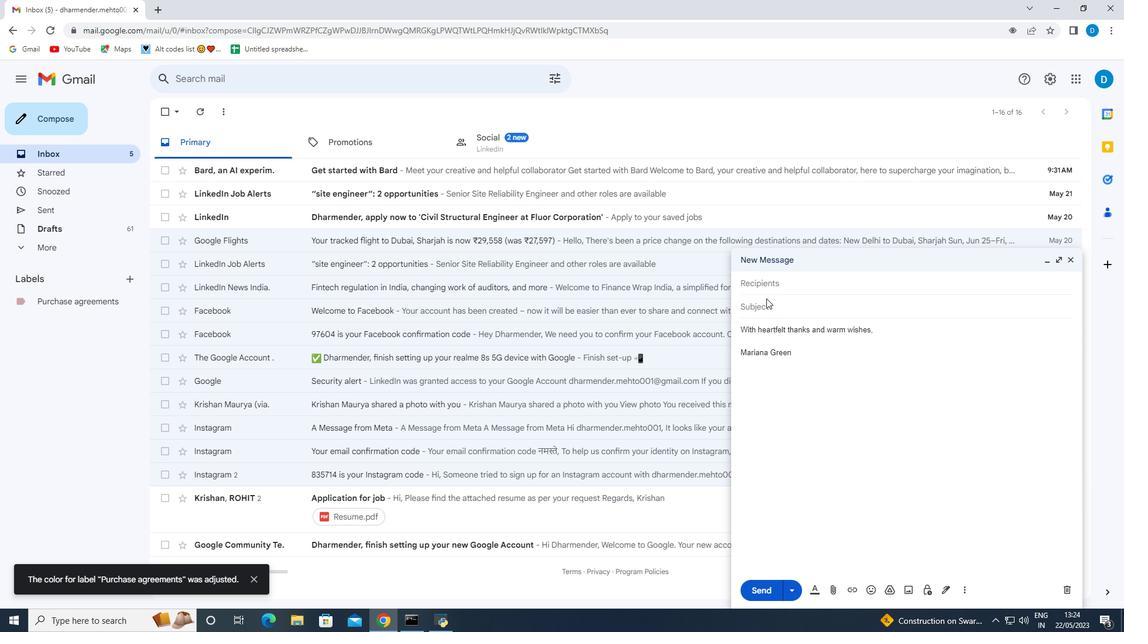 
Action: Mouse pressed left at (763, 285)
Screenshot: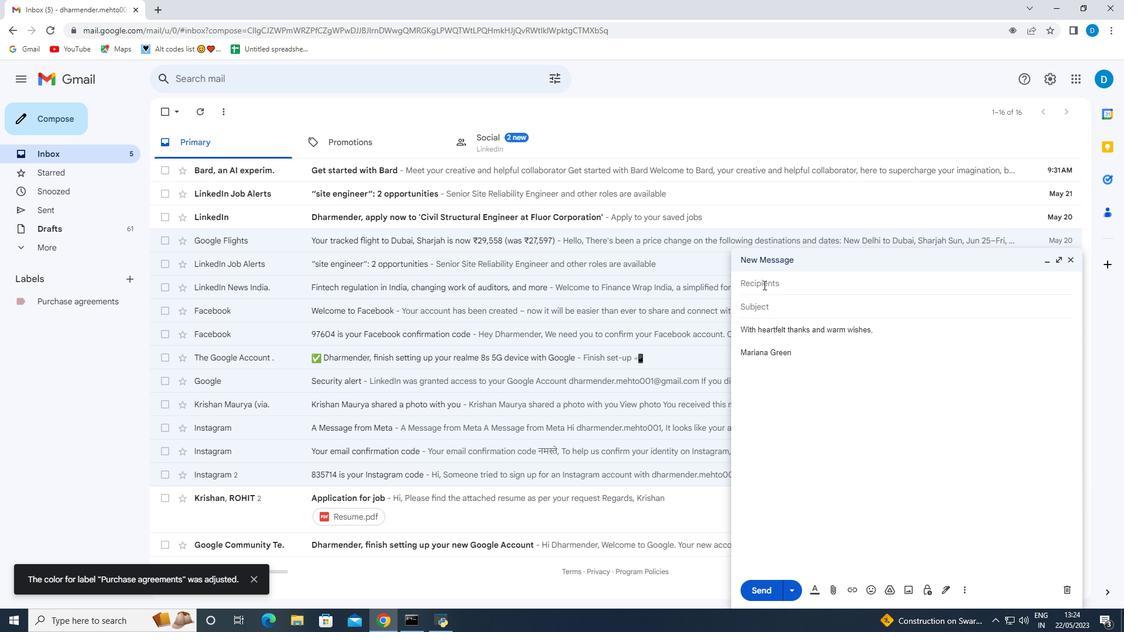 
Action: Key pressed softage.9<Key.shift>@softage.net
Screenshot: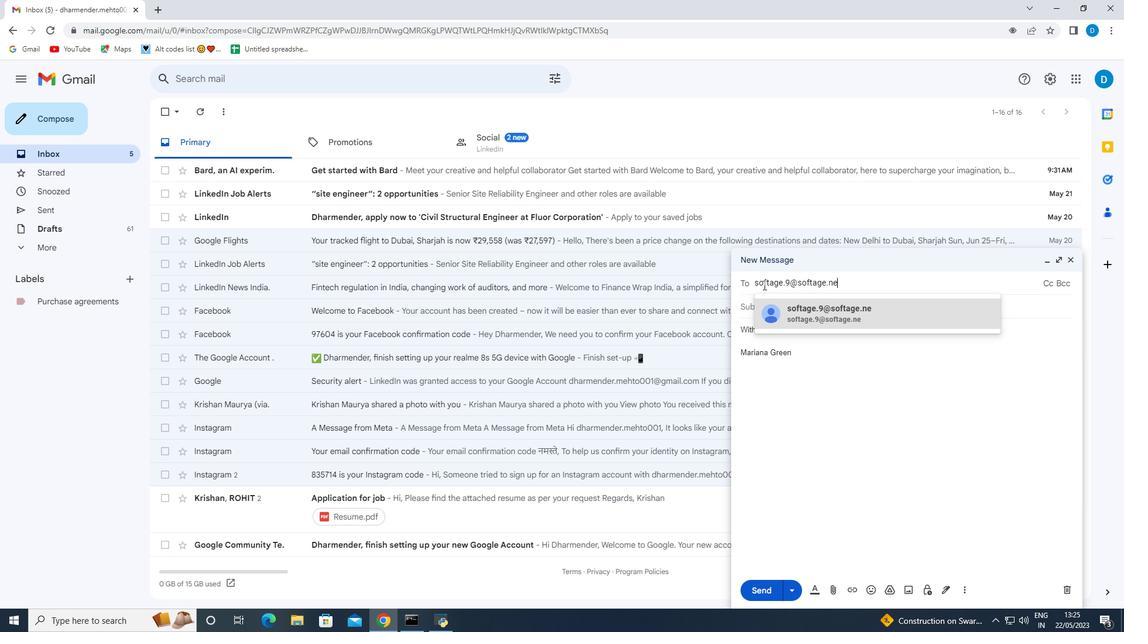 
Action: Mouse moved to (952, 323)
Screenshot: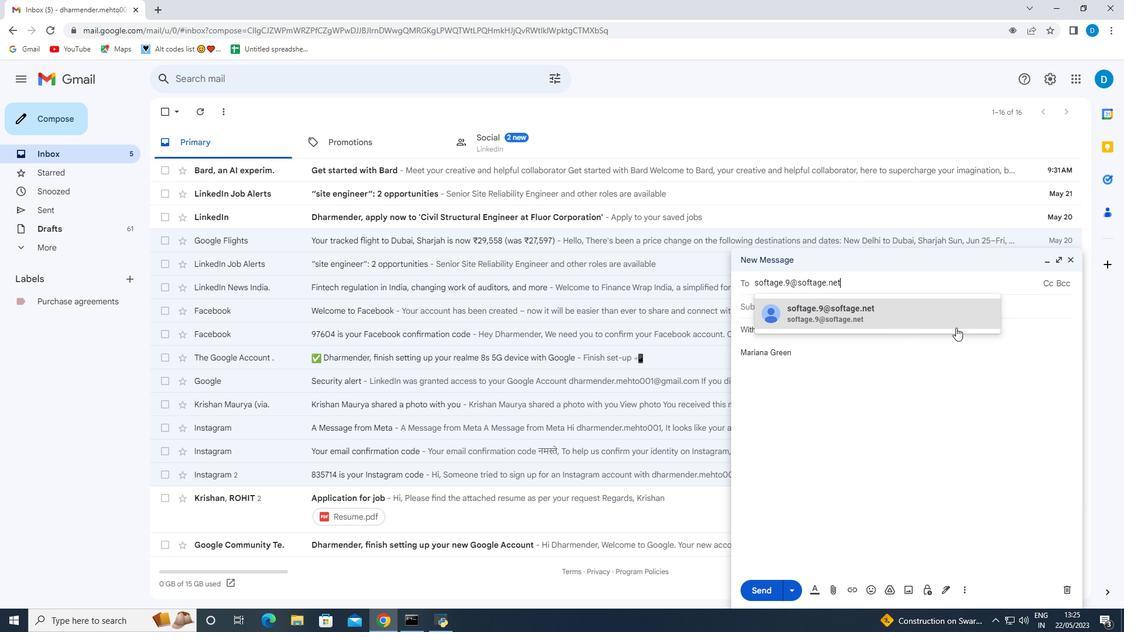 
Action: Mouse pressed left at (952, 323)
Screenshot: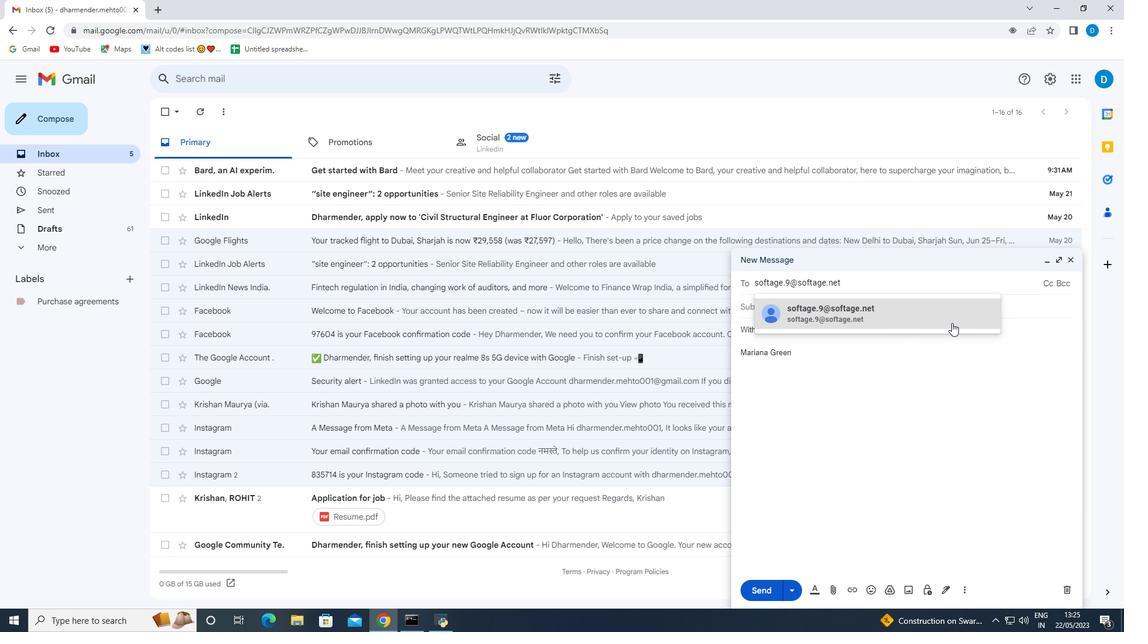
Action: Mouse moved to (963, 584)
Screenshot: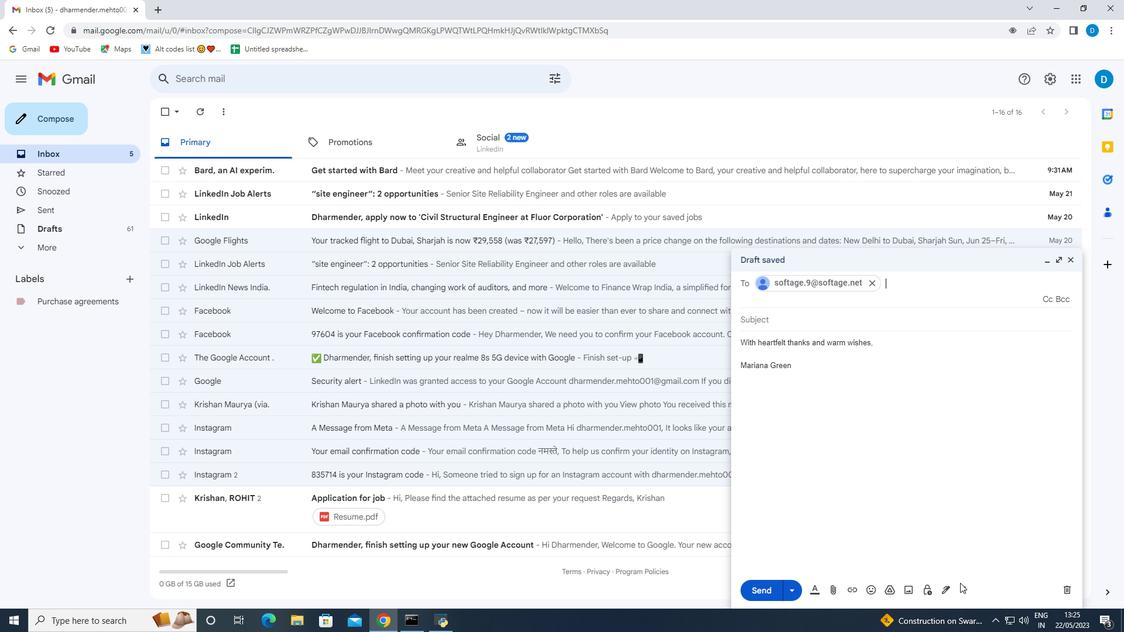 
Action: Mouse scrolled (963, 584) with delta (0, 0)
Screenshot: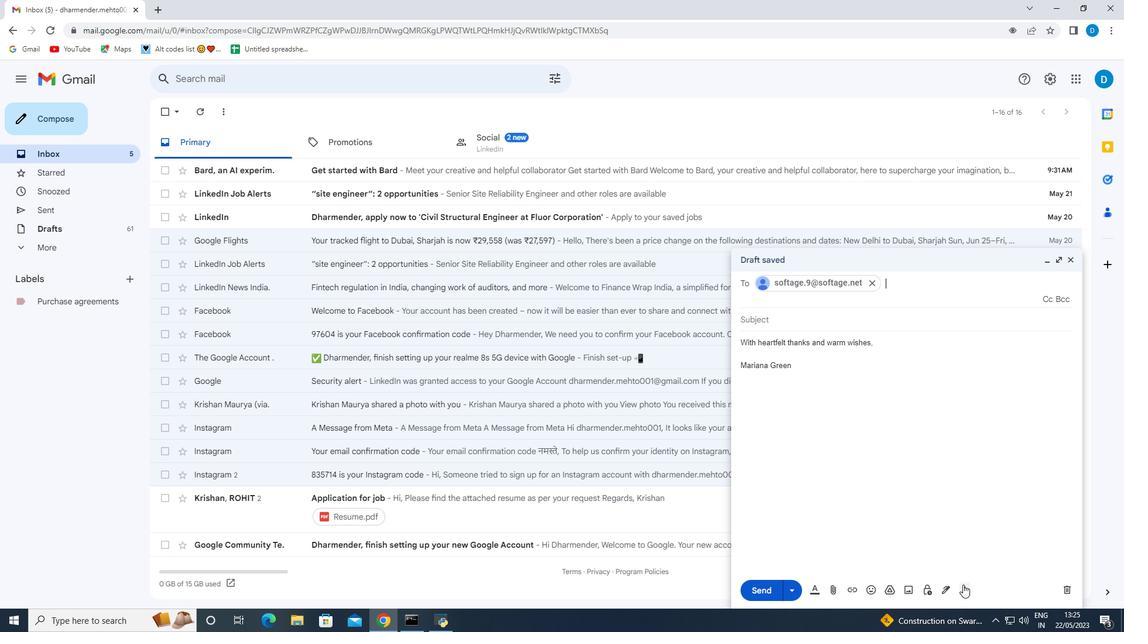 
Action: Mouse moved to (976, 385)
Screenshot: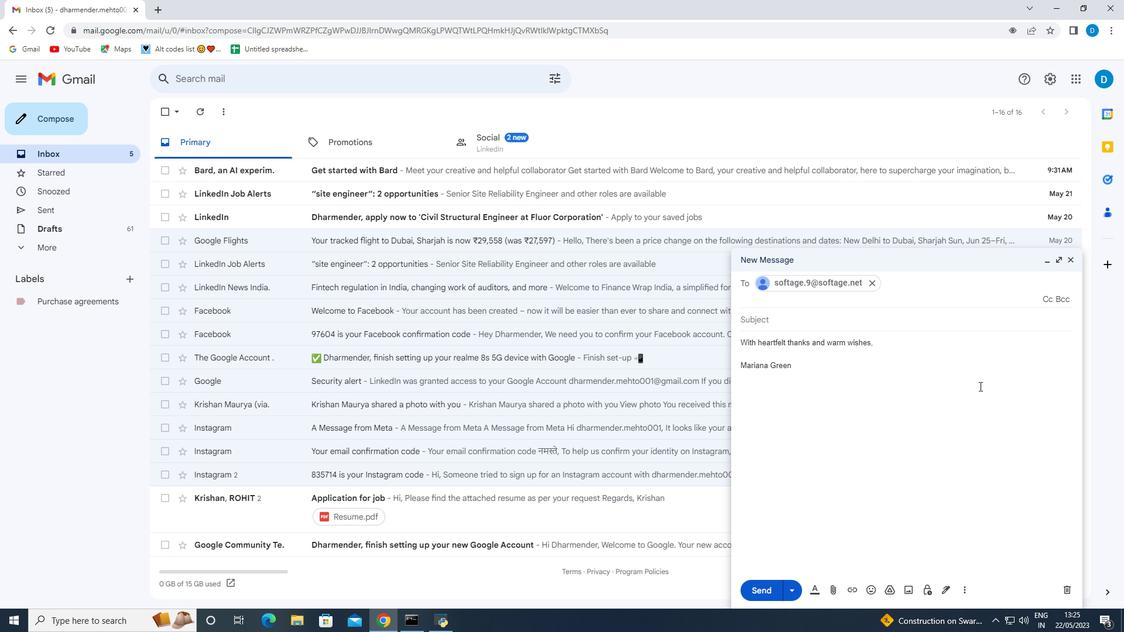 
